 Task: Open Card Patent Application Review in Board Customer Advocacy Tips to Workspace Editing and Proofreading and add a team member Softage.1@softage.net, a label Blue, a checklist Blogging, an attachment from your computer, a color Blue and finally, add a card description 'Plan and execute company team-building conference' and a comment 'This task presents an opportunity to demonstrate our leadership skills and ability to take charge.'. Add a start date 'Jan 01, 1900' with a due date 'Jan 08, 1900'
Action: Mouse moved to (890, 187)
Screenshot: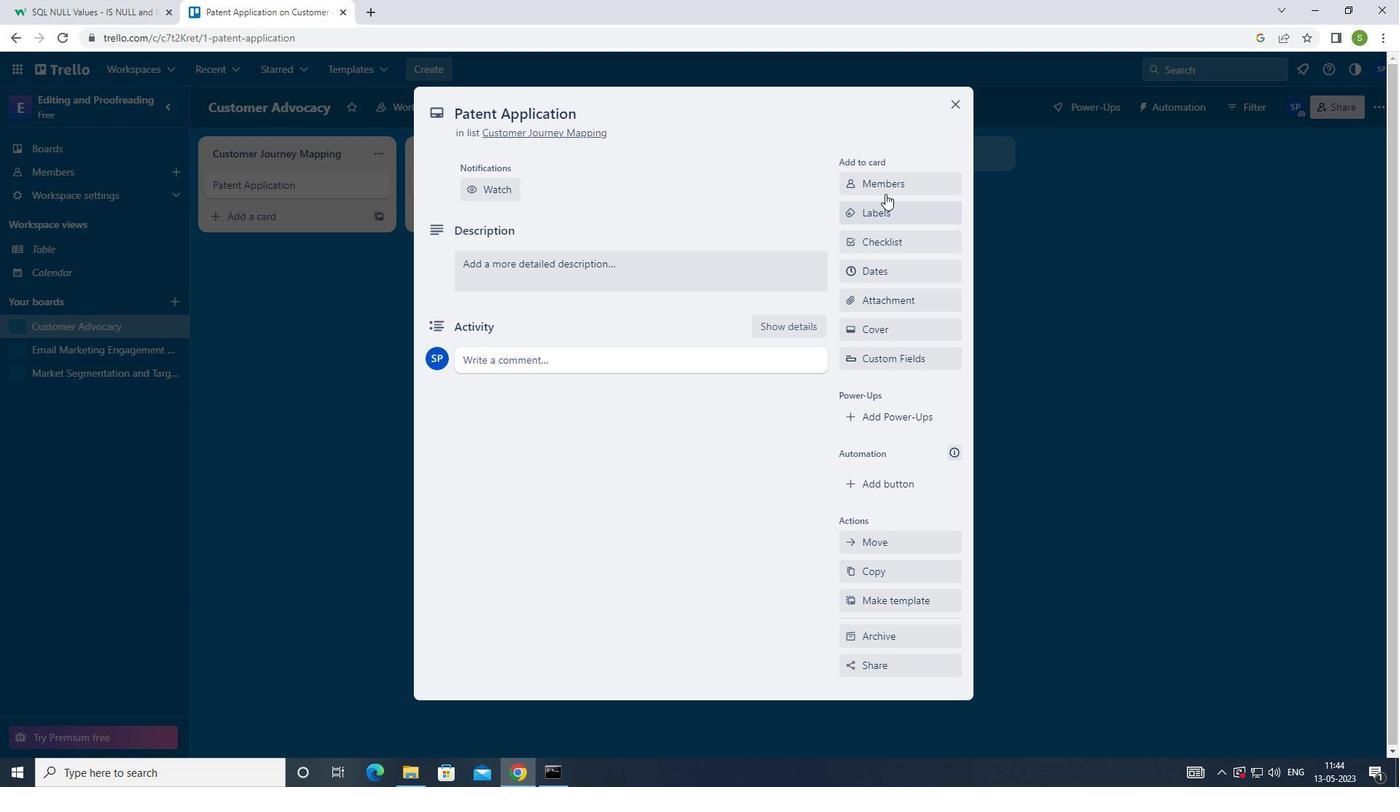 
Action: Mouse pressed left at (890, 187)
Screenshot: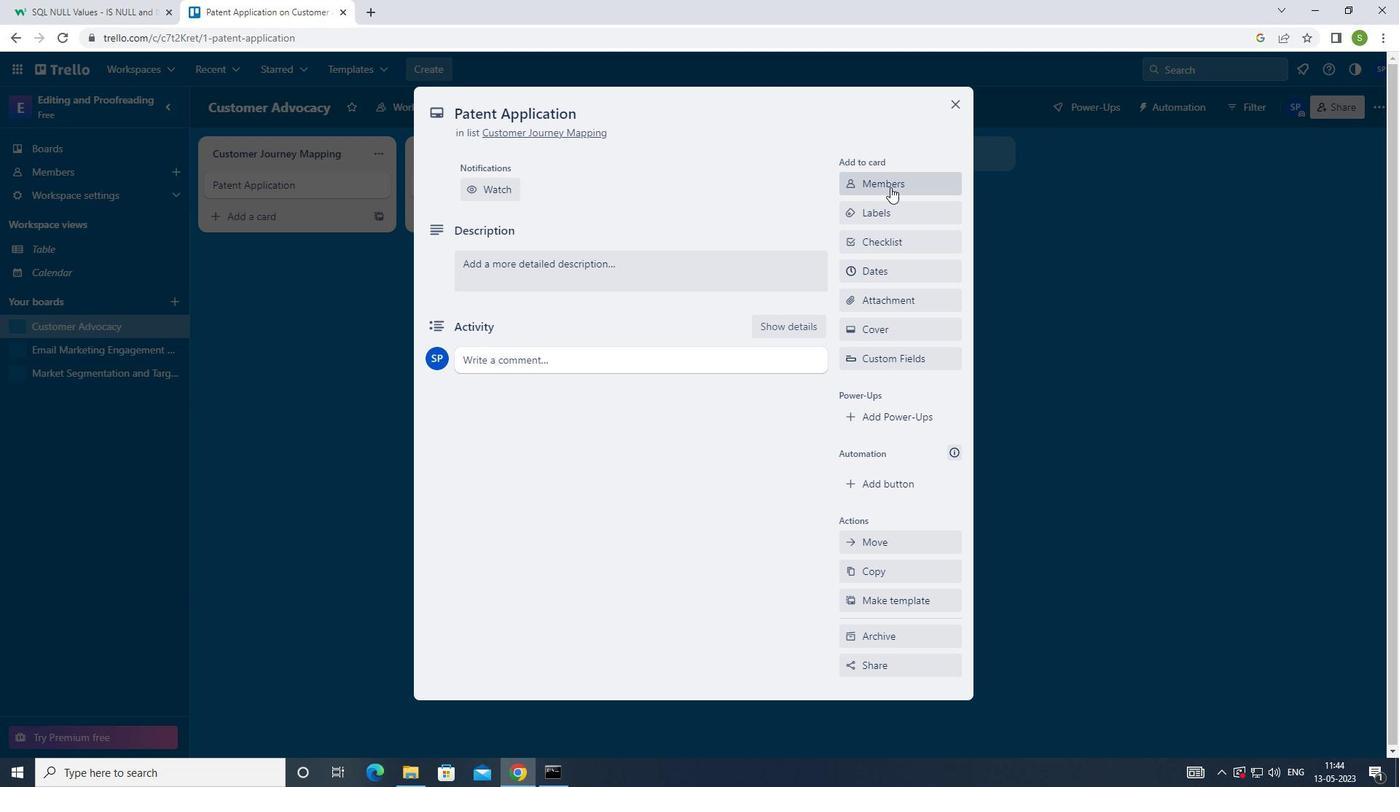 
Action: Mouse moved to (908, 245)
Screenshot: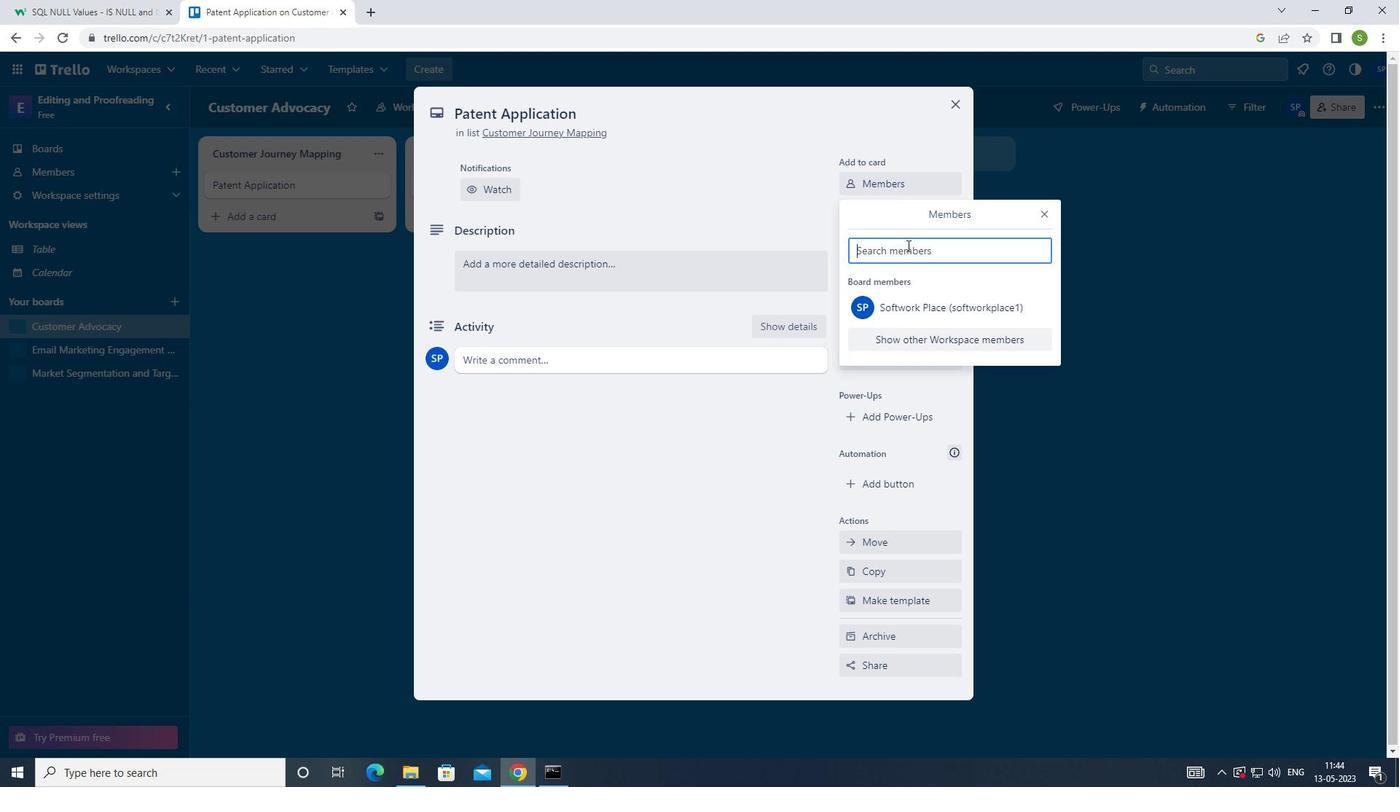 
Action: Key pressed <Key.shift>SOFTAGE.2<Key.backspace>1<Key.shift>@SOFTAGE.NET<Key.enter>
Screenshot: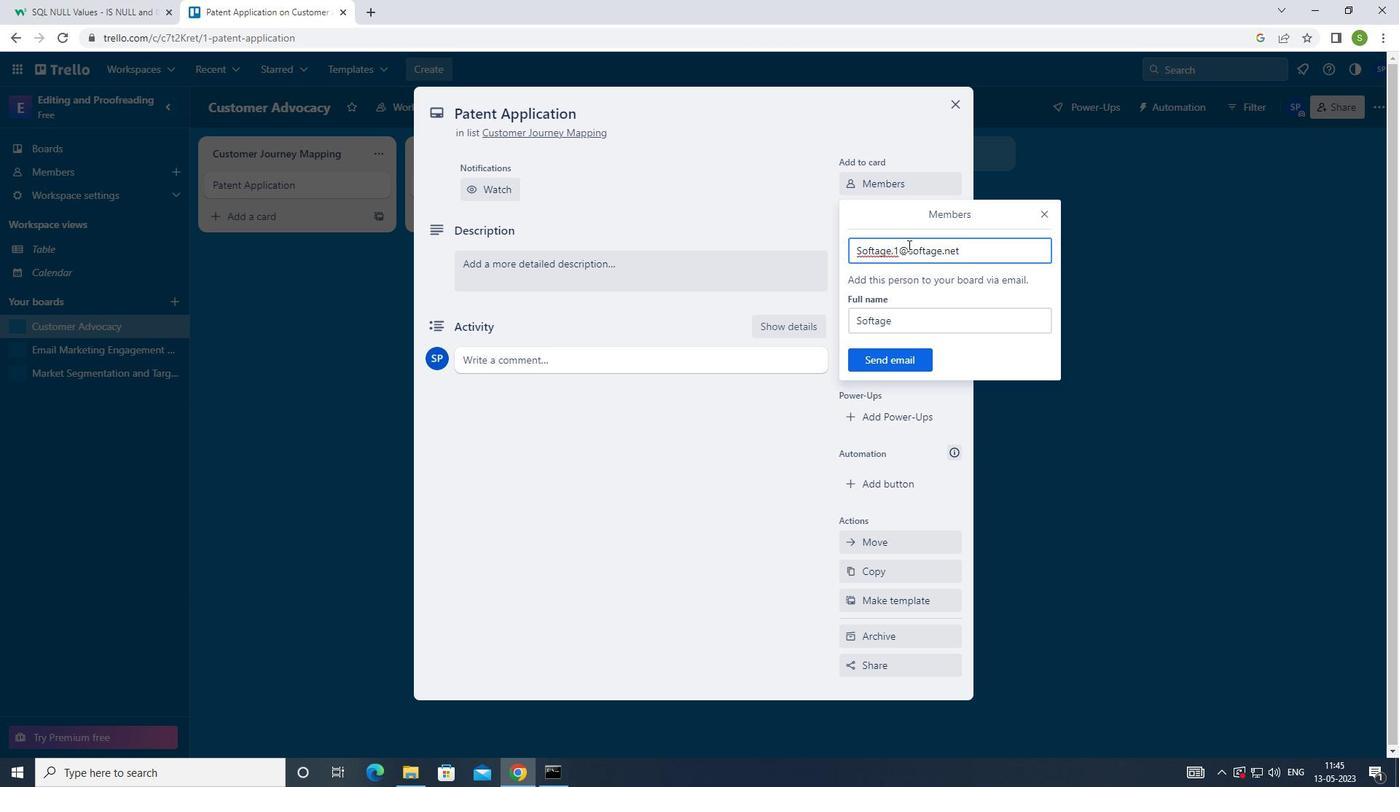 
Action: Mouse moved to (1043, 214)
Screenshot: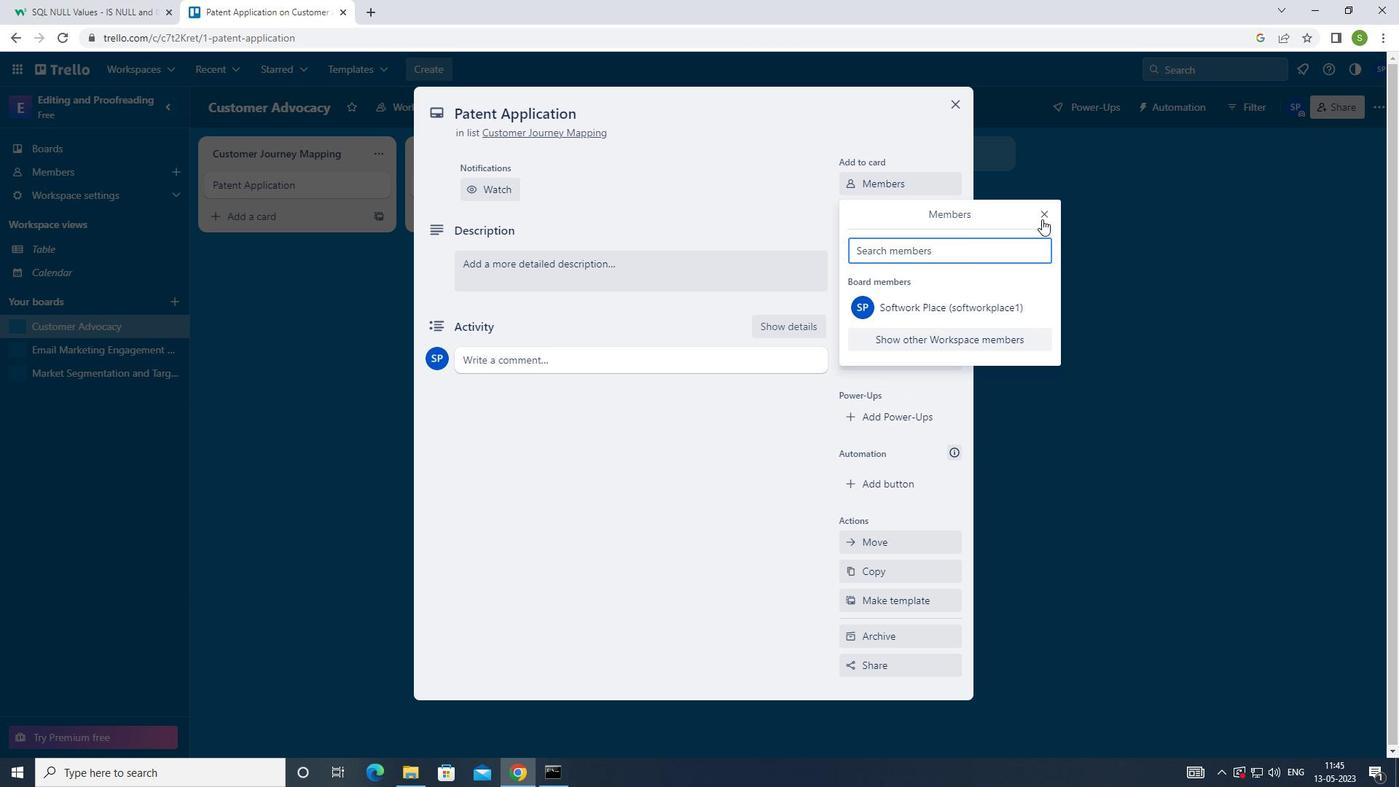 
Action: Mouse pressed left at (1043, 214)
Screenshot: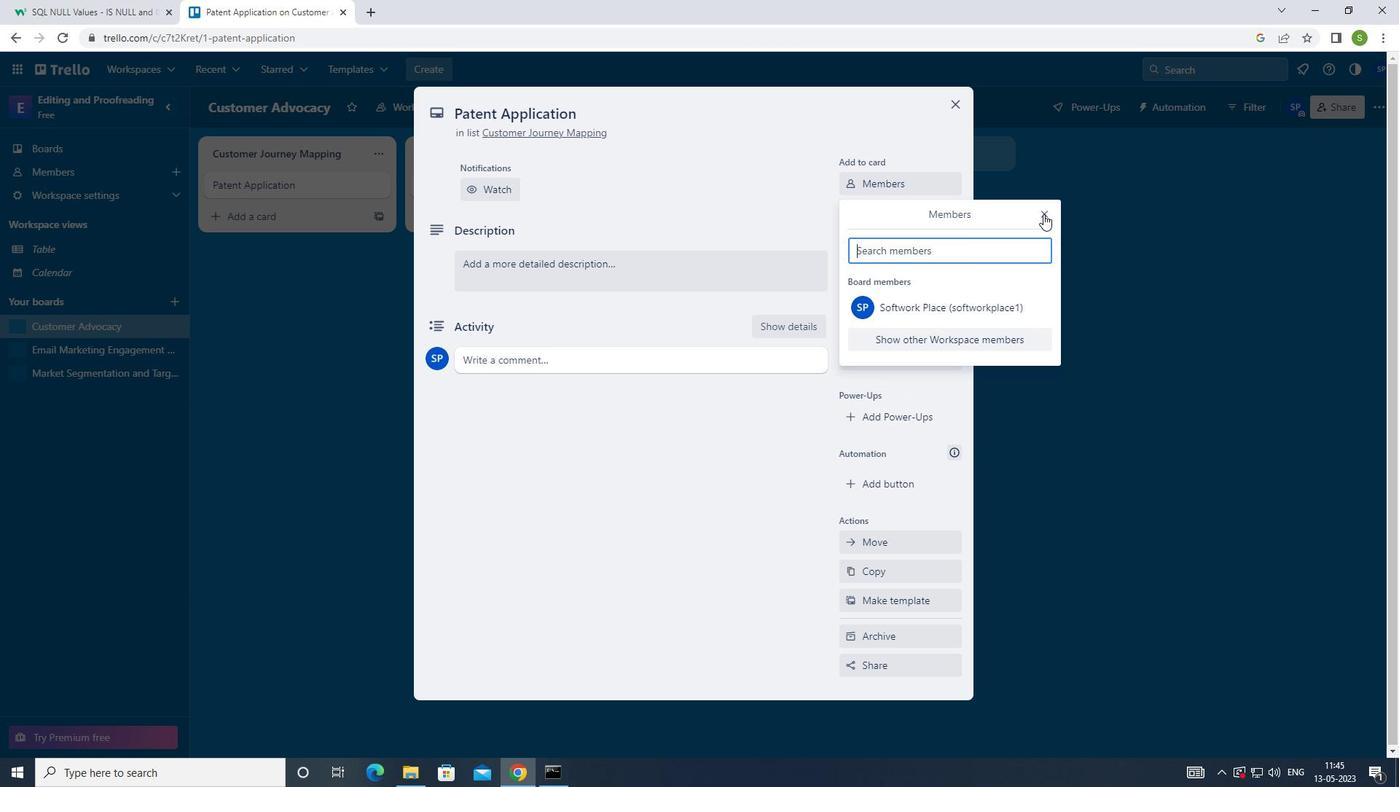 
Action: Mouse moved to (894, 221)
Screenshot: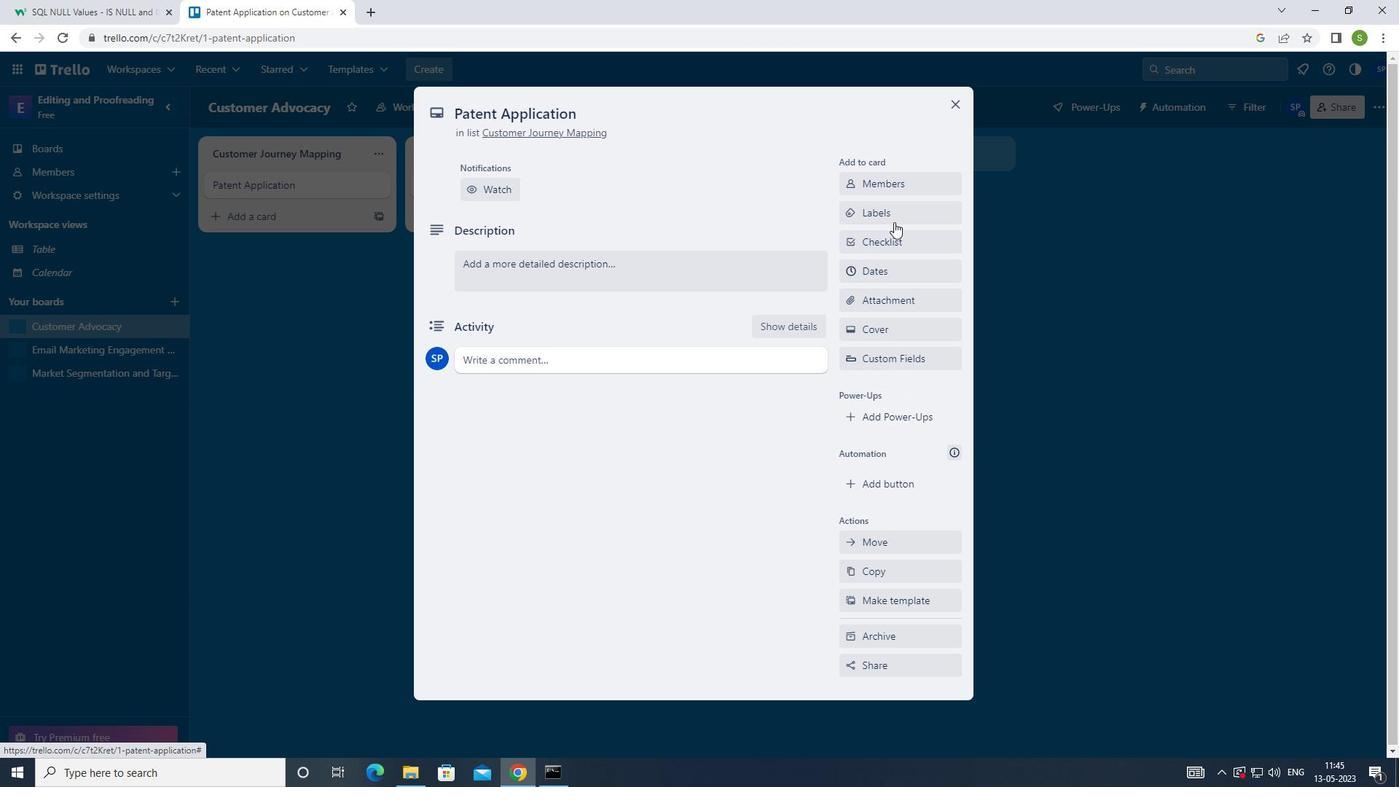 
Action: Mouse pressed left at (894, 221)
Screenshot: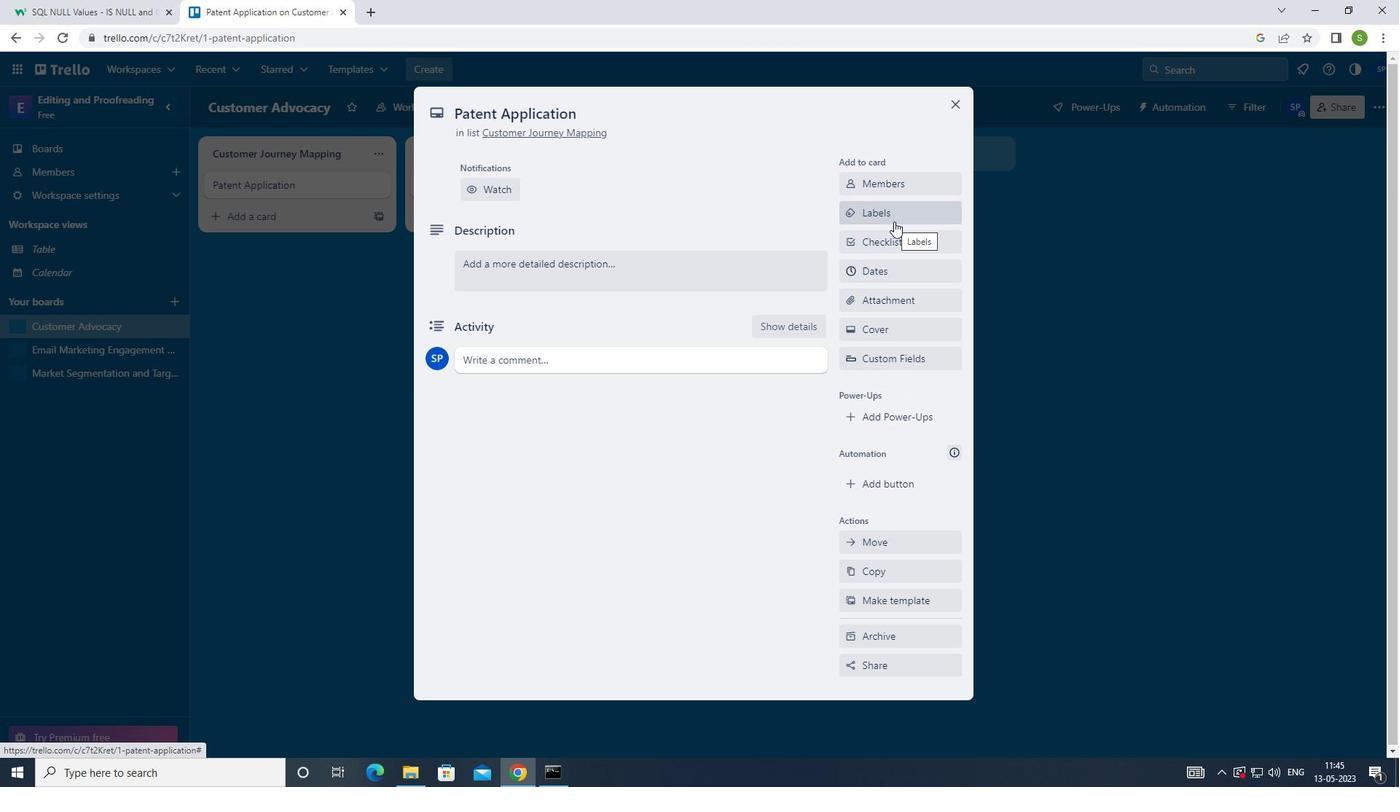 
Action: Mouse moved to (852, 465)
Screenshot: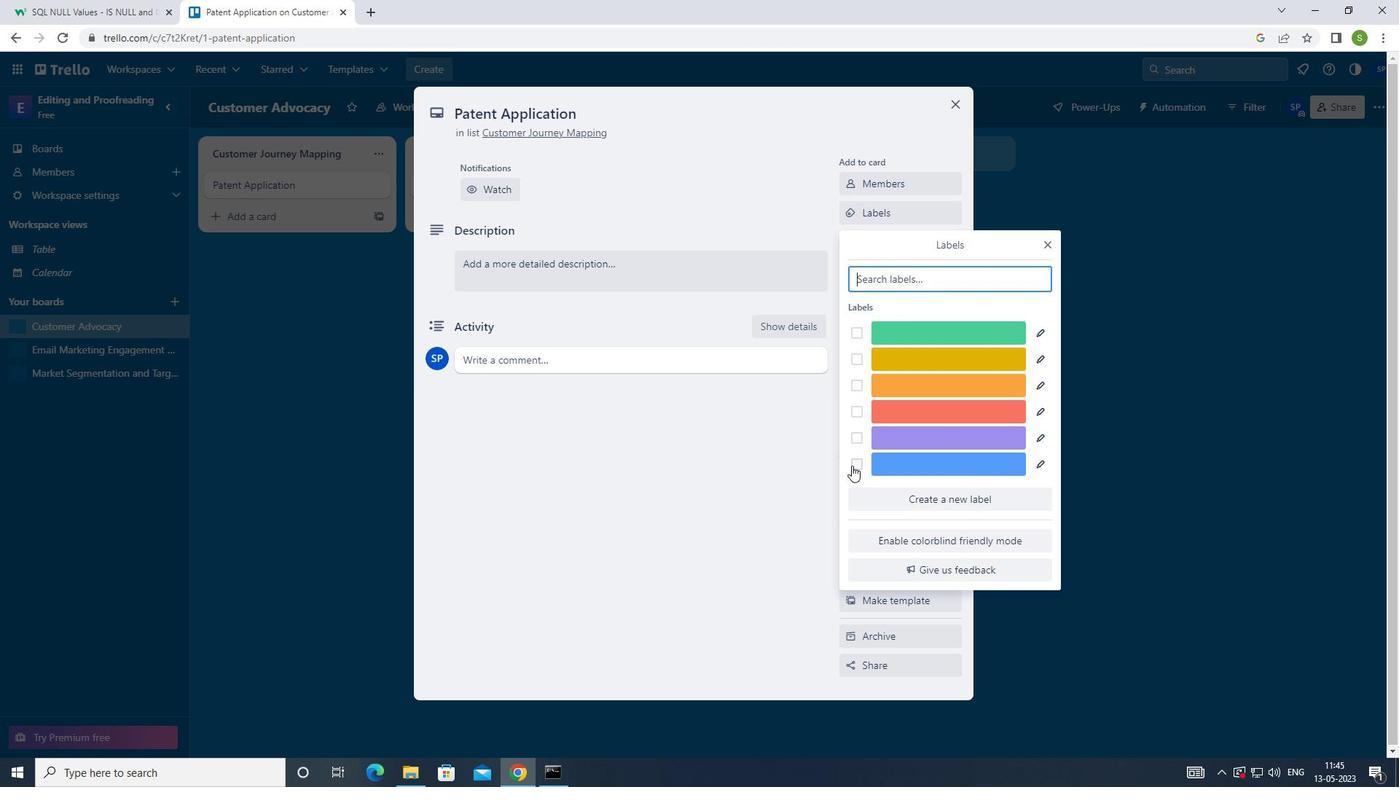 
Action: Mouse pressed left at (852, 465)
Screenshot: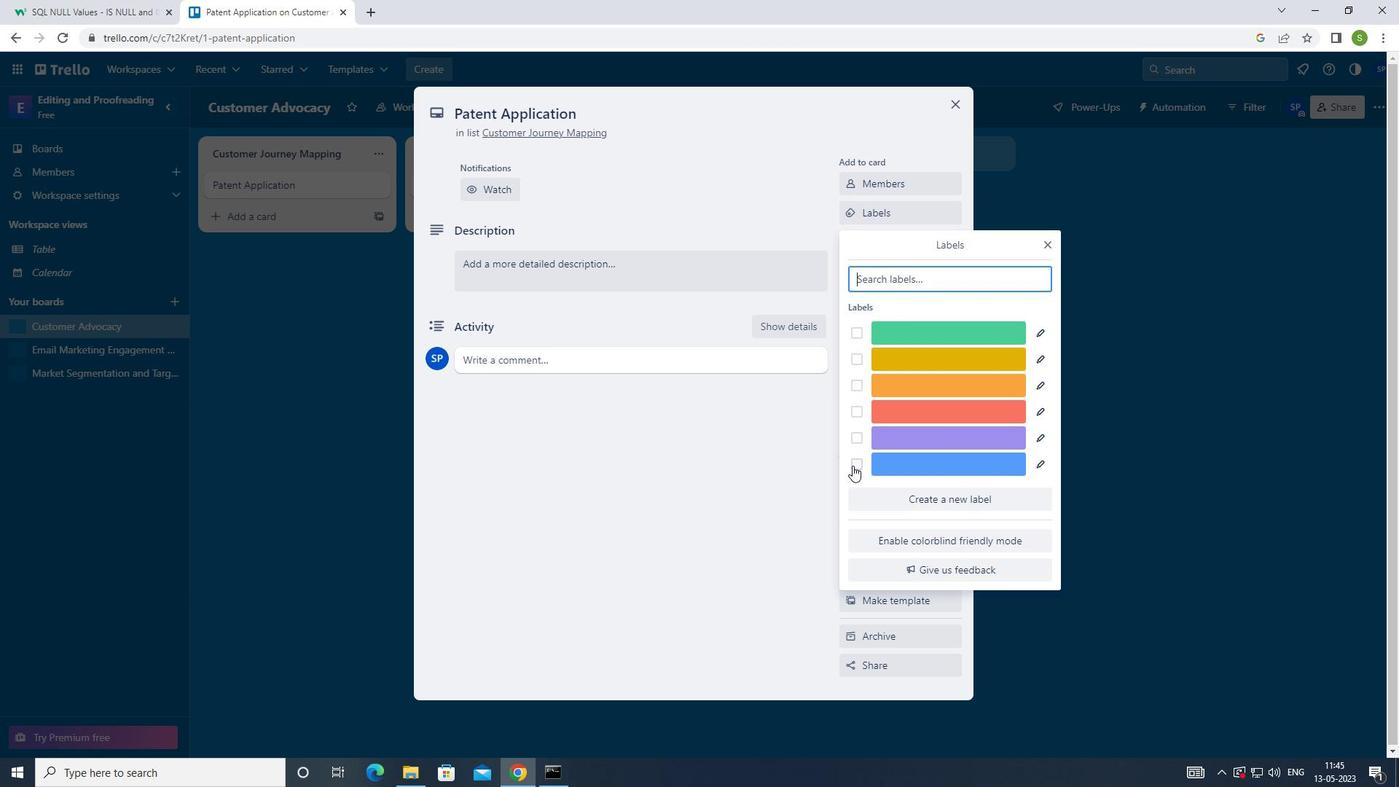 
Action: Mouse moved to (1047, 244)
Screenshot: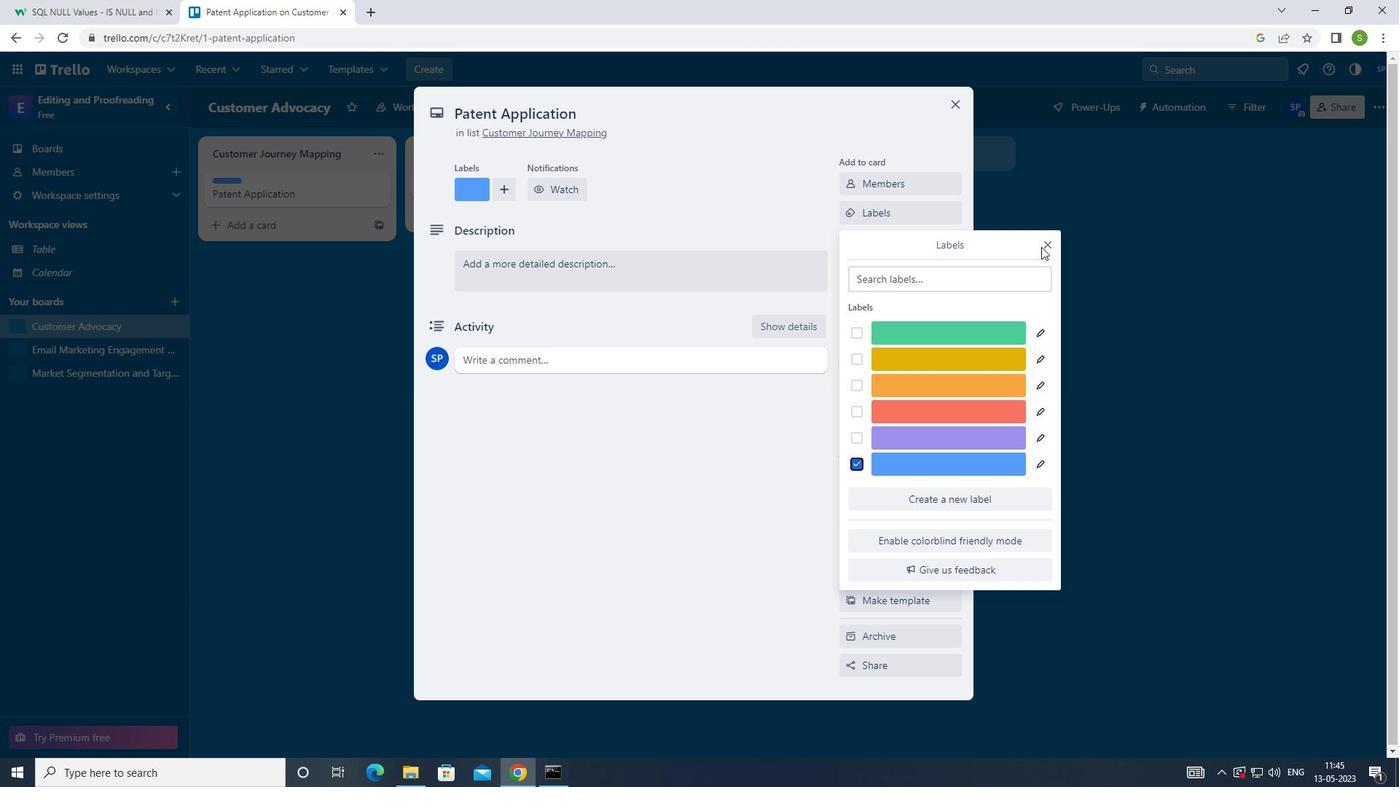 
Action: Mouse pressed left at (1047, 244)
Screenshot: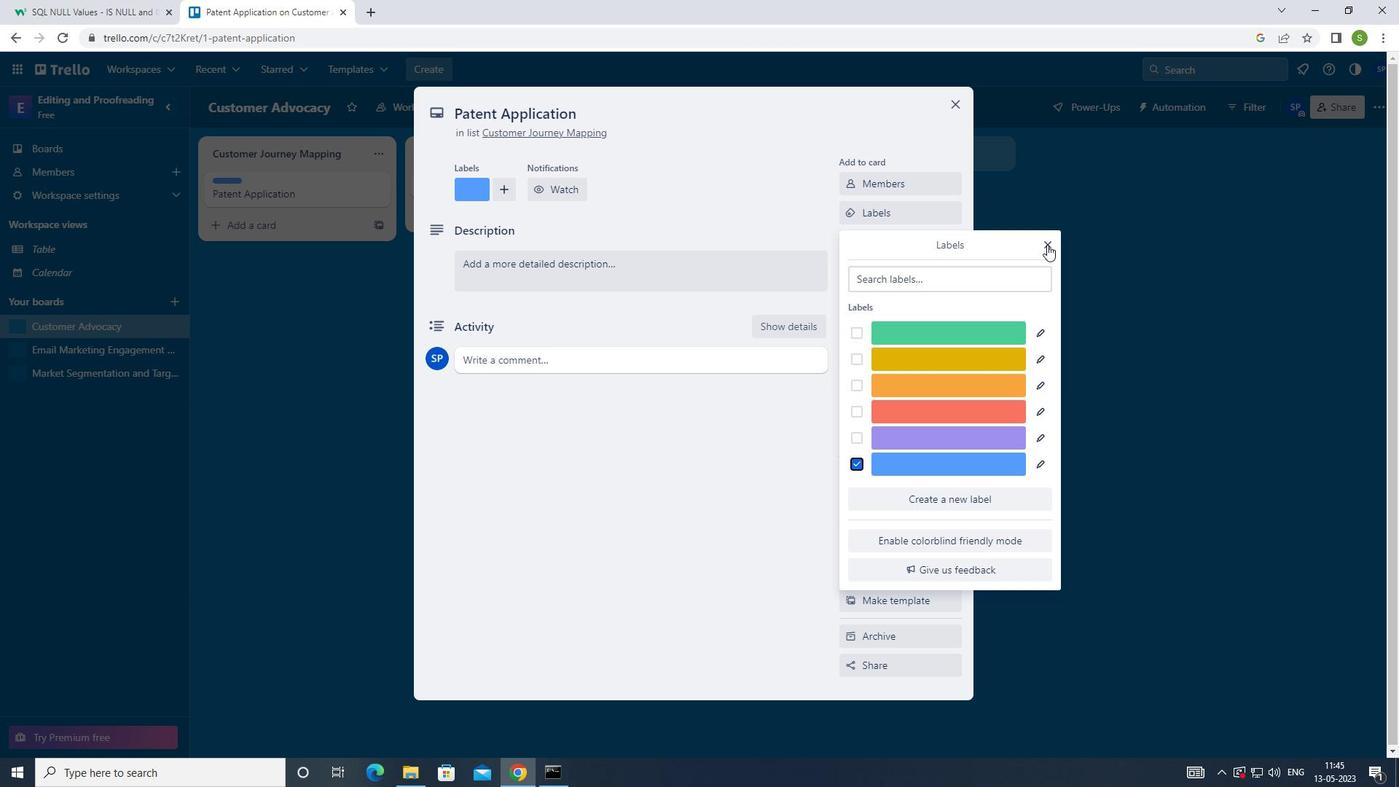 
Action: Mouse moved to (900, 243)
Screenshot: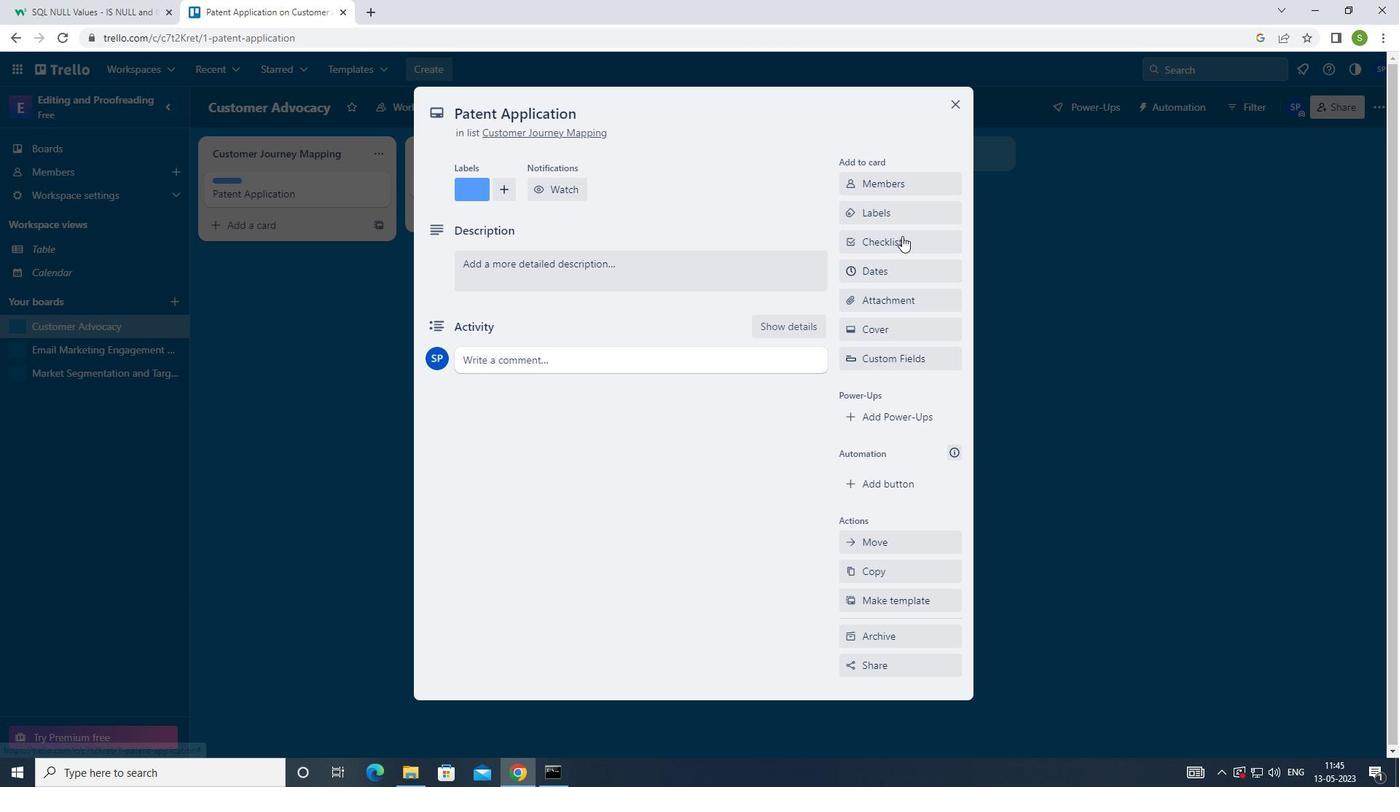 
Action: Mouse pressed left at (900, 243)
Screenshot: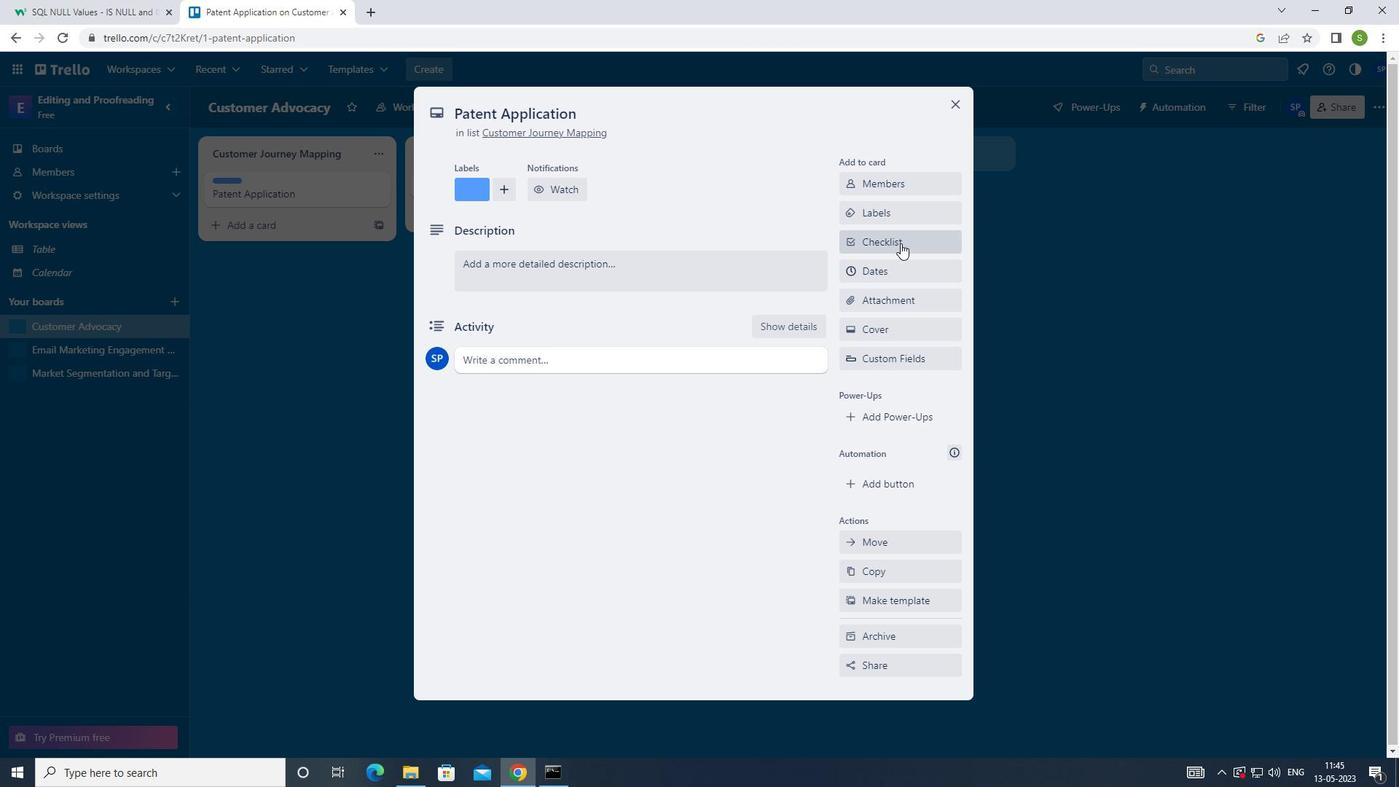 
Action: Mouse moved to (960, 233)
Screenshot: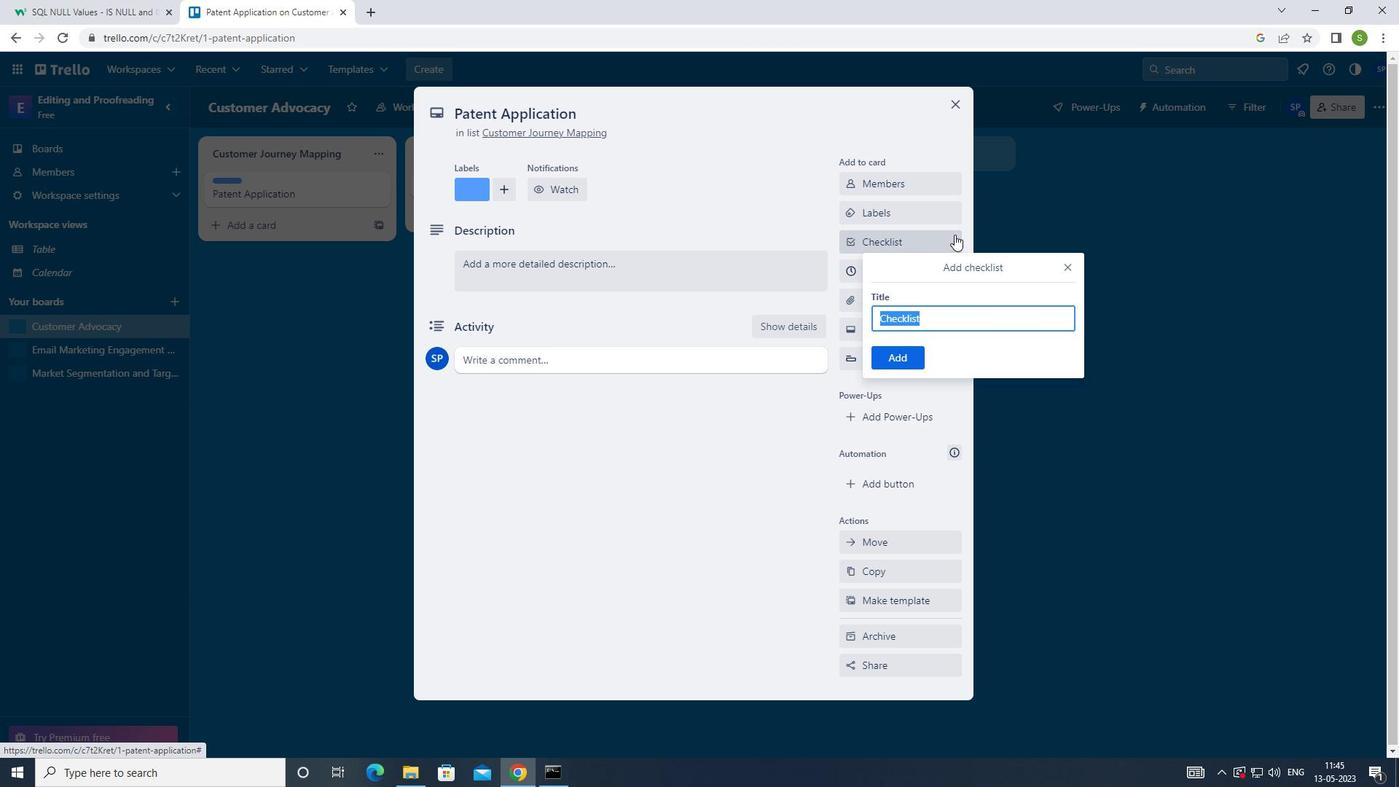 
Action: Key pressed <Key.shift>BLOGGING
Screenshot: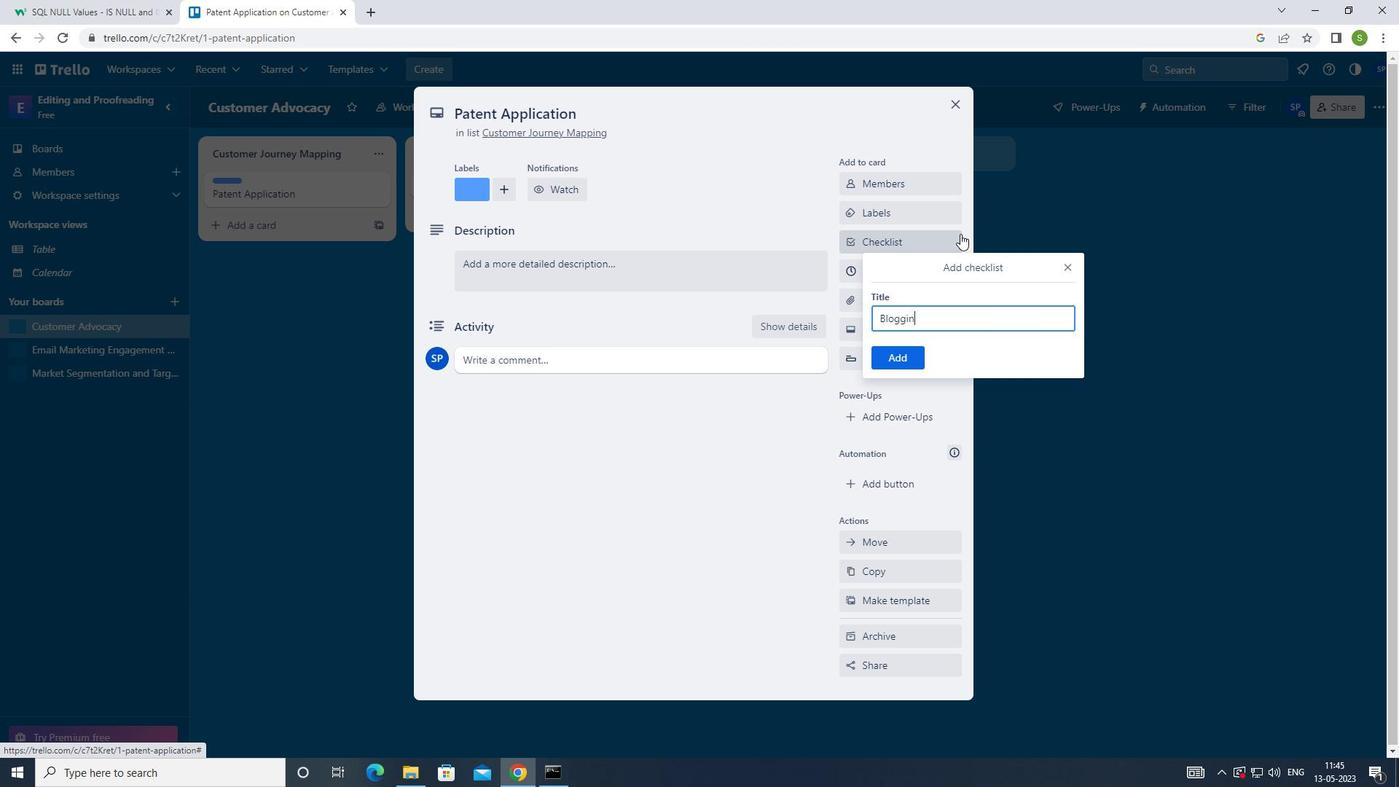 
Action: Mouse moved to (896, 369)
Screenshot: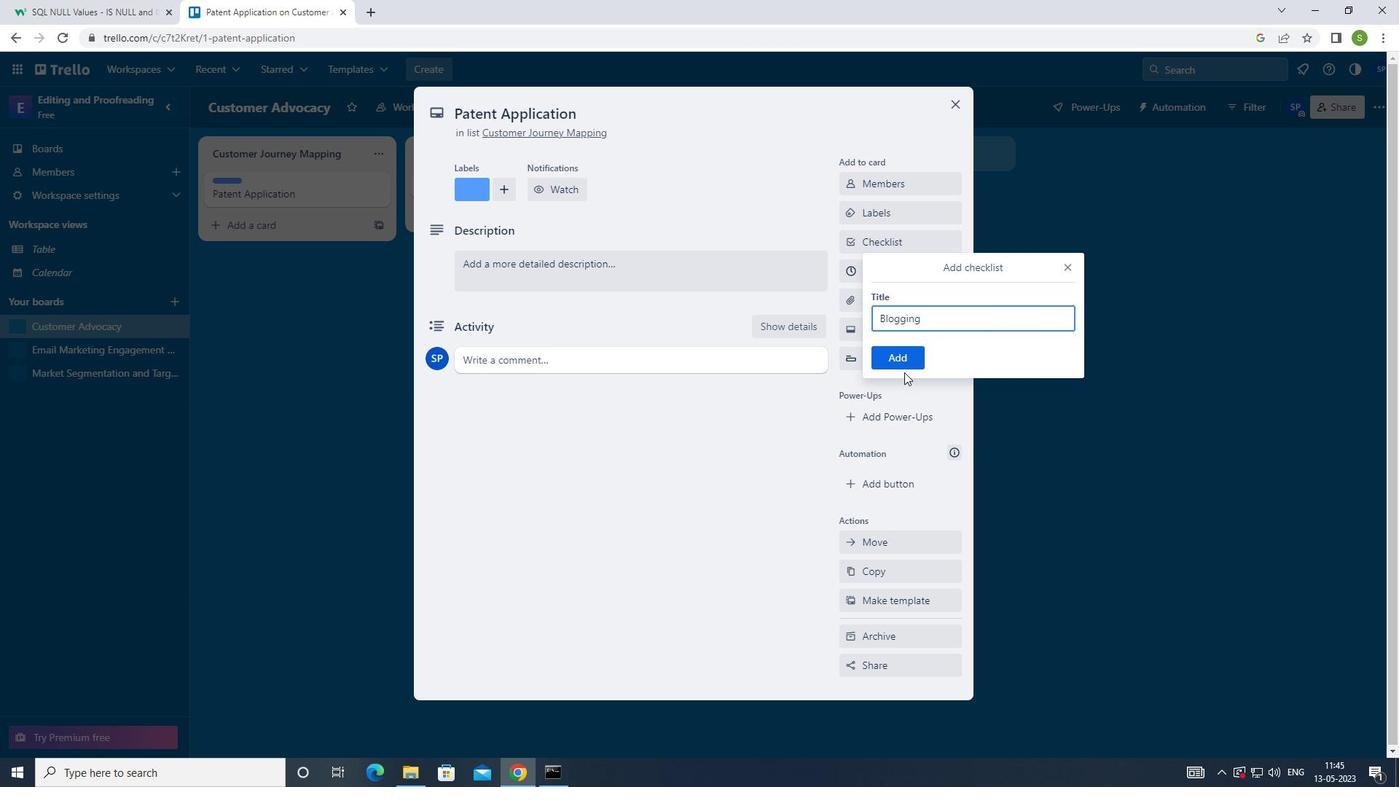 
Action: Mouse pressed left at (896, 369)
Screenshot: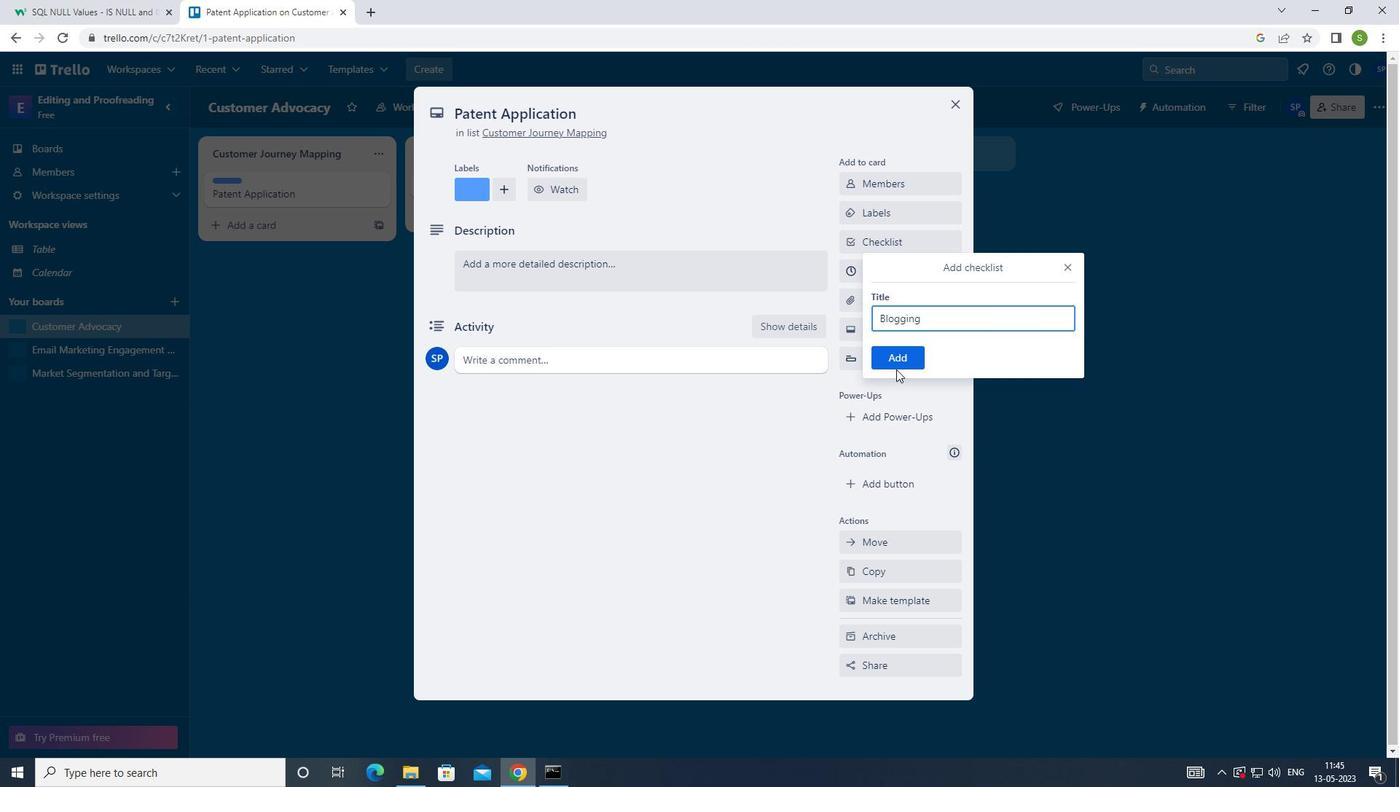 
Action: Mouse moved to (895, 357)
Screenshot: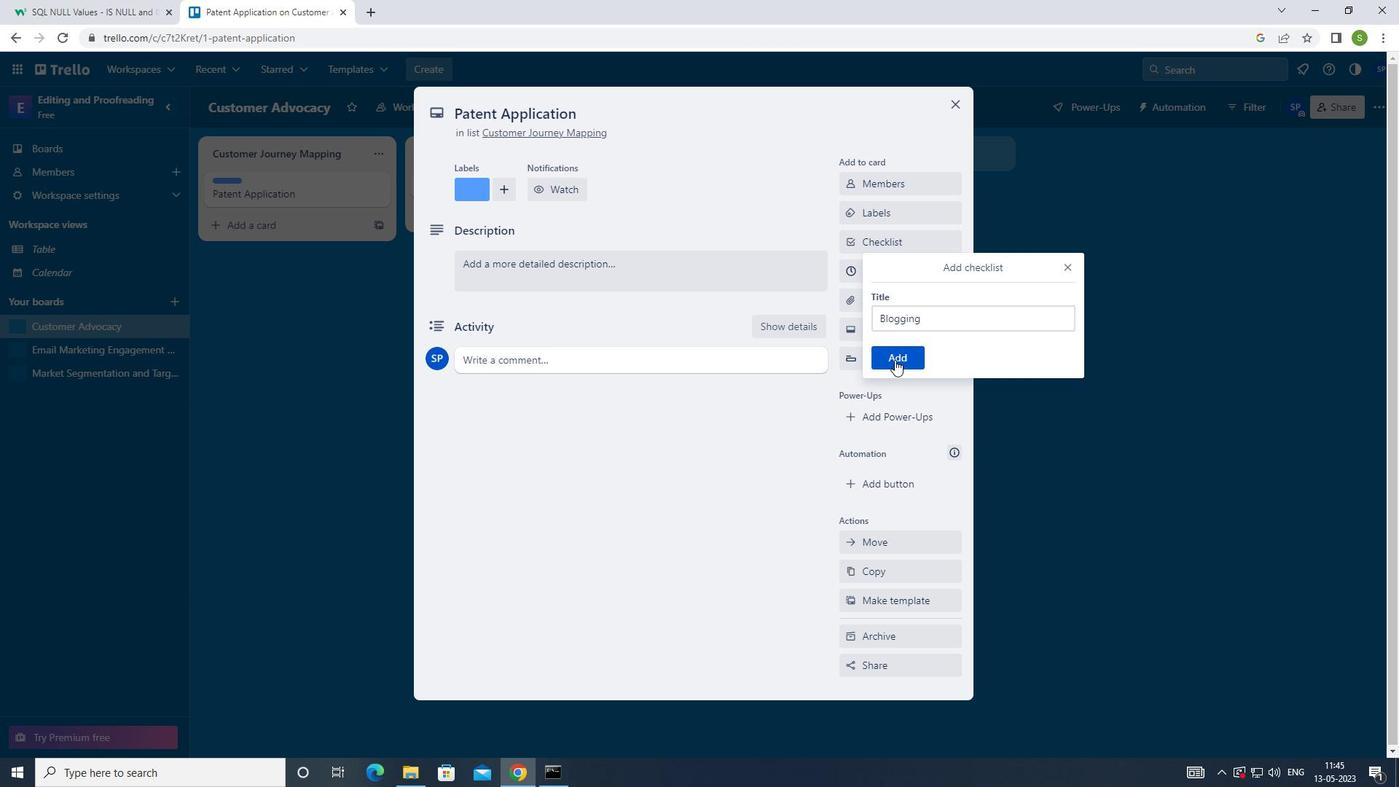 
Action: Mouse pressed left at (895, 357)
Screenshot: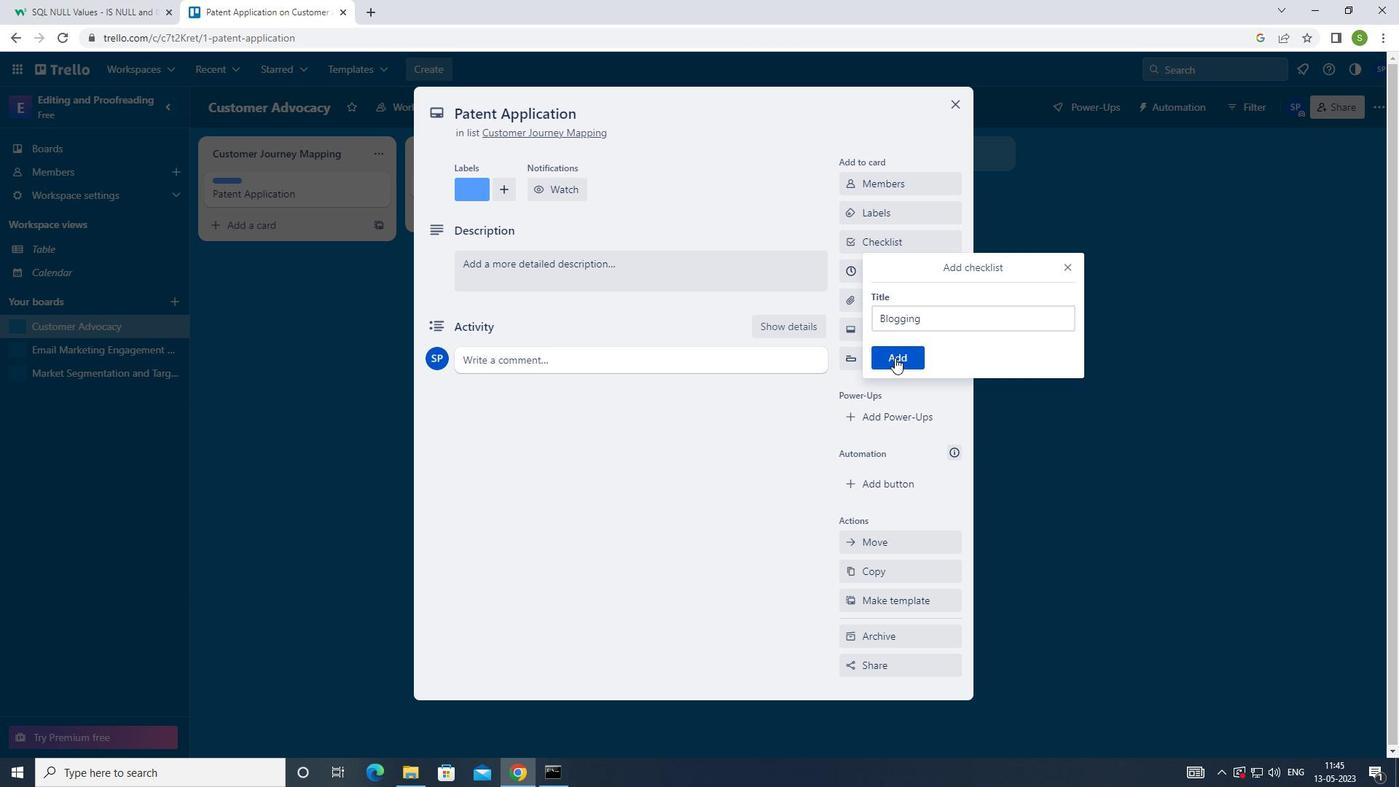
Action: Mouse moved to (887, 298)
Screenshot: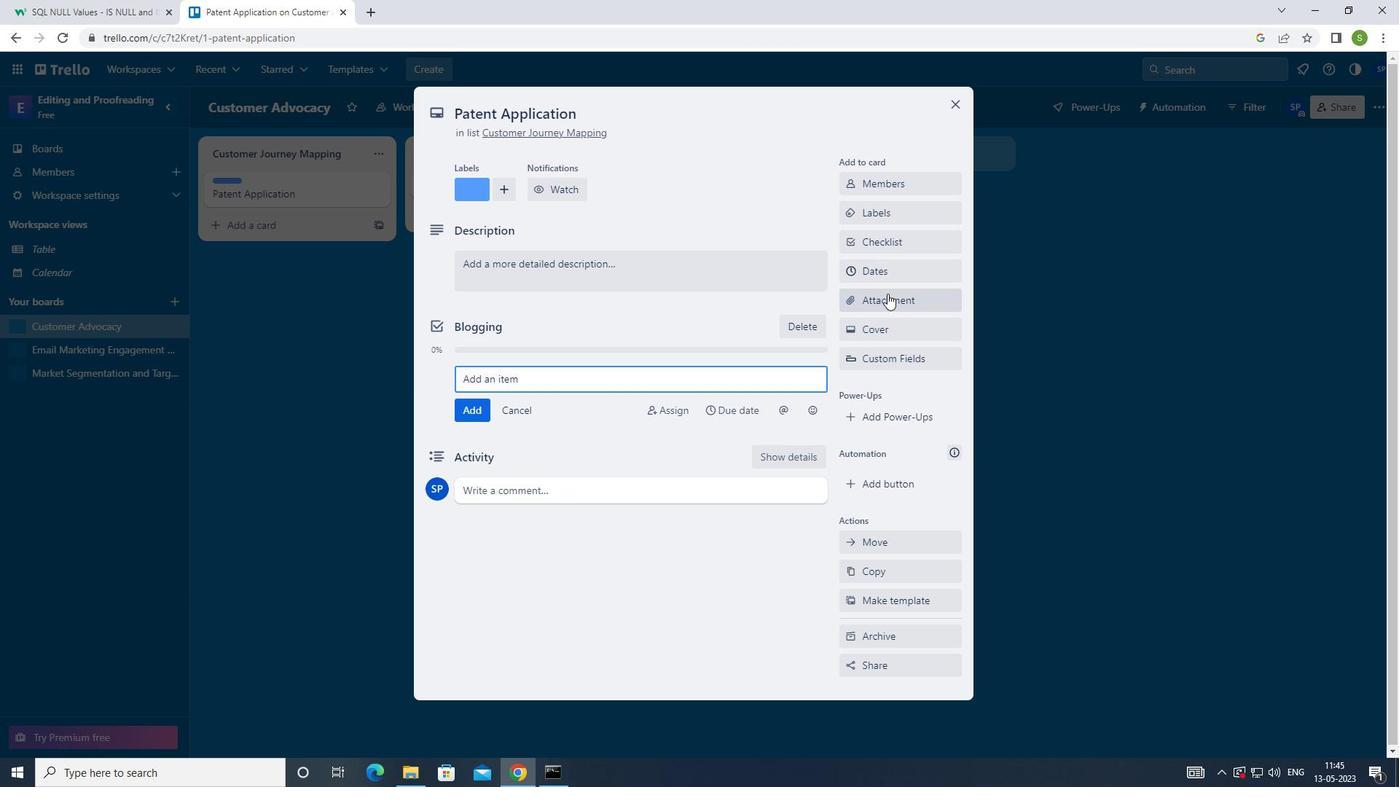 
Action: Mouse pressed left at (887, 298)
Screenshot: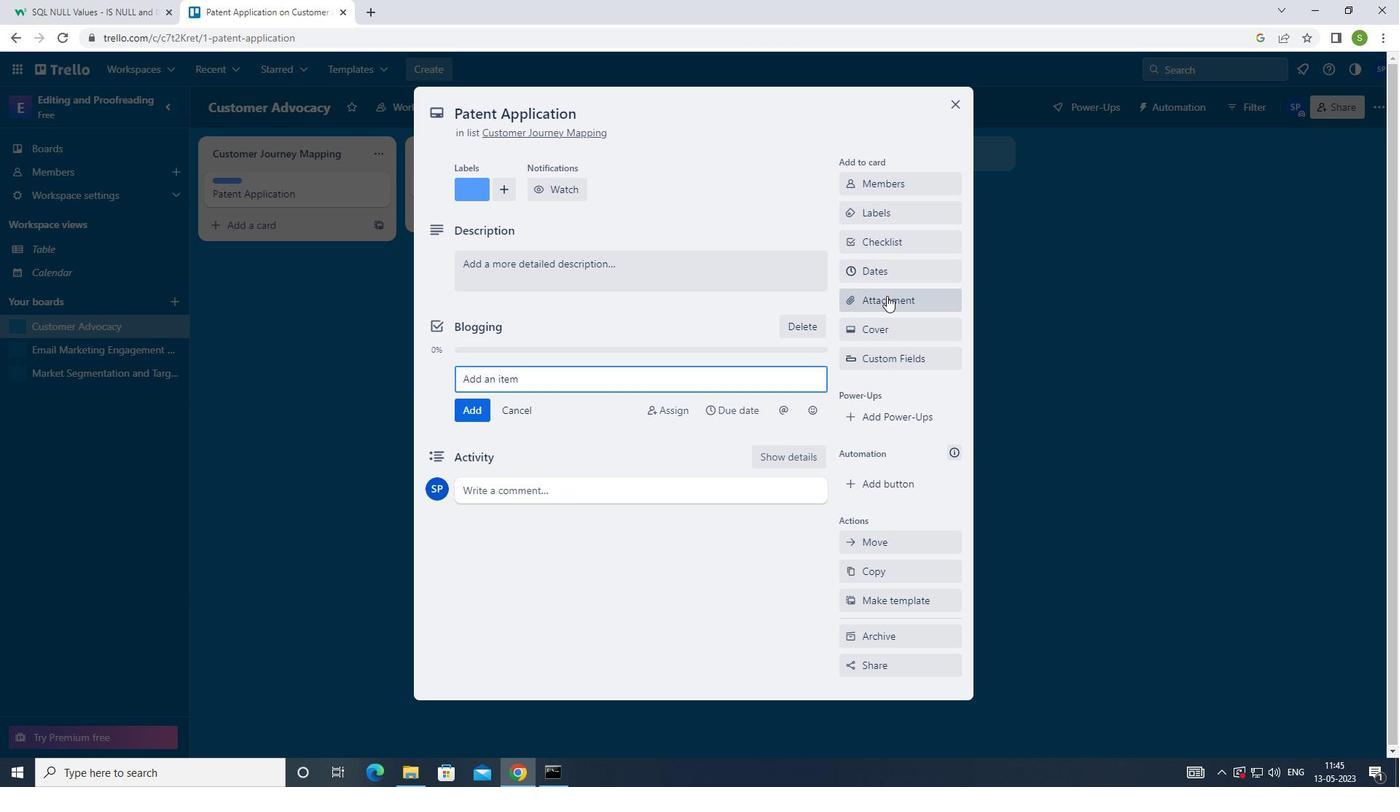 
Action: Mouse moved to (882, 360)
Screenshot: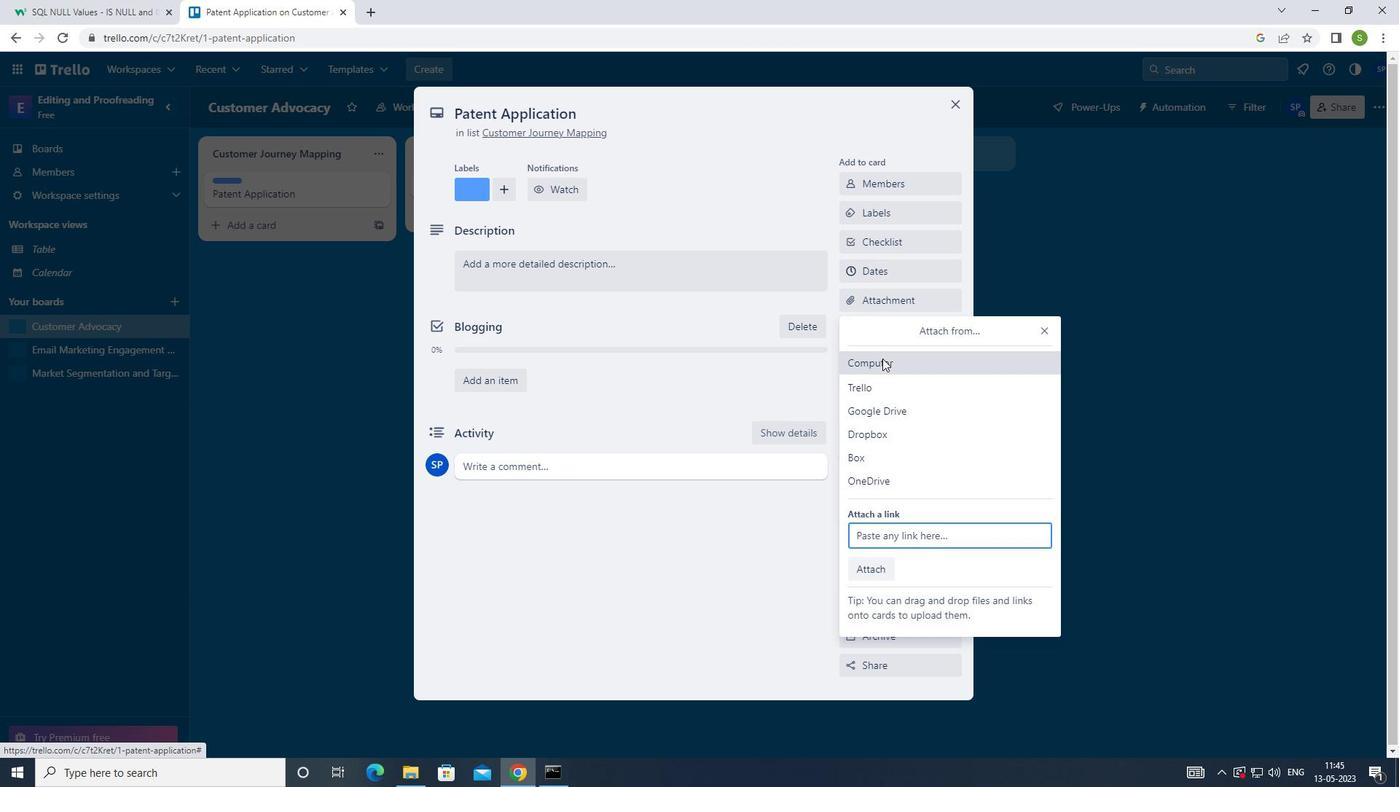 
Action: Mouse pressed left at (882, 360)
Screenshot: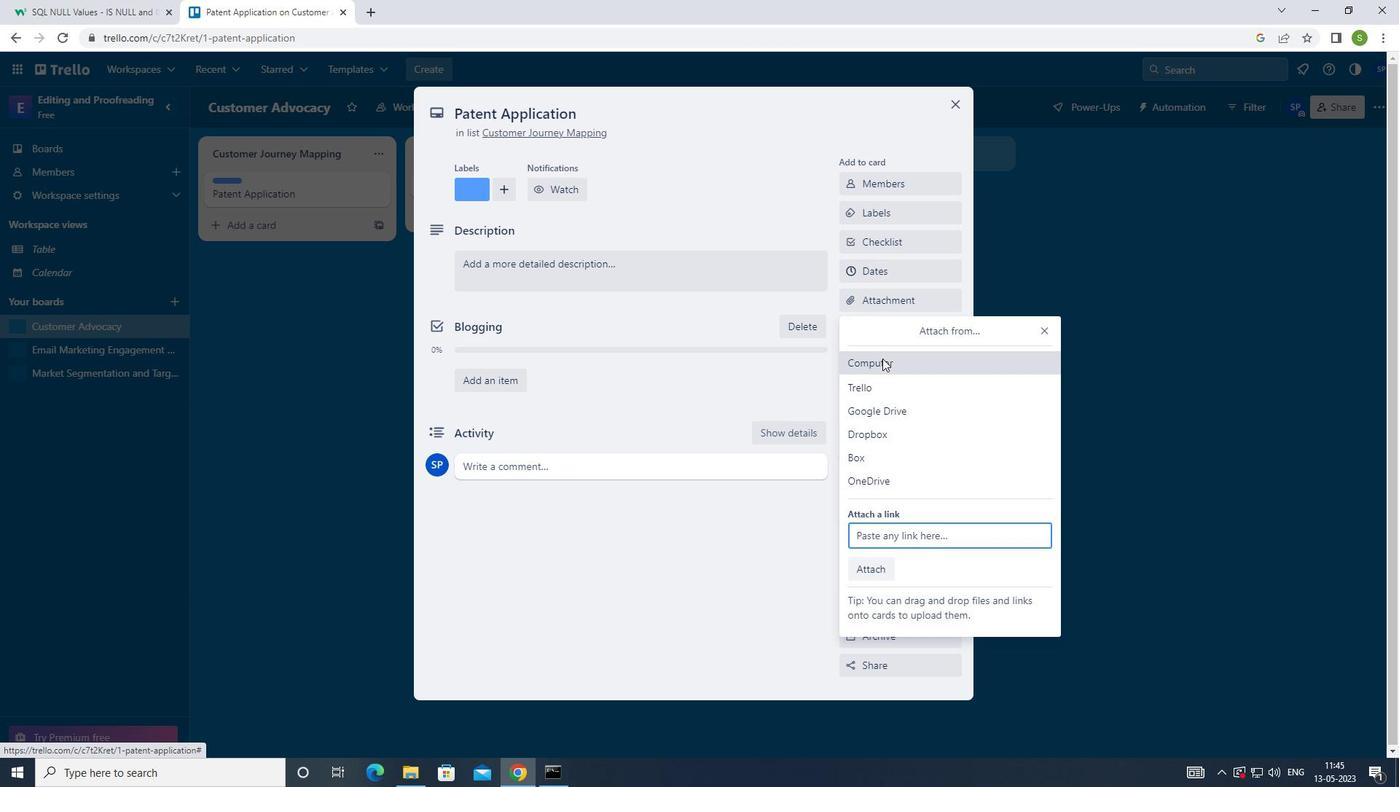 
Action: Mouse moved to (275, 105)
Screenshot: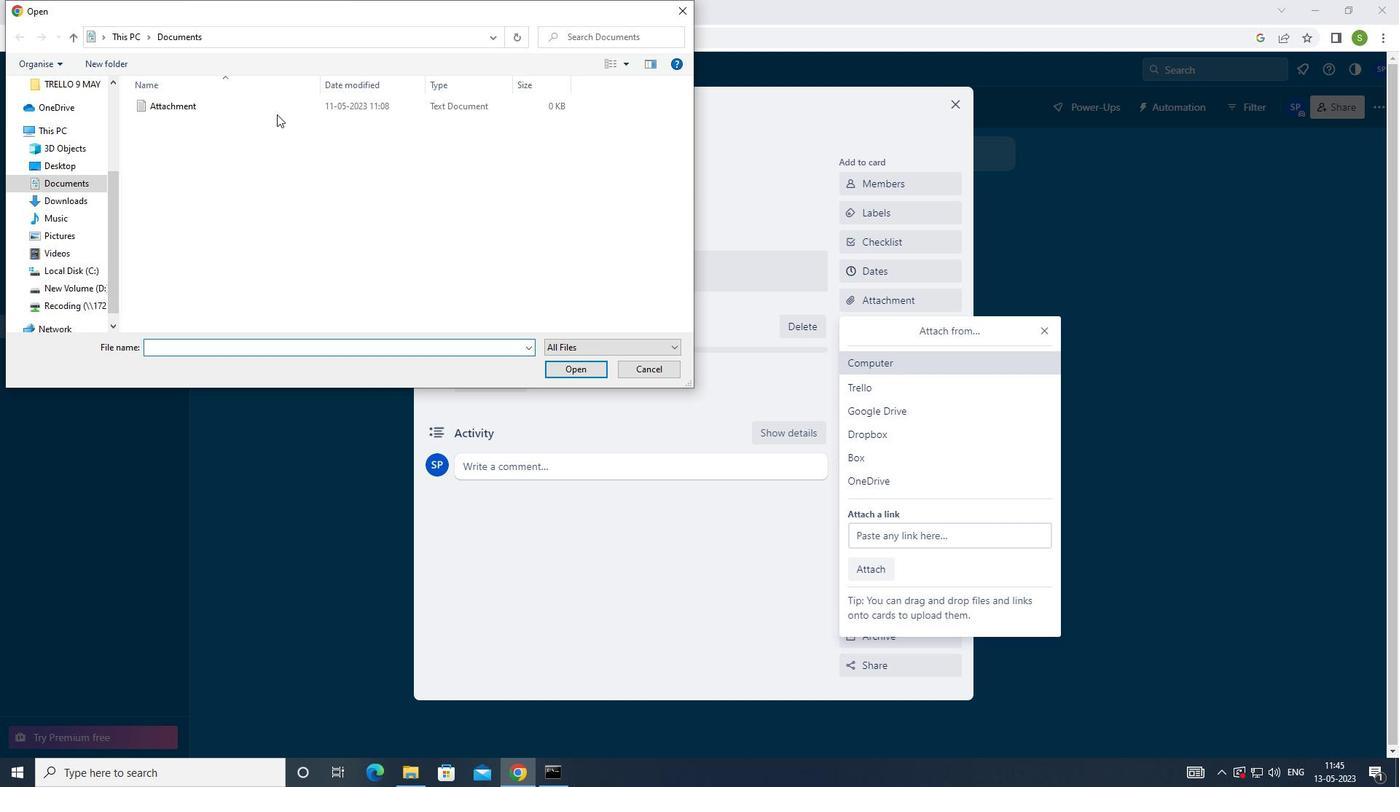 
Action: Mouse pressed left at (275, 105)
Screenshot: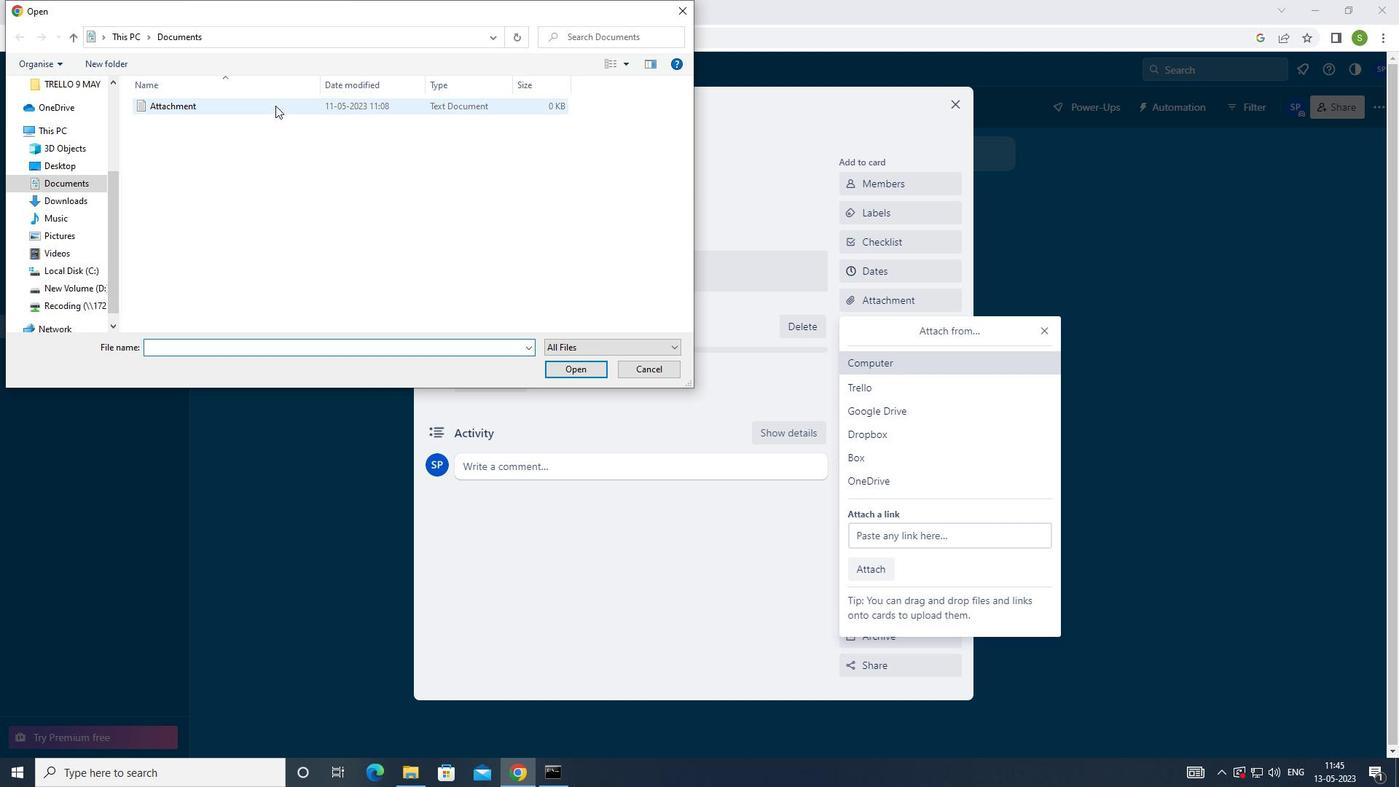 
Action: Mouse moved to (577, 373)
Screenshot: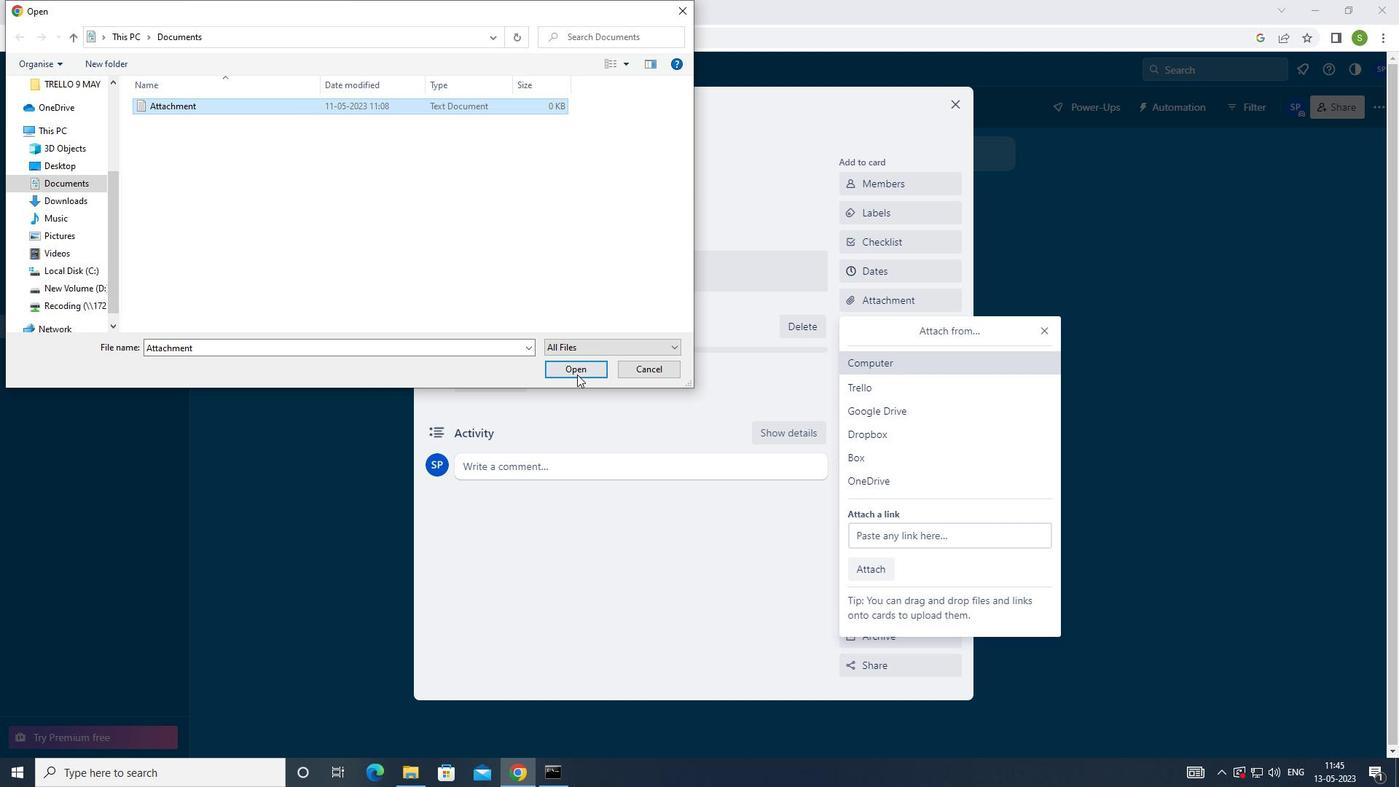 
Action: Mouse pressed left at (577, 373)
Screenshot: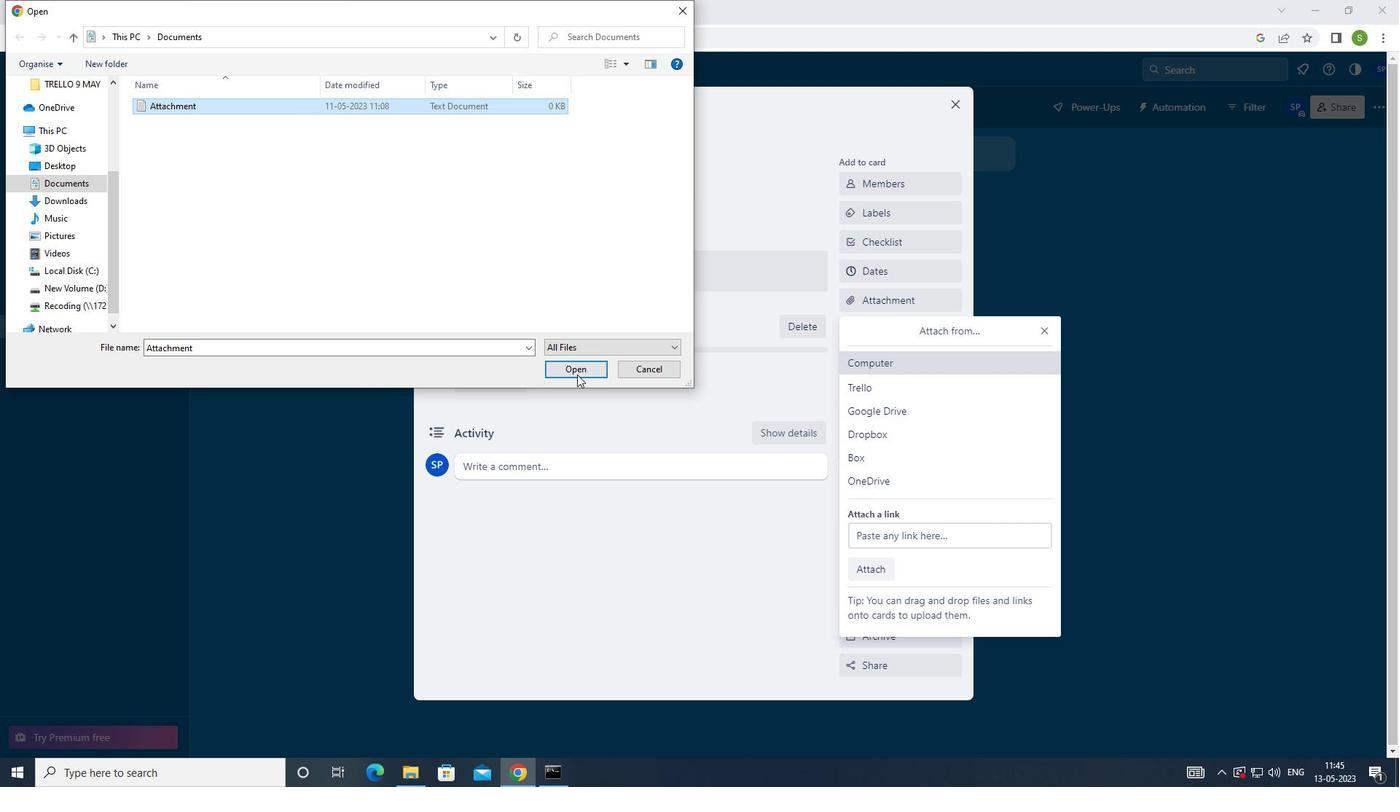 
Action: Mouse moved to (879, 326)
Screenshot: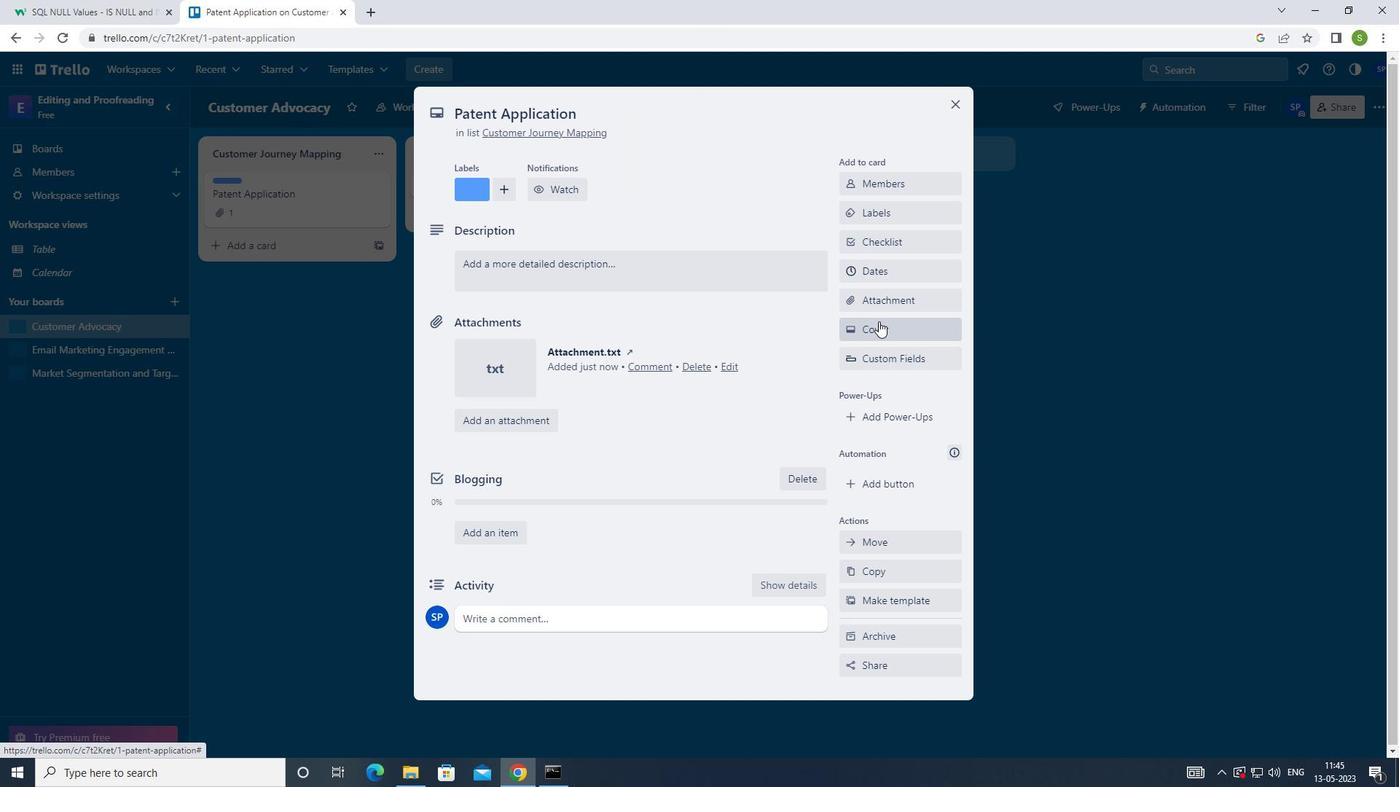 
Action: Mouse pressed left at (879, 326)
Screenshot: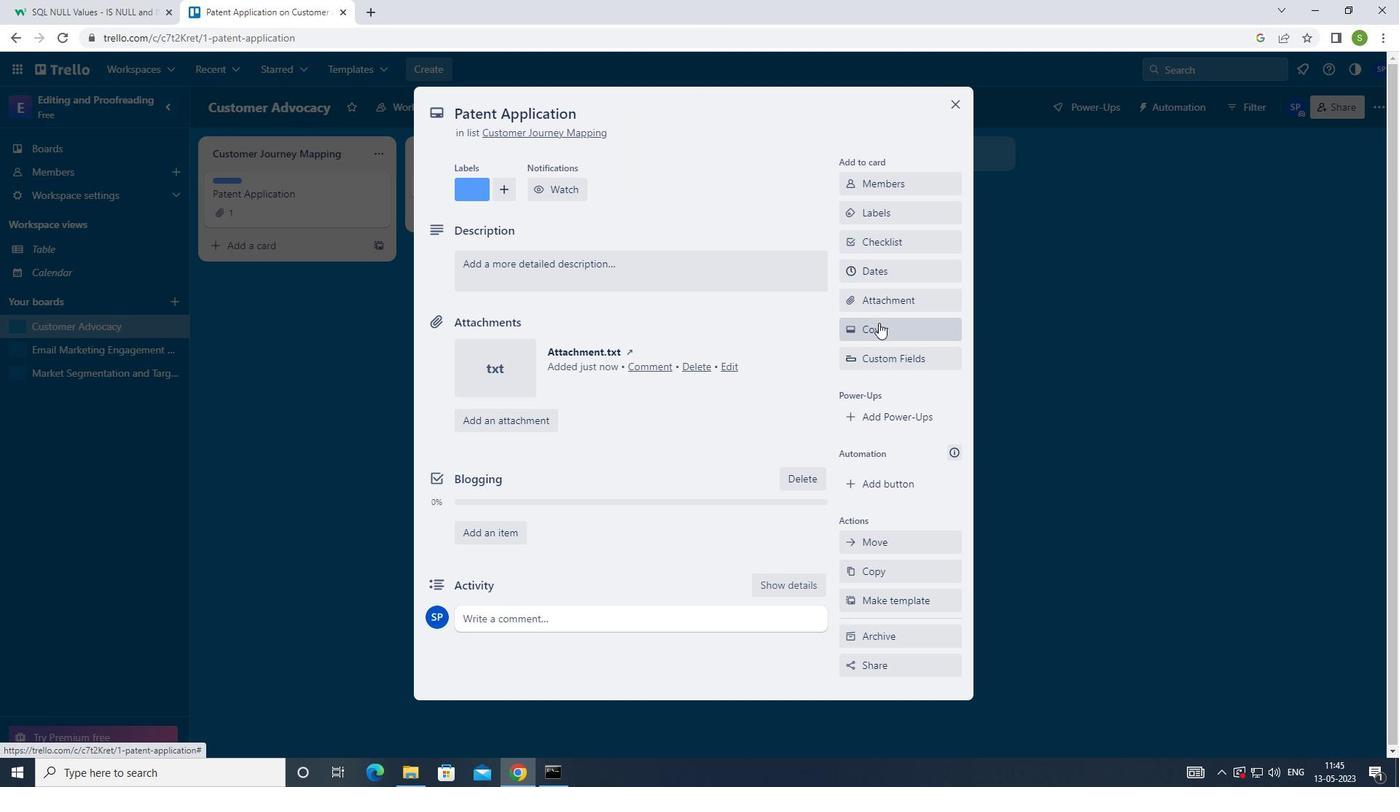 
Action: Mouse moved to (863, 490)
Screenshot: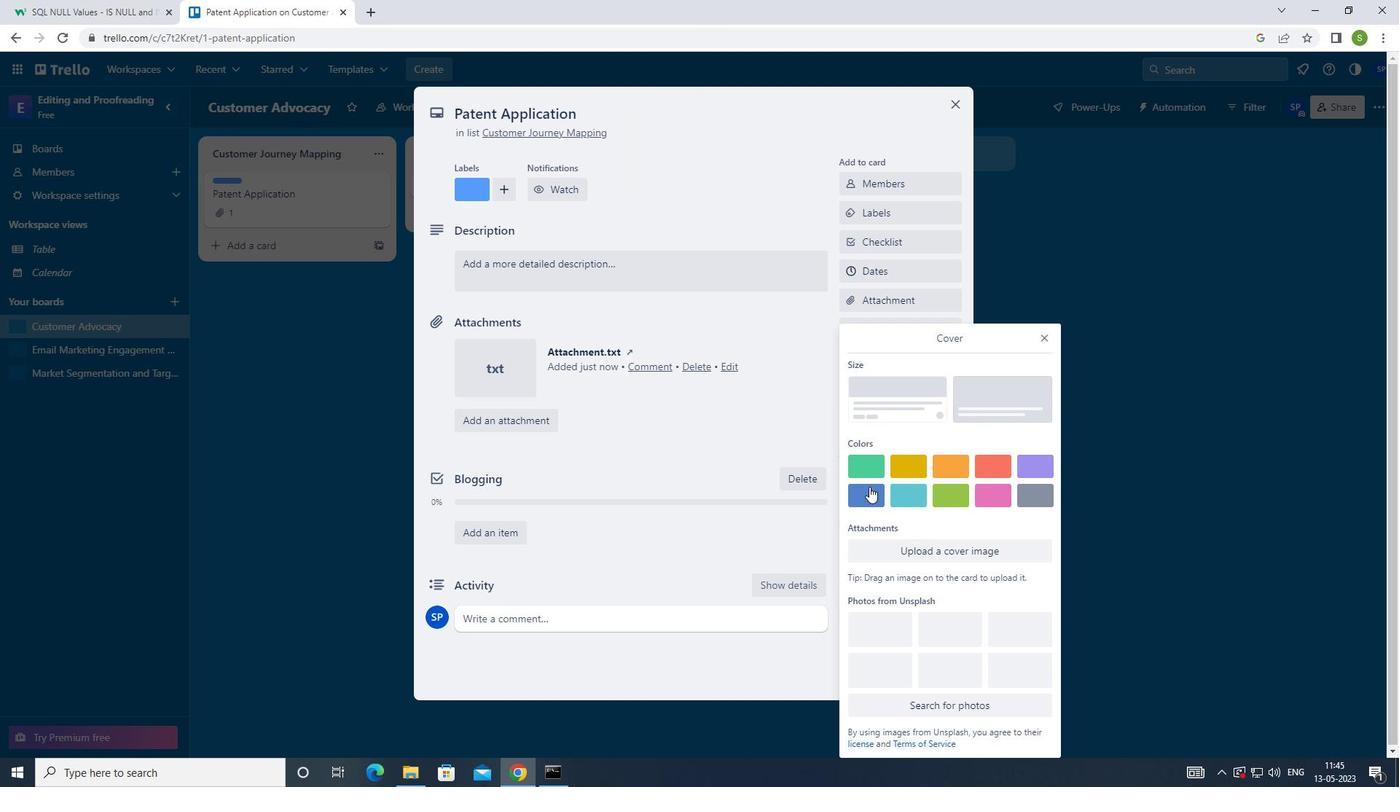 
Action: Mouse pressed left at (863, 490)
Screenshot: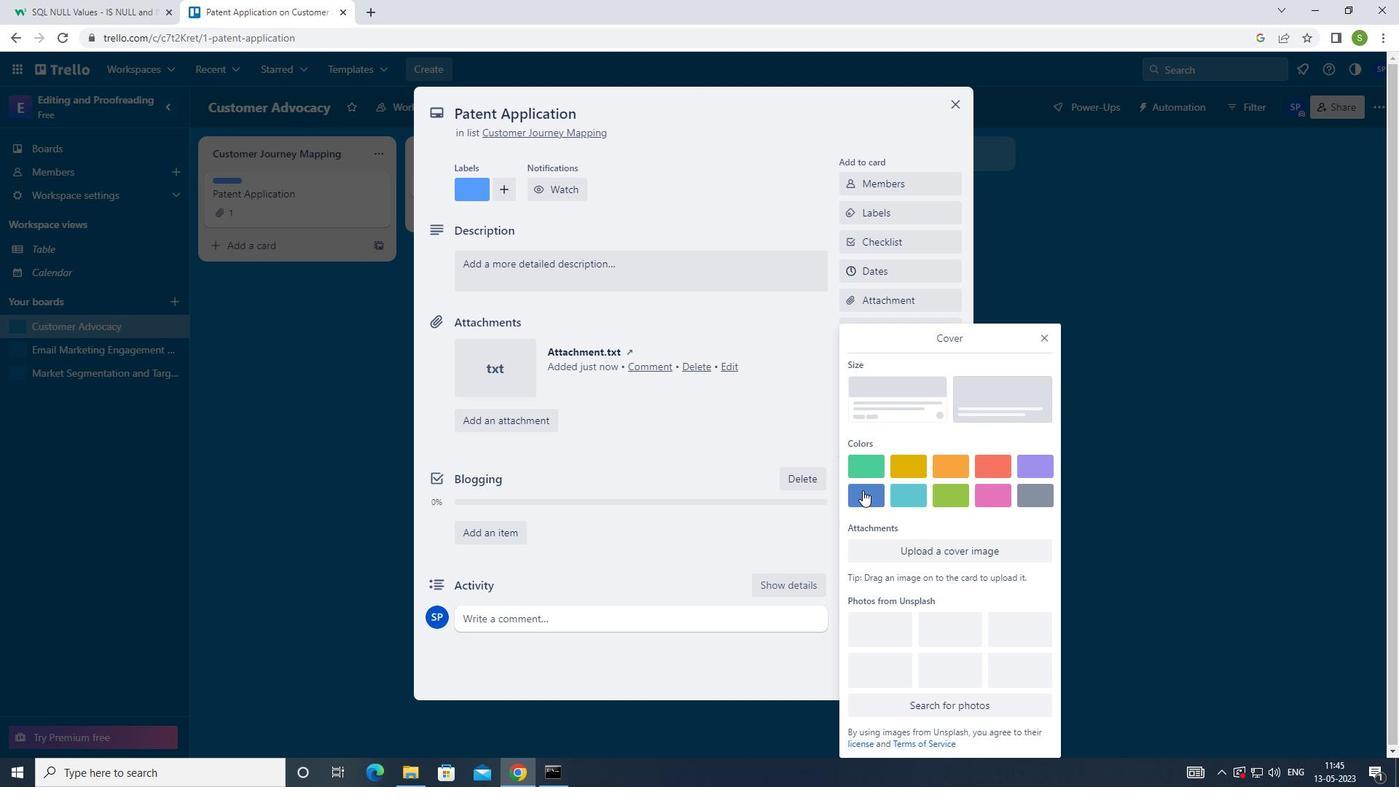 
Action: Mouse moved to (1046, 311)
Screenshot: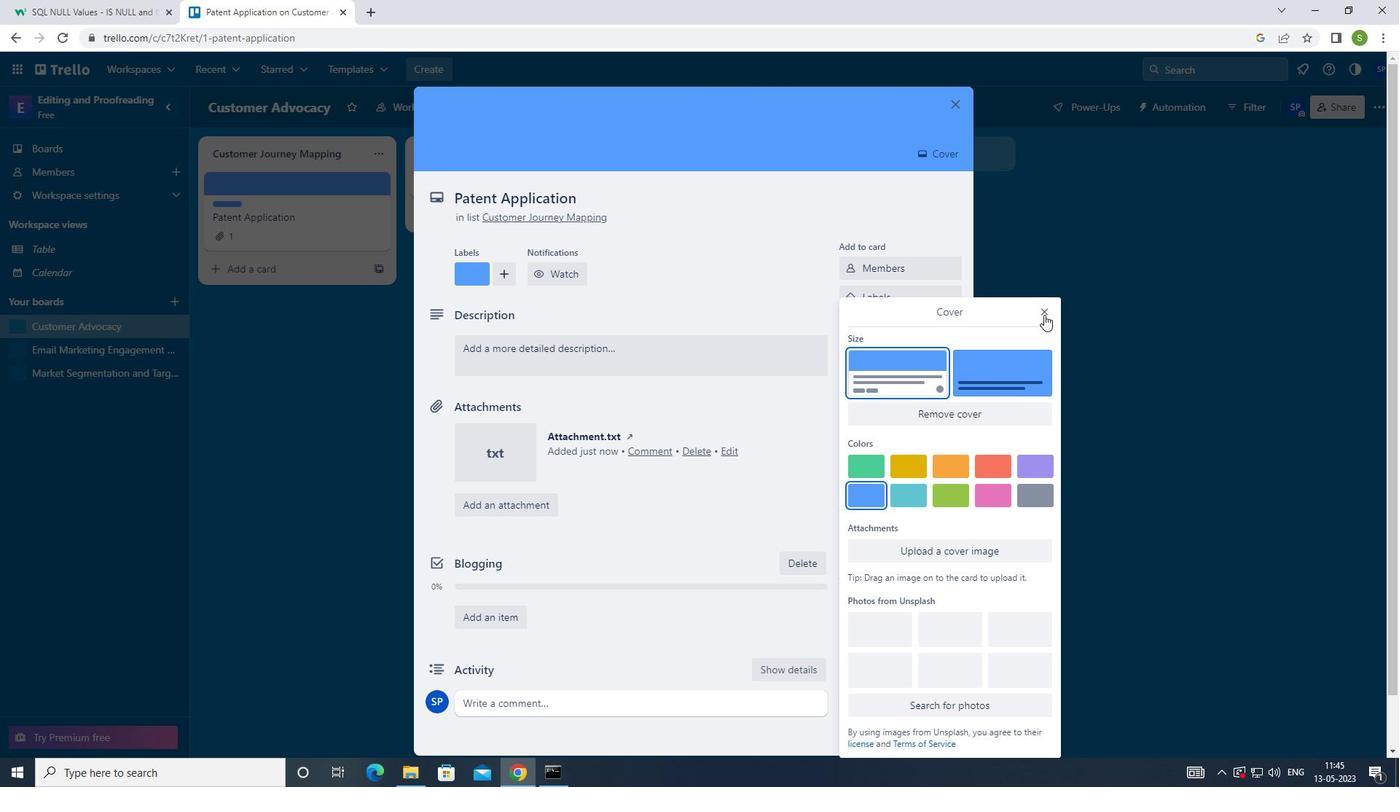 
Action: Mouse pressed left at (1046, 311)
Screenshot: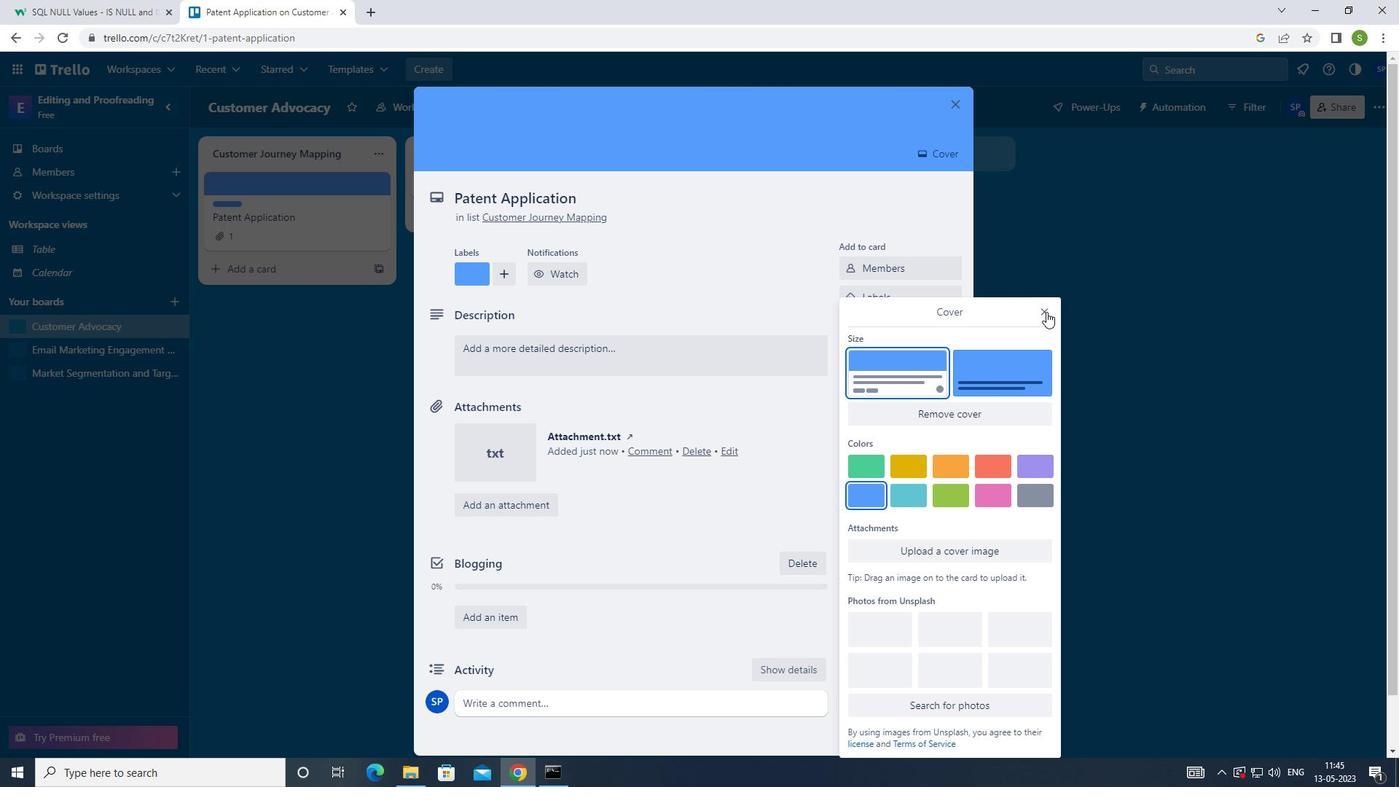 
Action: Mouse moved to (617, 357)
Screenshot: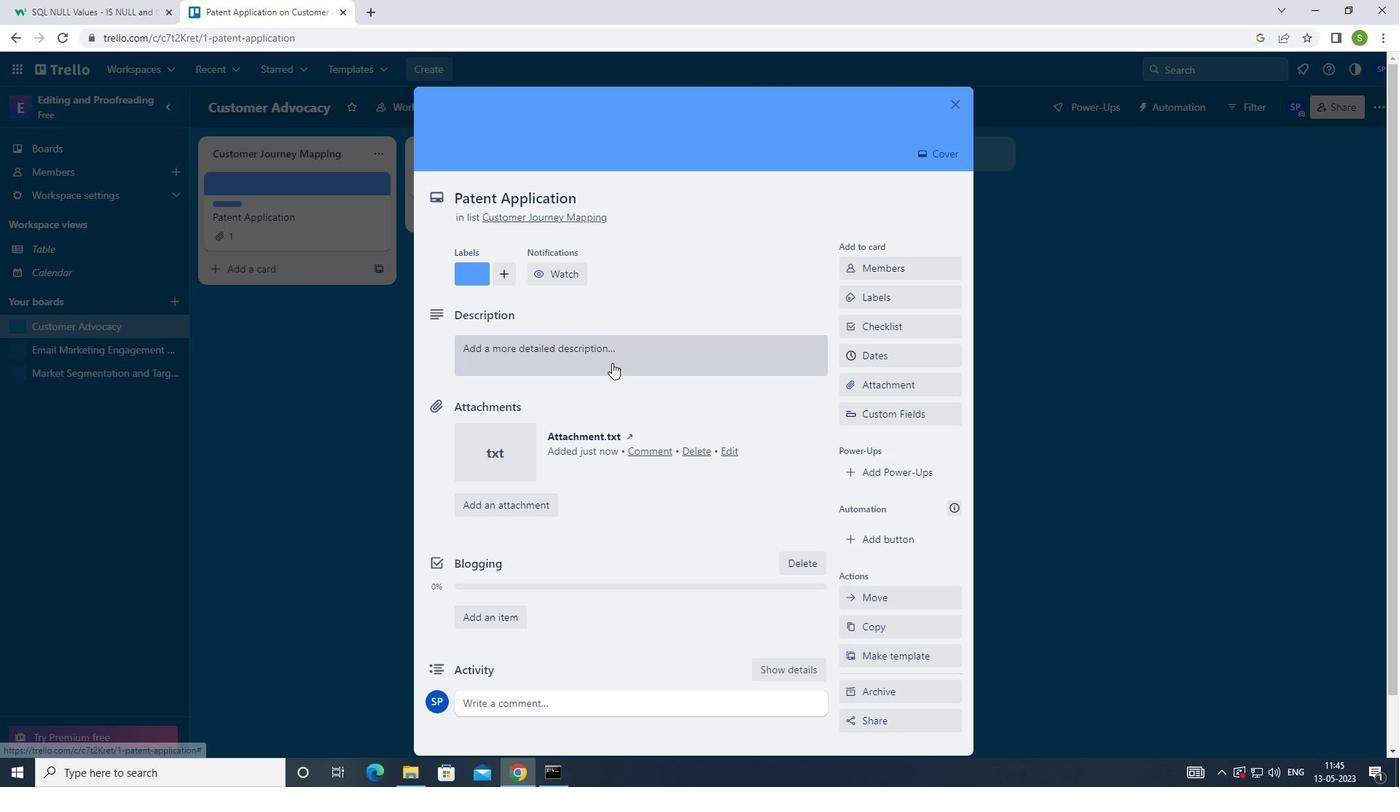 
Action: Mouse pressed left at (617, 357)
Screenshot: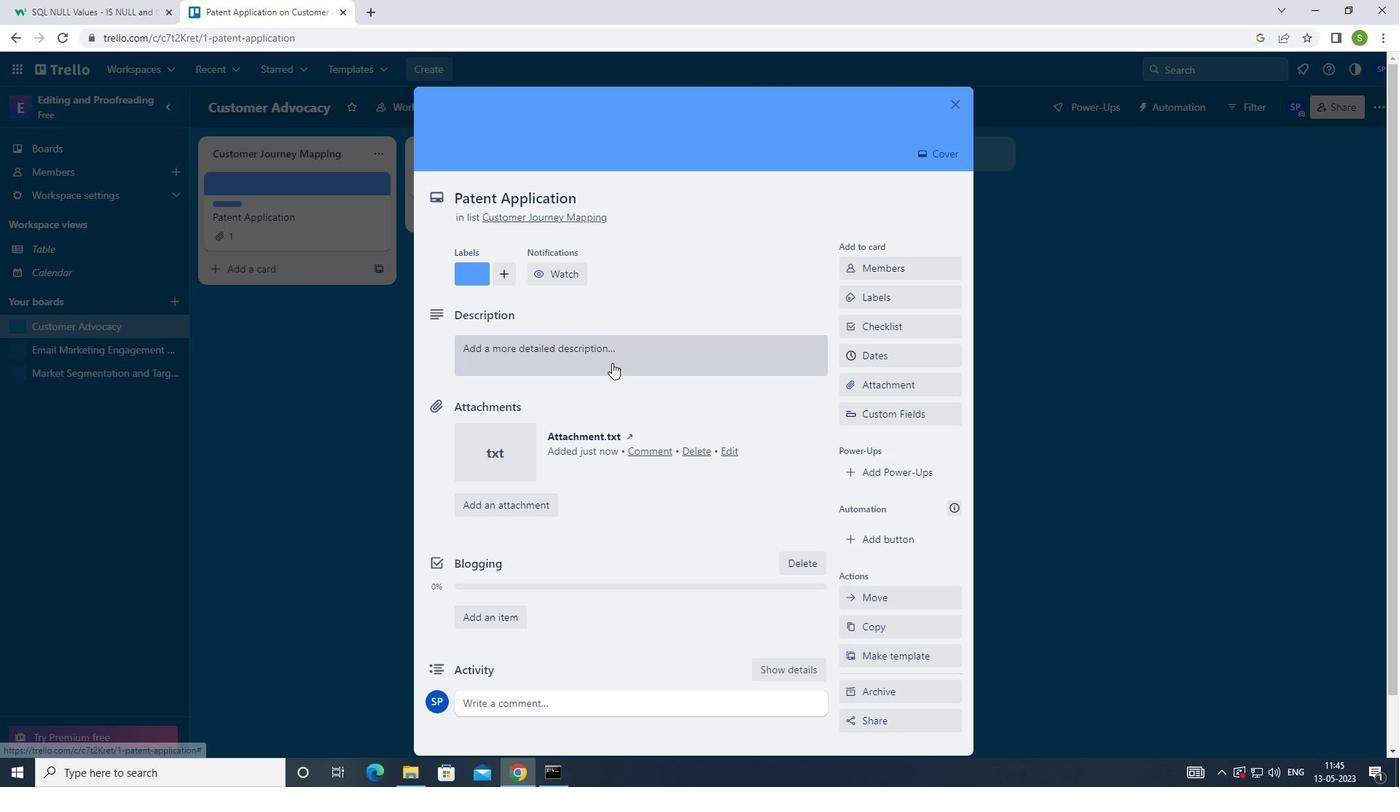 
Action: Mouse moved to (739, 265)
Screenshot: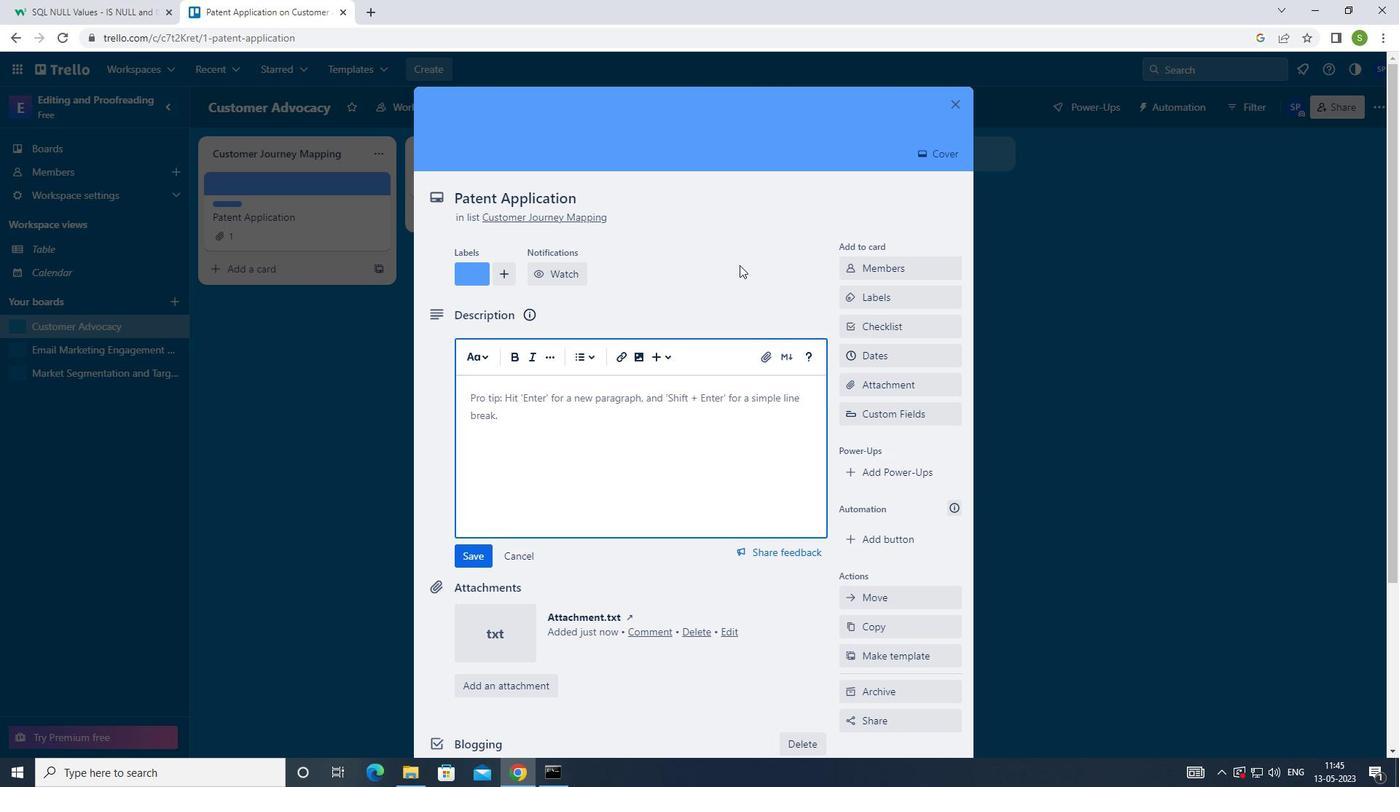 
Action: Key pressed <Key.shift>PLAN<Key.space>AND<Key.space>EXECUTE<Key.space>COMPNY<Key.space>TEAM-BUILDING<Key.space>CONFERENCE<Key.space>AND<Key.space>A<Key.backspace><Key.backspace><Key.backspace><Key.backspace><Key.backspace>
Screenshot: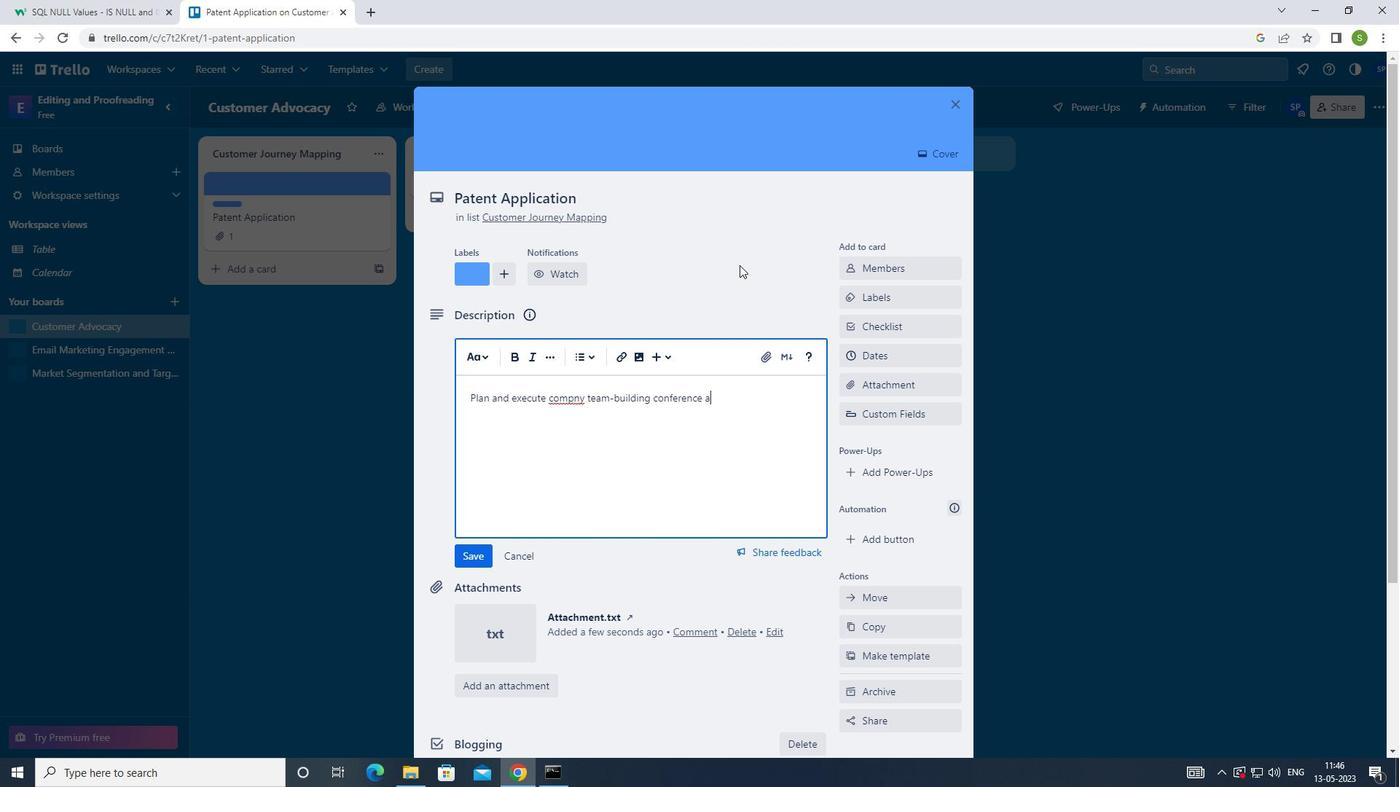 
Action: Mouse moved to (572, 398)
Screenshot: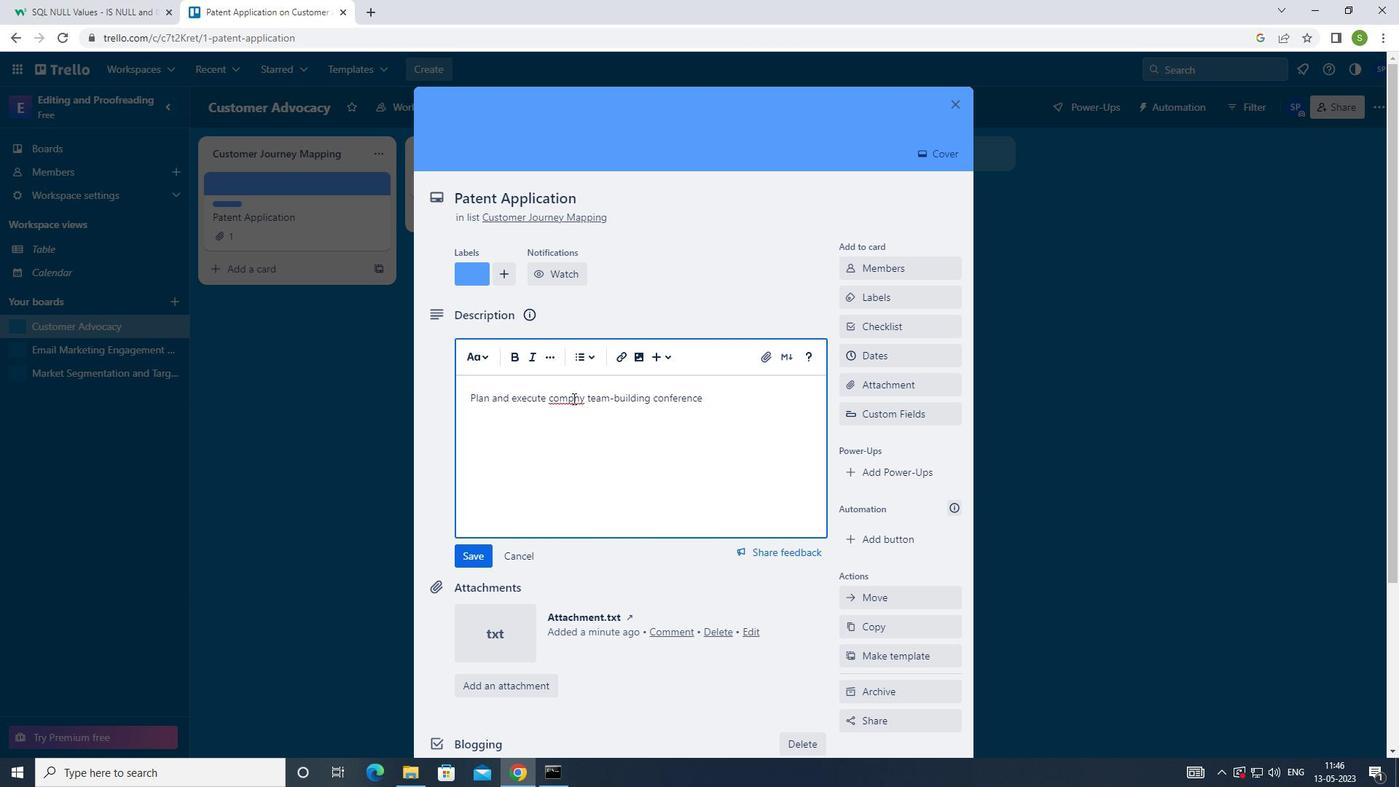 
Action: Mouse pressed left at (572, 398)
Screenshot: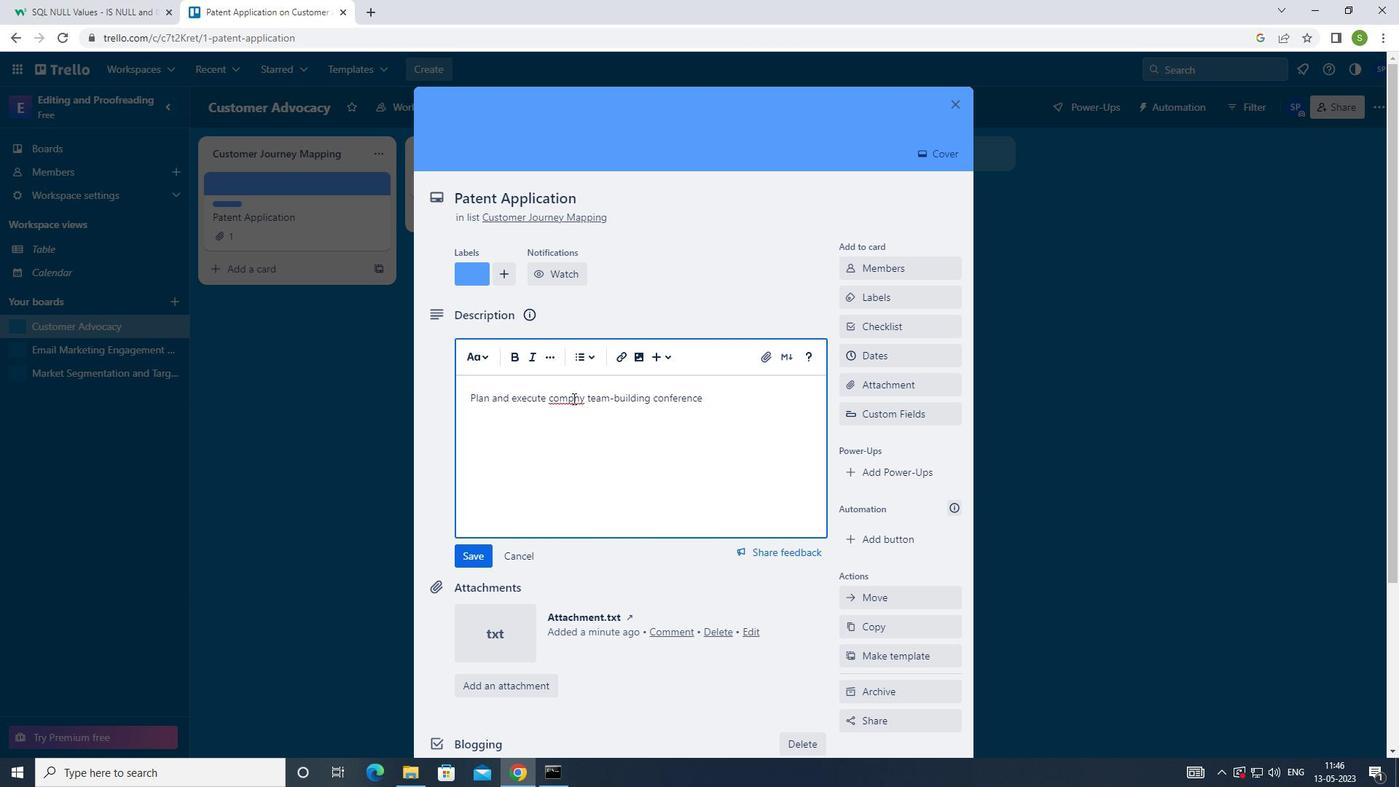 
Action: Mouse moved to (575, 400)
Screenshot: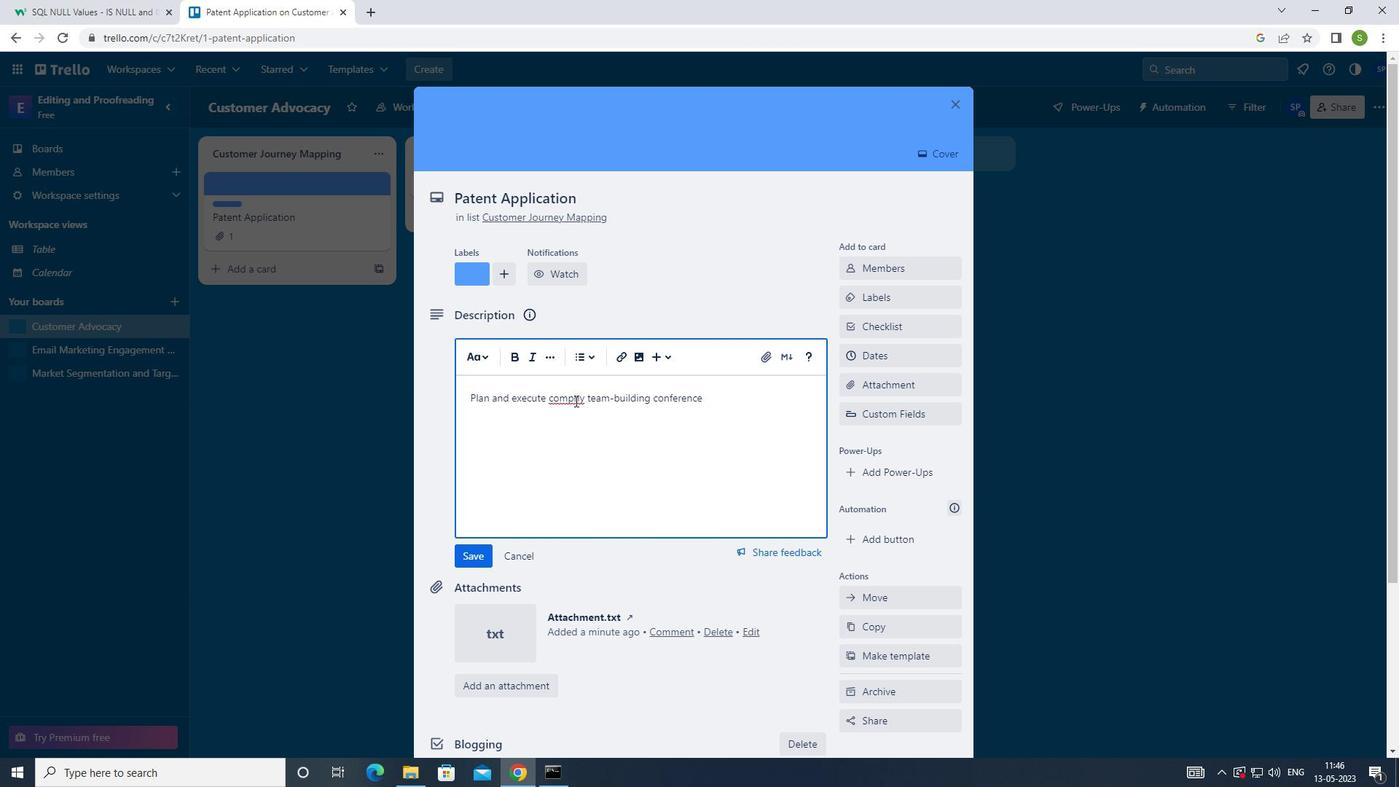 
Action: Key pressed A
Screenshot: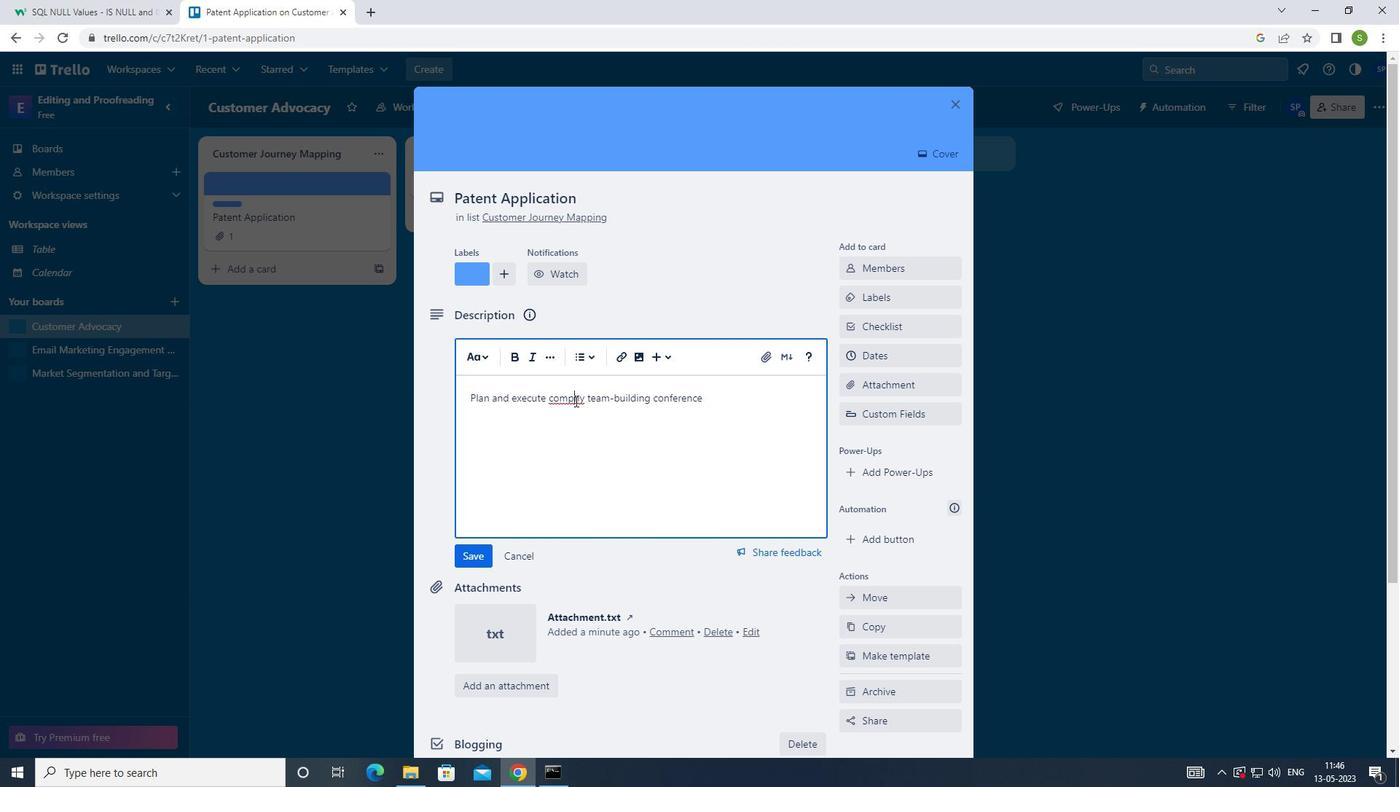 
Action: Mouse moved to (467, 548)
Screenshot: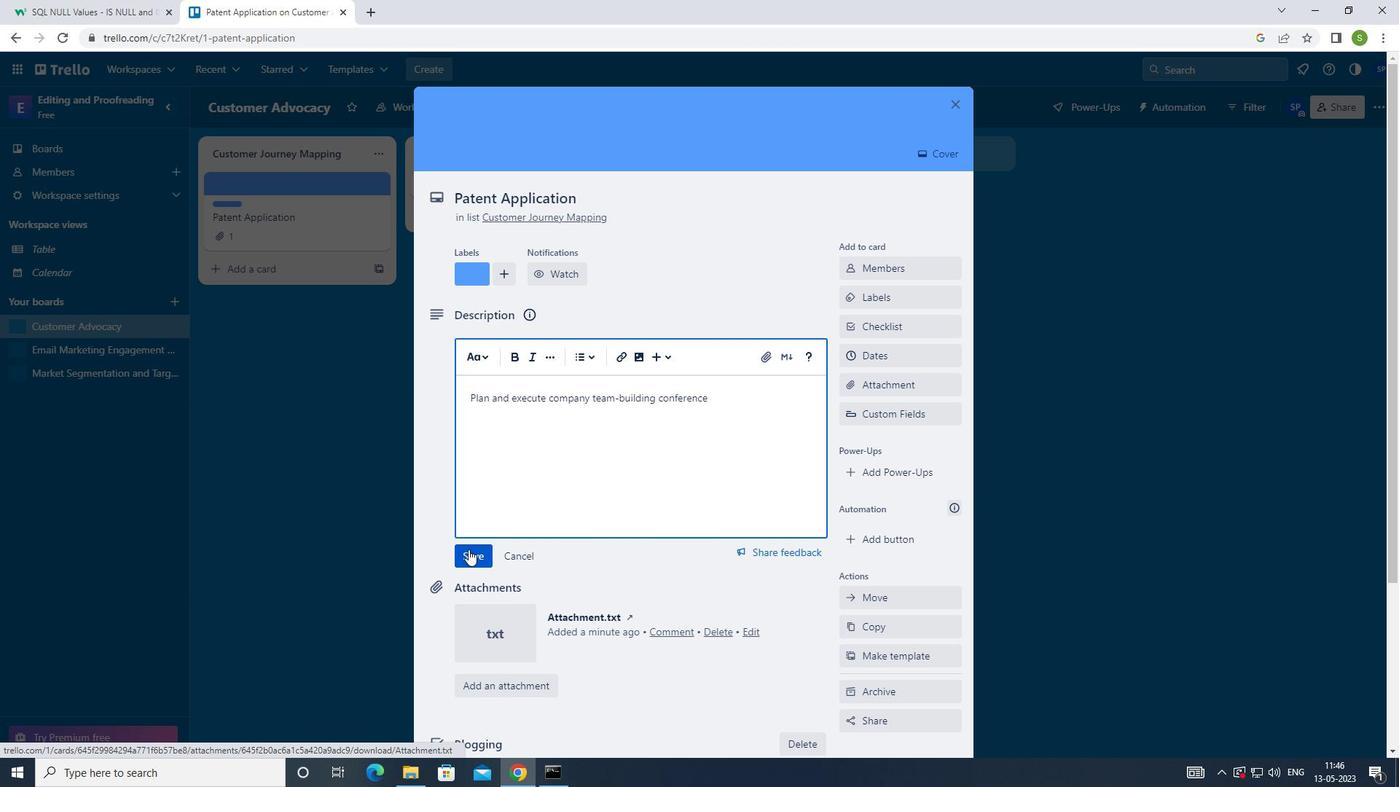 
Action: Mouse pressed left at (467, 548)
Screenshot: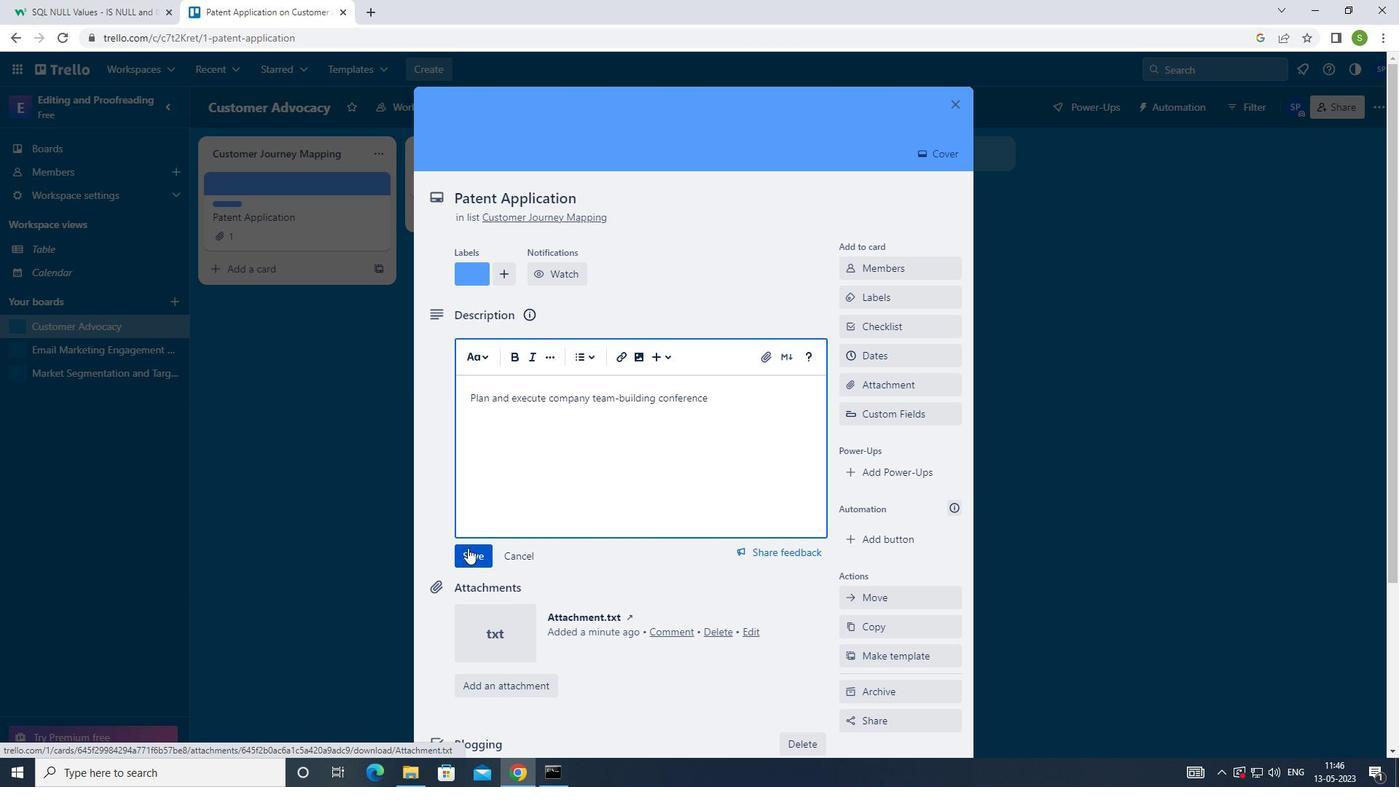 
Action: Mouse moved to (540, 545)
Screenshot: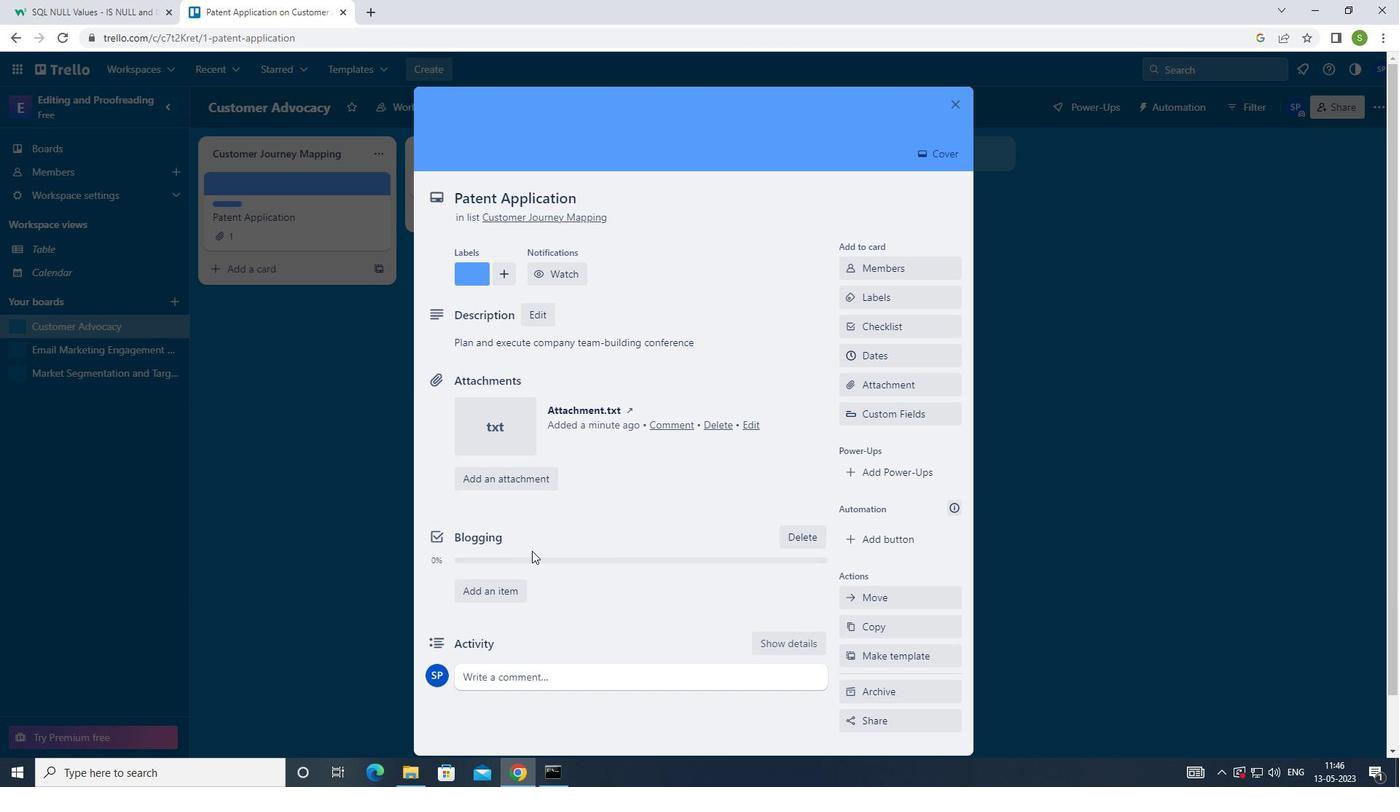 
Action: Mouse scrolled (540, 545) with delta (0, 0)
Screenshot: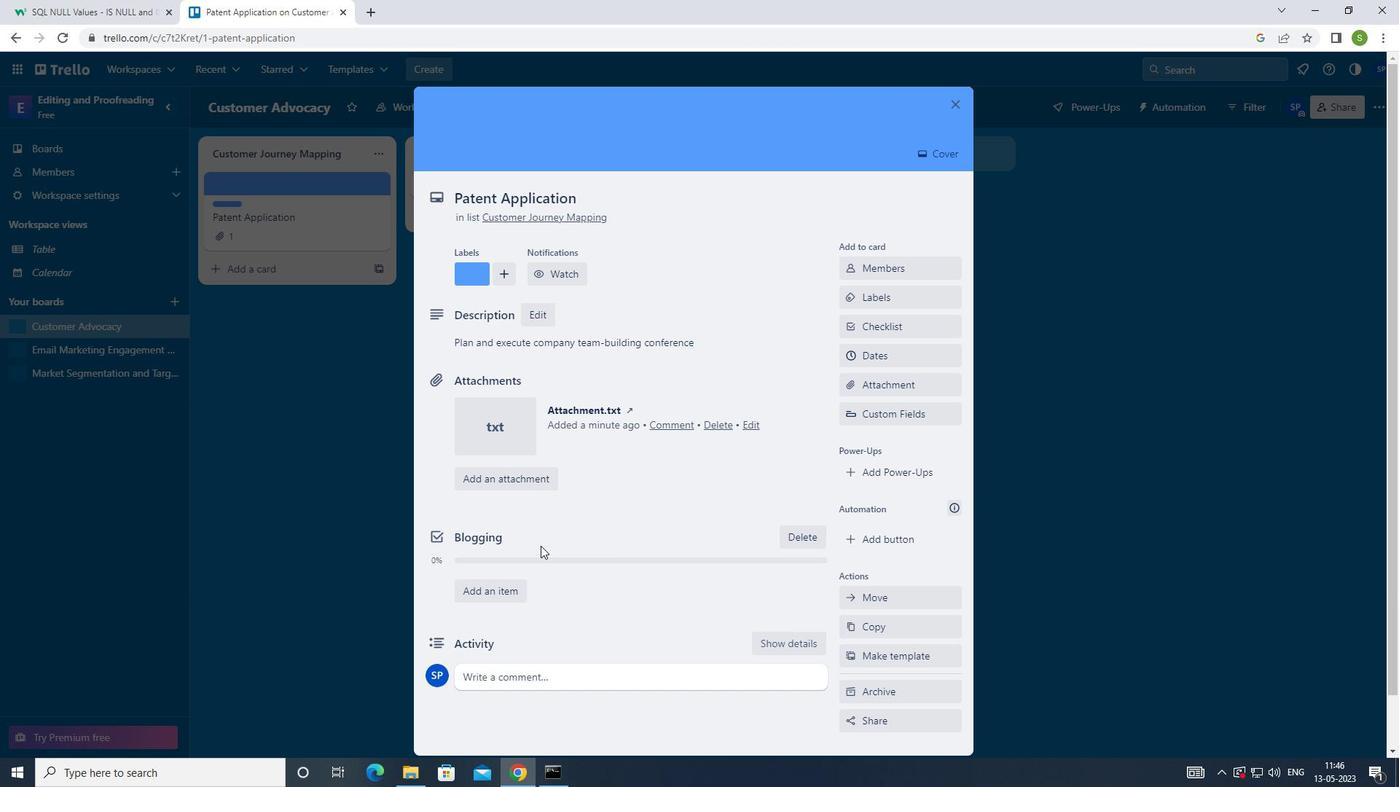 
Action: Mouse scrolled (540, 545) with delta (0, 0)
Screenshot: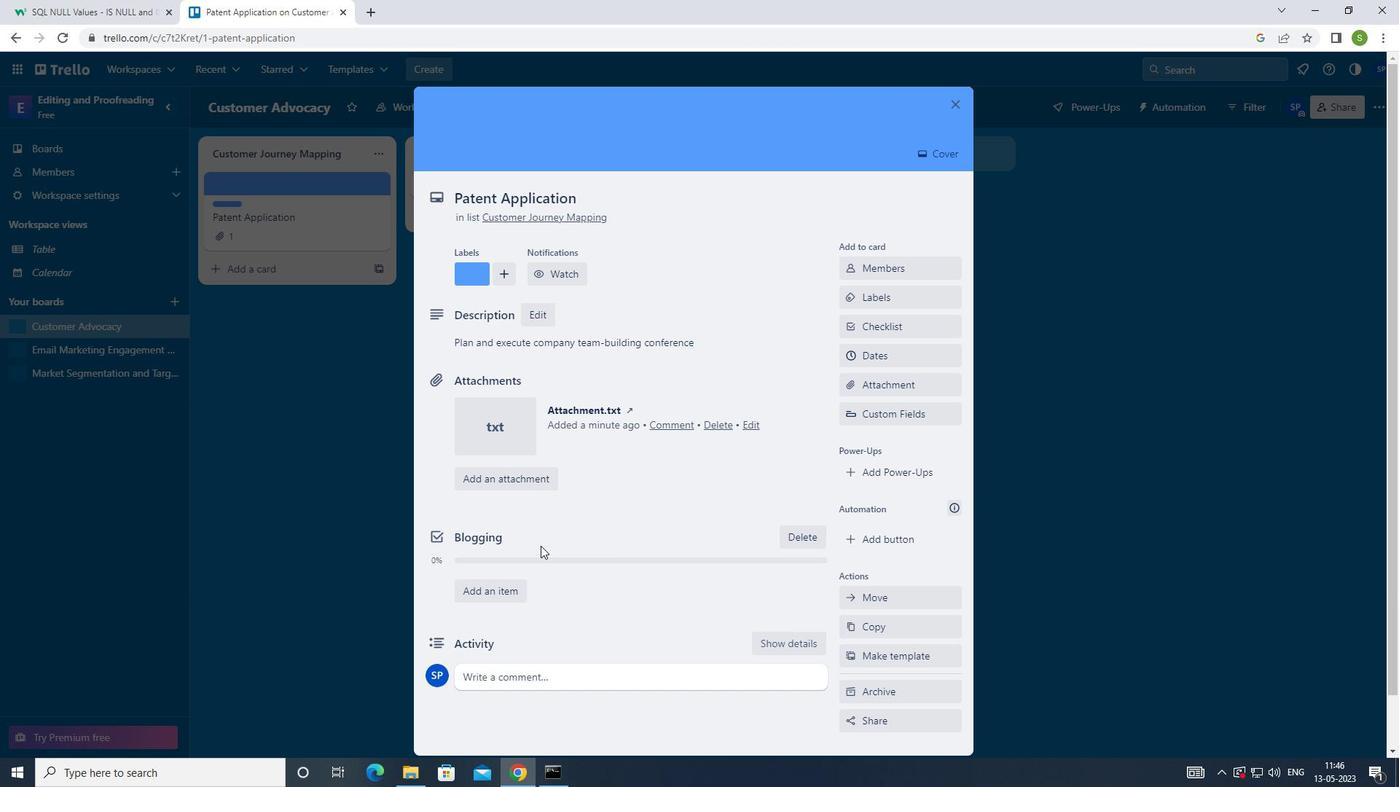 
Action: Mouse scrolled (540, 545) with delta (0, 0)
Screenshot: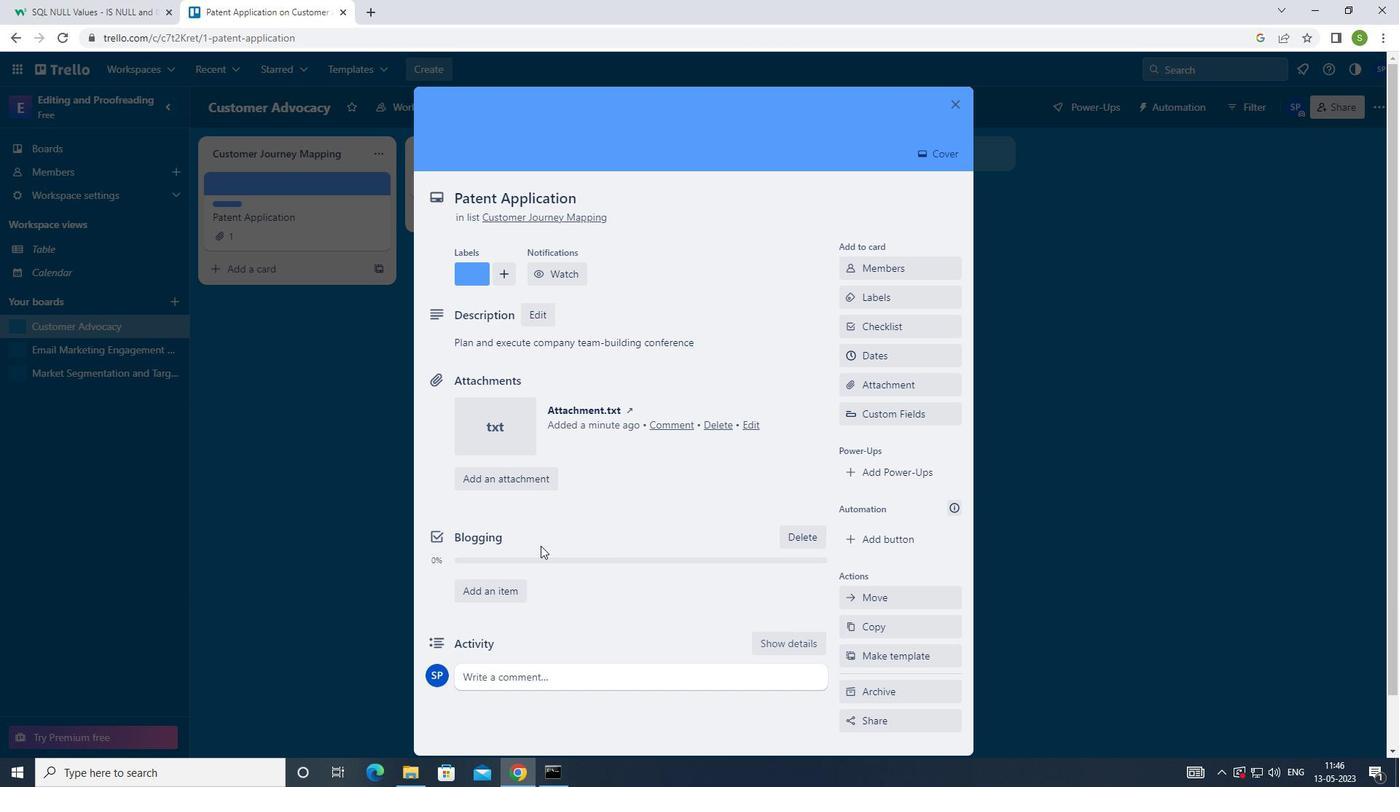 
Action: Mouse moved to (540, 545)
Screenshot: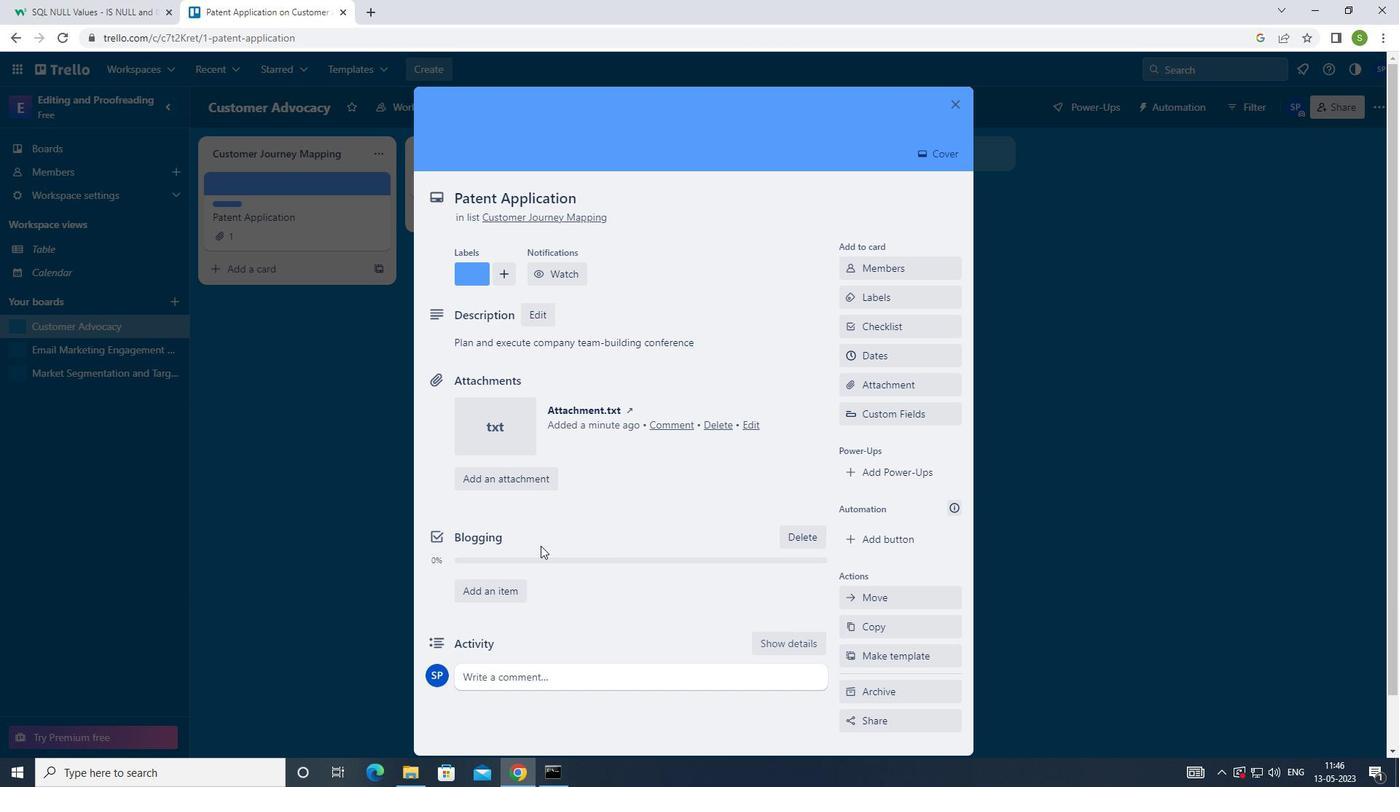 
Action: Mouse scrolled (540, 545) with delta (0, 0)
Screenshot: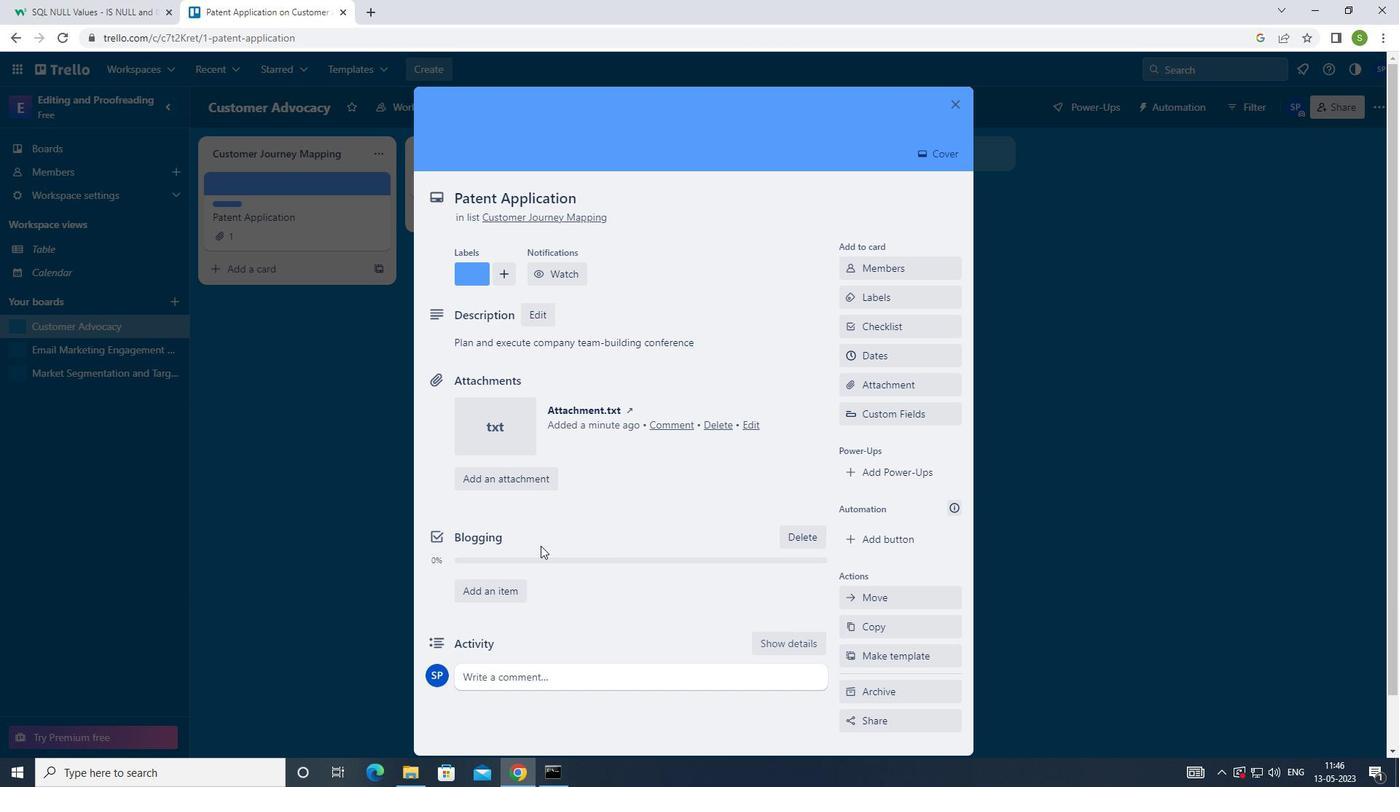 
Action: Mouse moved to (548, 621)
Screenshot: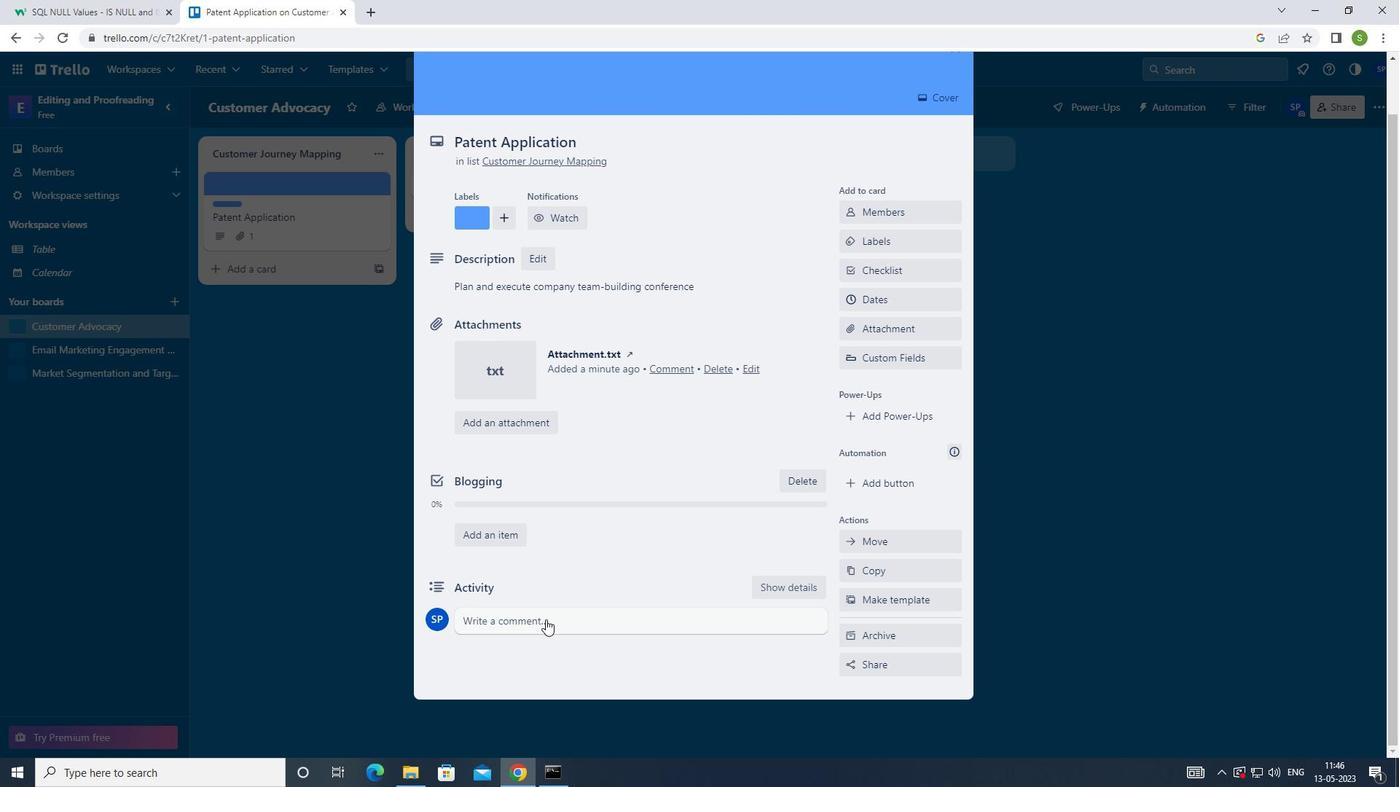 
Action: Mouse pressed left at (548, 621)
Screenshot: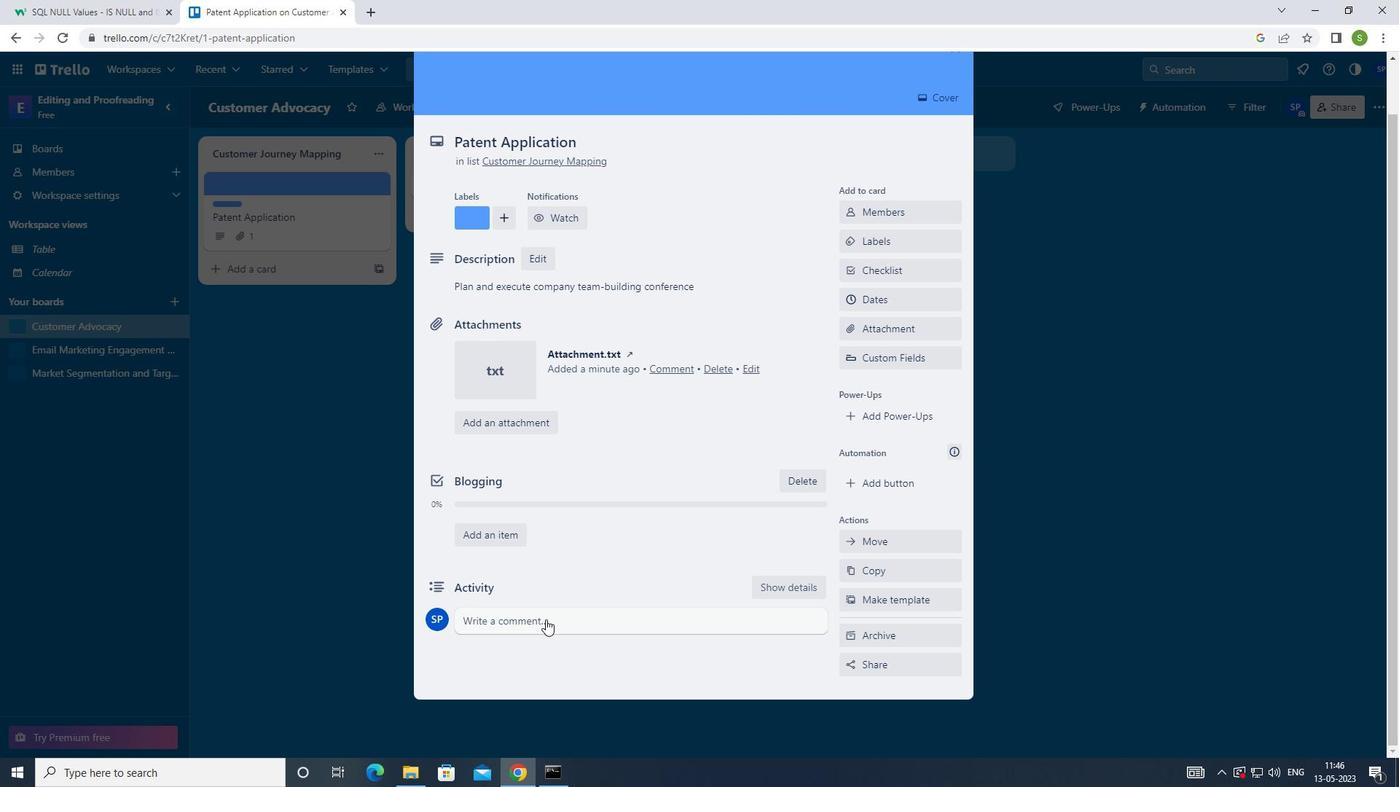 
Action: Mouse moved to (598, 495)
Screenshot: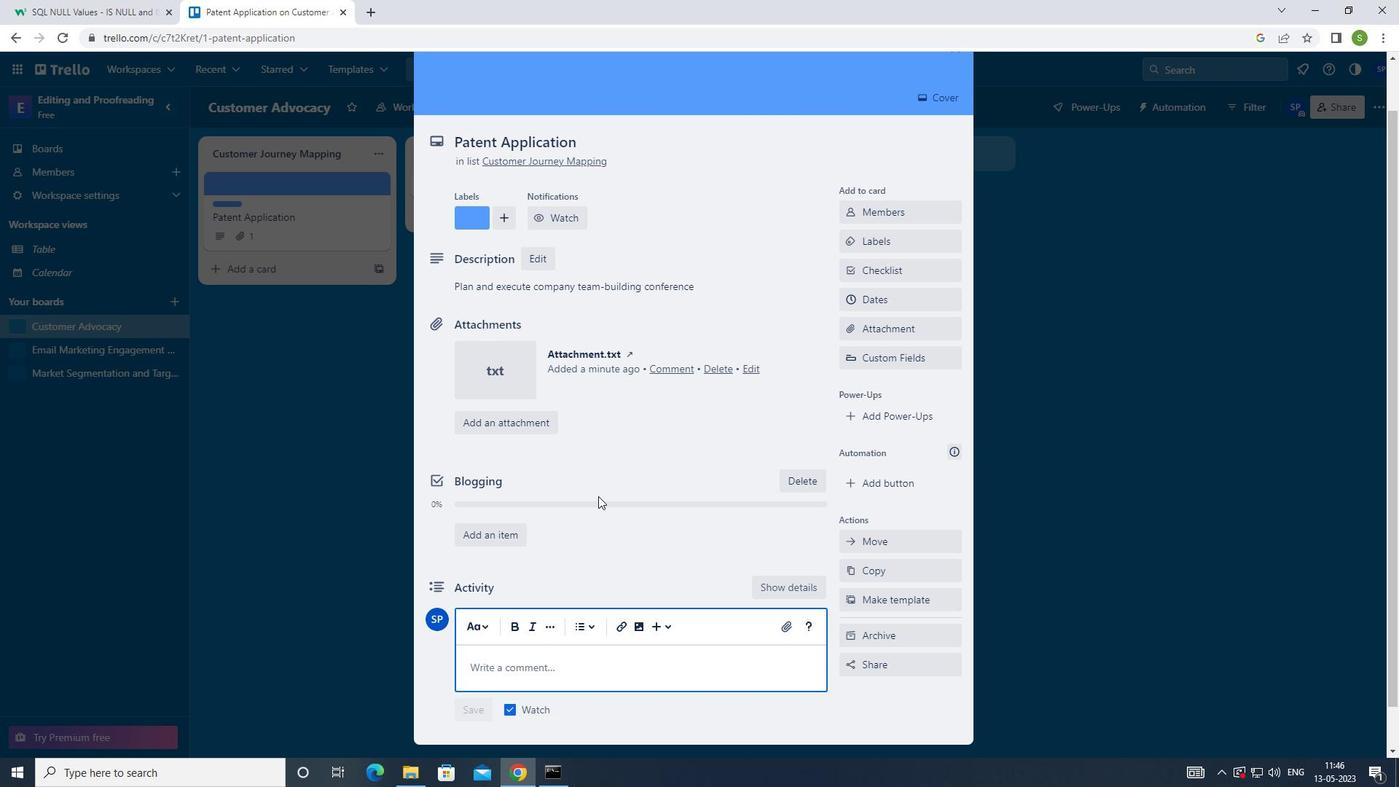 
Action: Key pressed <Key.shift>DEVELOP<Key.space>AND<Key.space>LAUNCH<Key.space>NEW<Key.space>CUSTOMER<Key.space>ACQUISITION<Key.space>PROGRAM<Key.space>
Screenshot: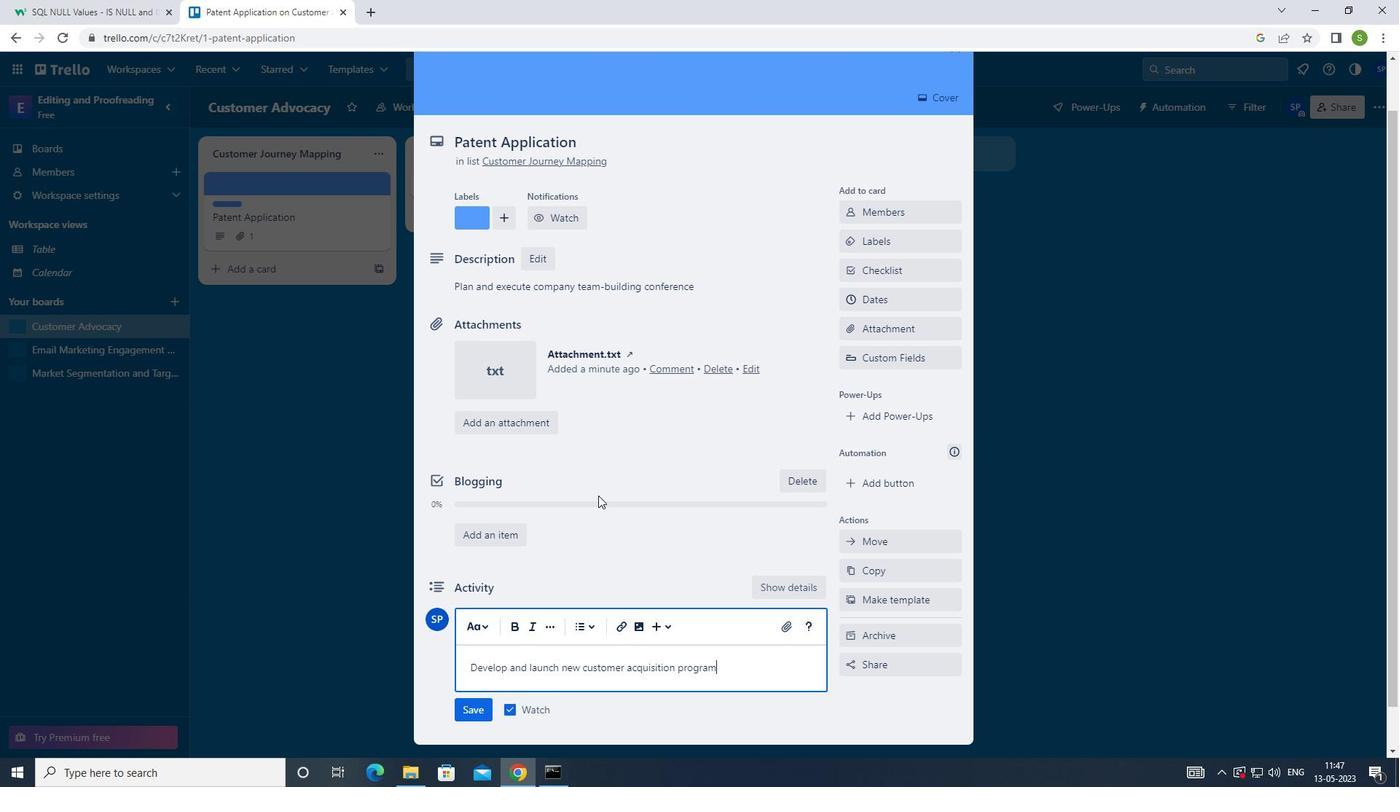 
Action: Mouse moved to (470, 718)
Screenshot: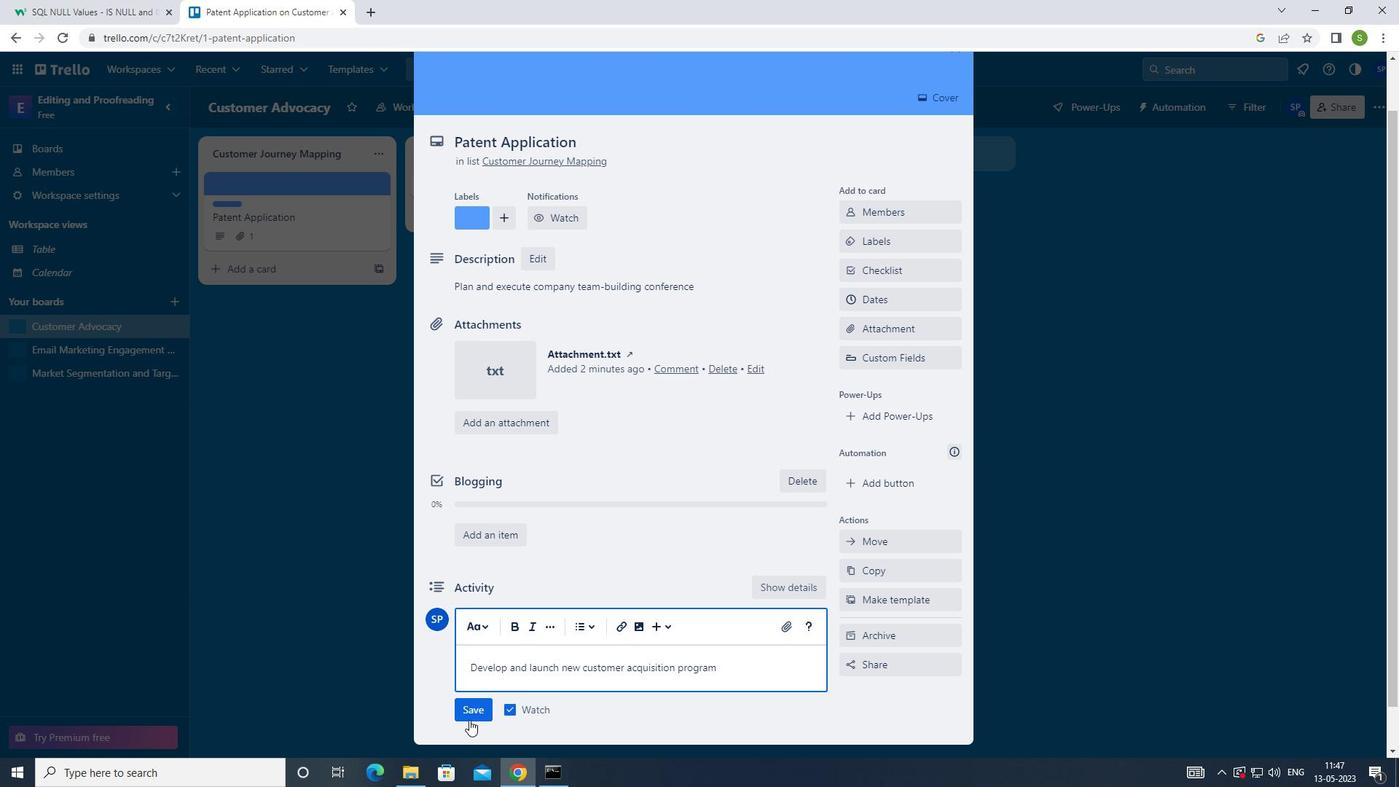 
Action: Mouse pressed left at (470, 718)
Screenshot: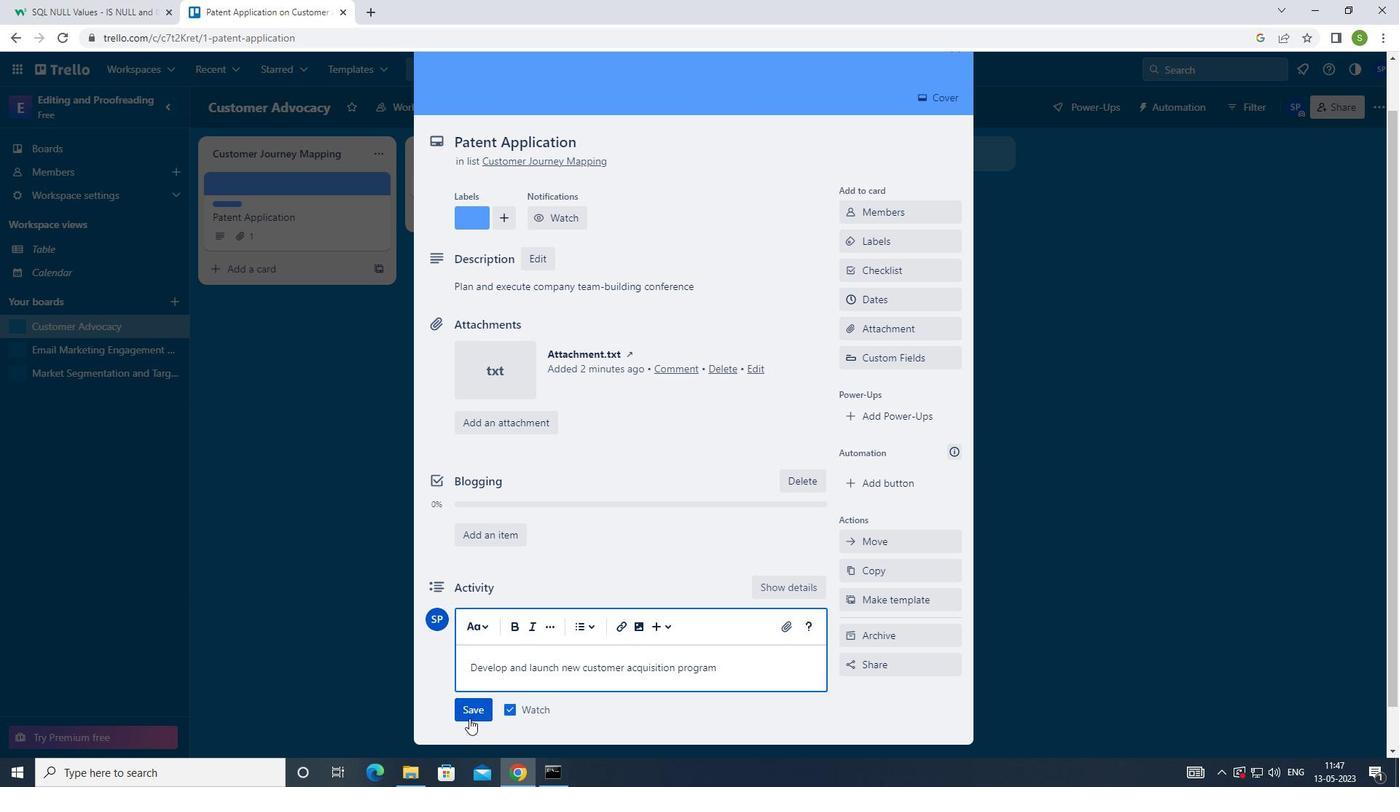 
Action: Mouse moved to (892, 301)
Screenshot: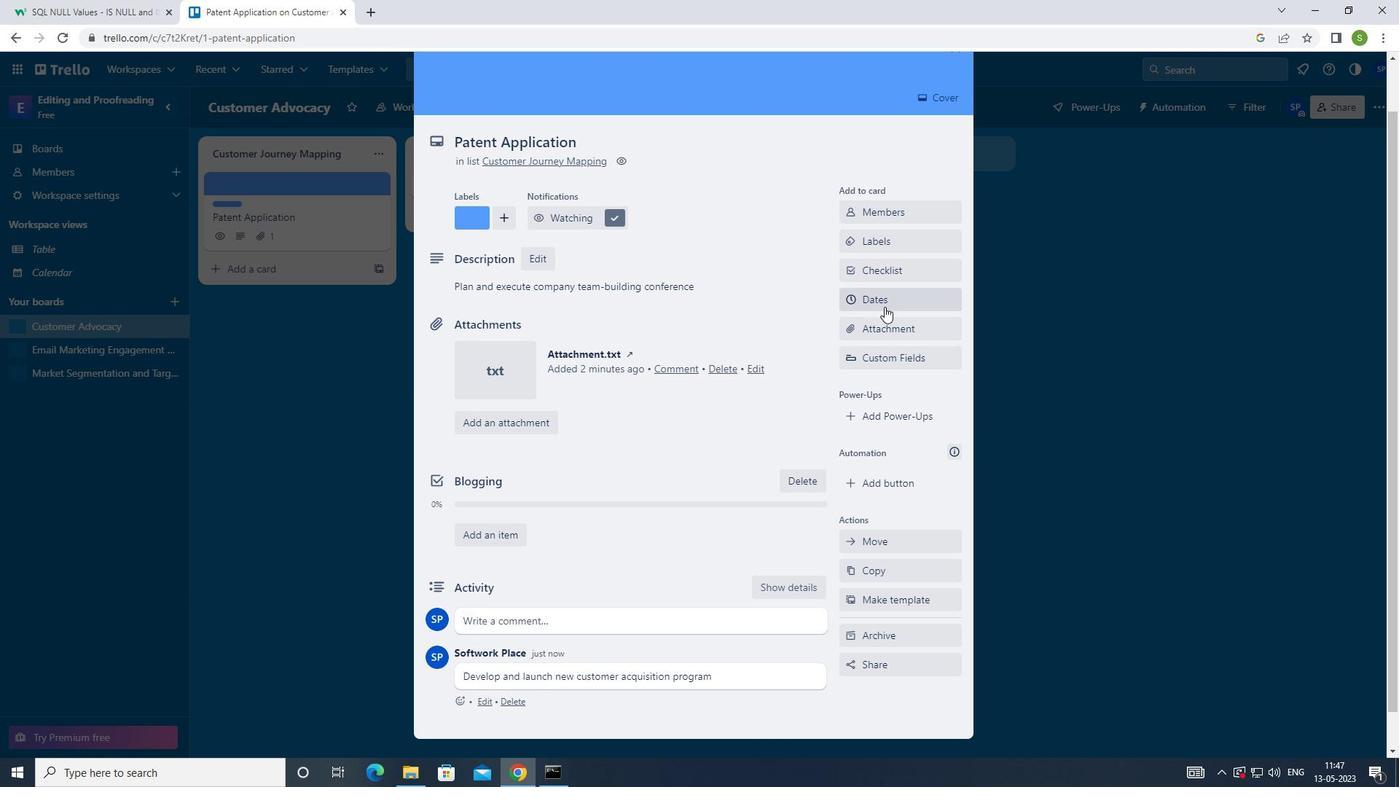 
Action: Mouse pressed left at (892, 301)
Screenshot: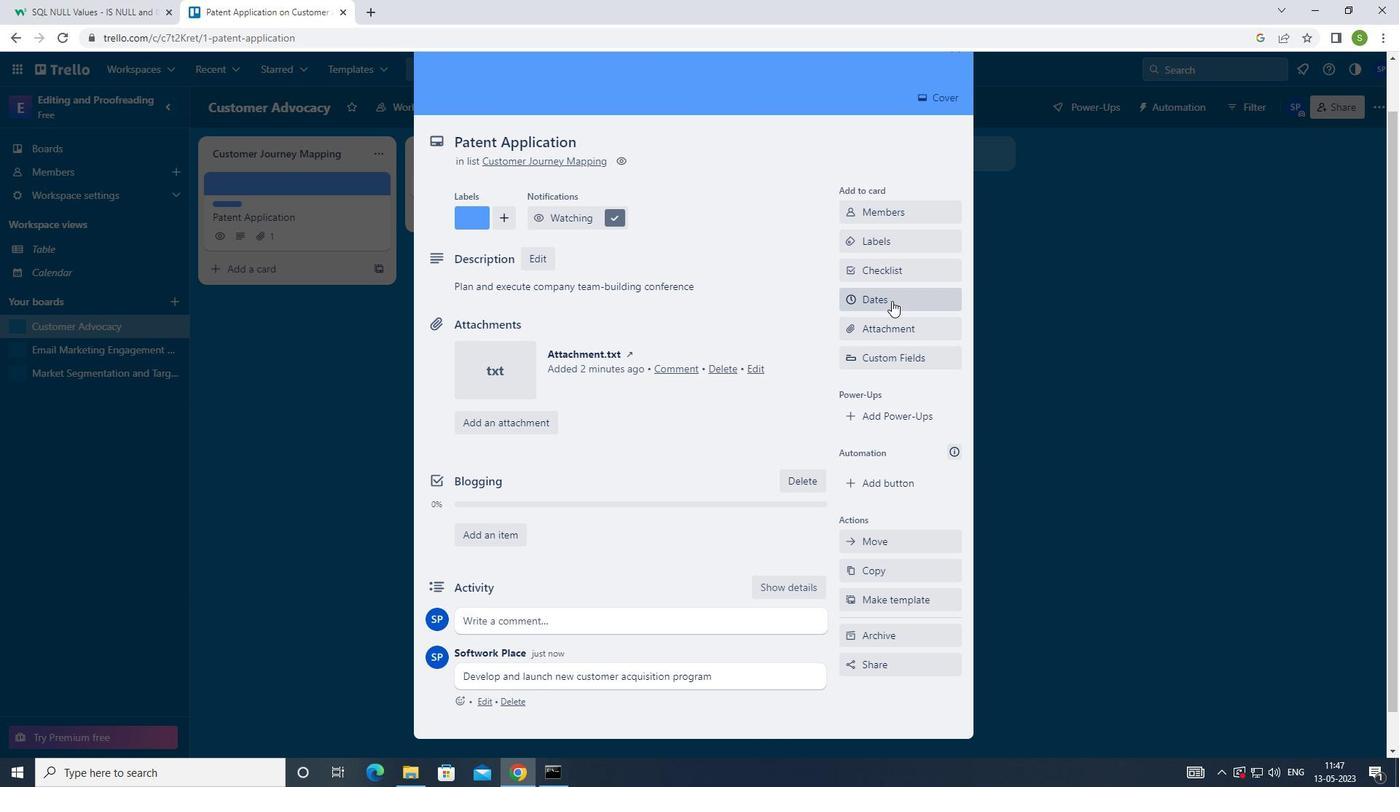 
Action: Mouse moved to (848, 369)
Screenshot: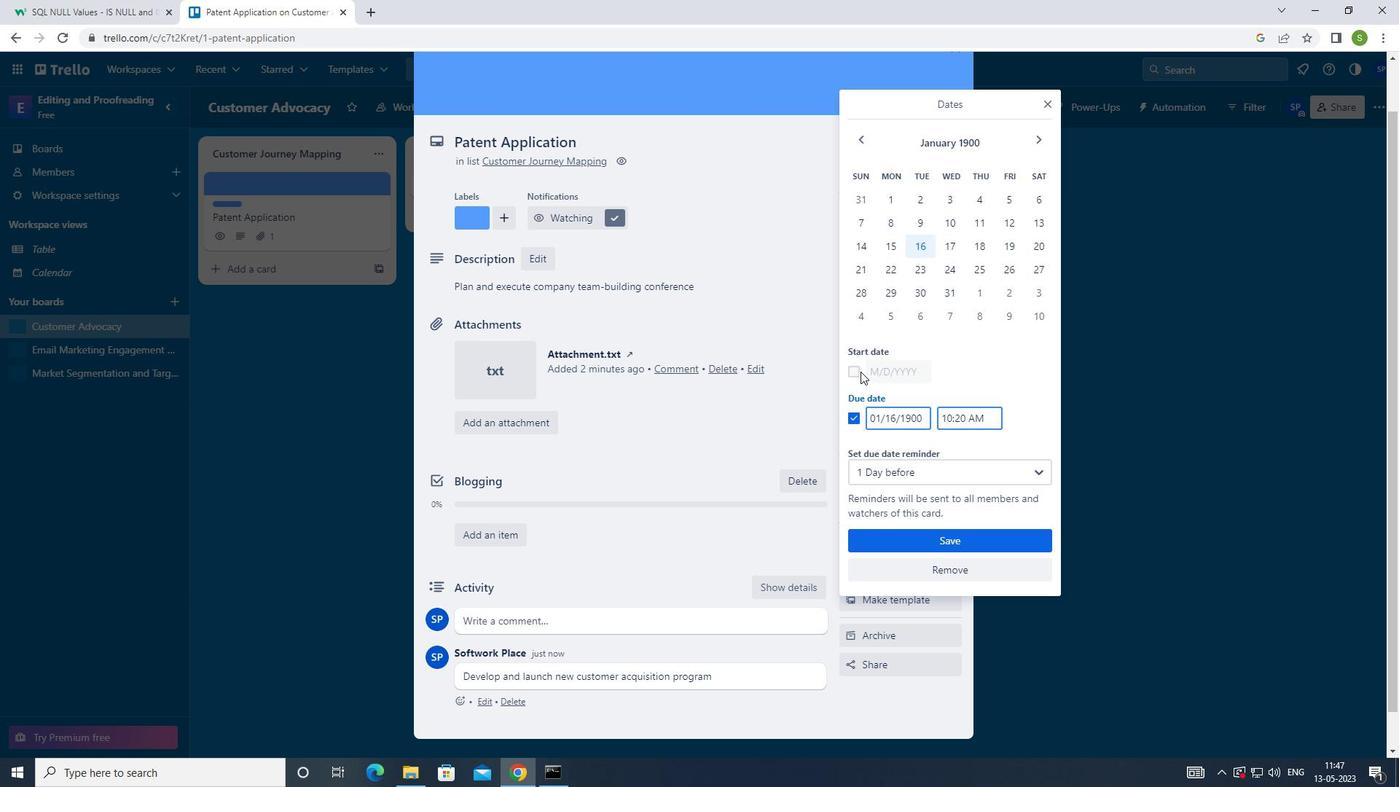 
Action: Mouse pressed left at (848, 369)
Screenshot: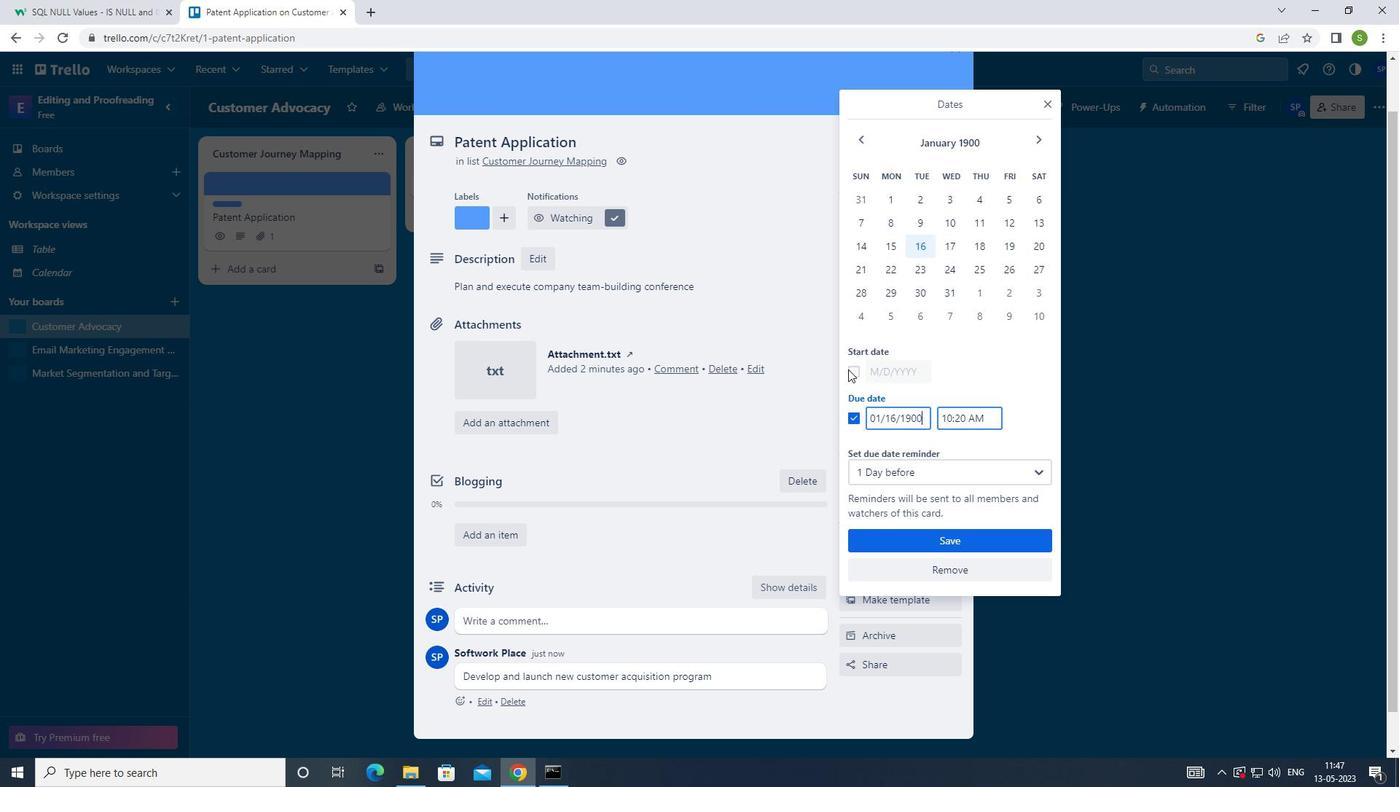 
Action: Mouse moved to (887, 201)
Screenshot: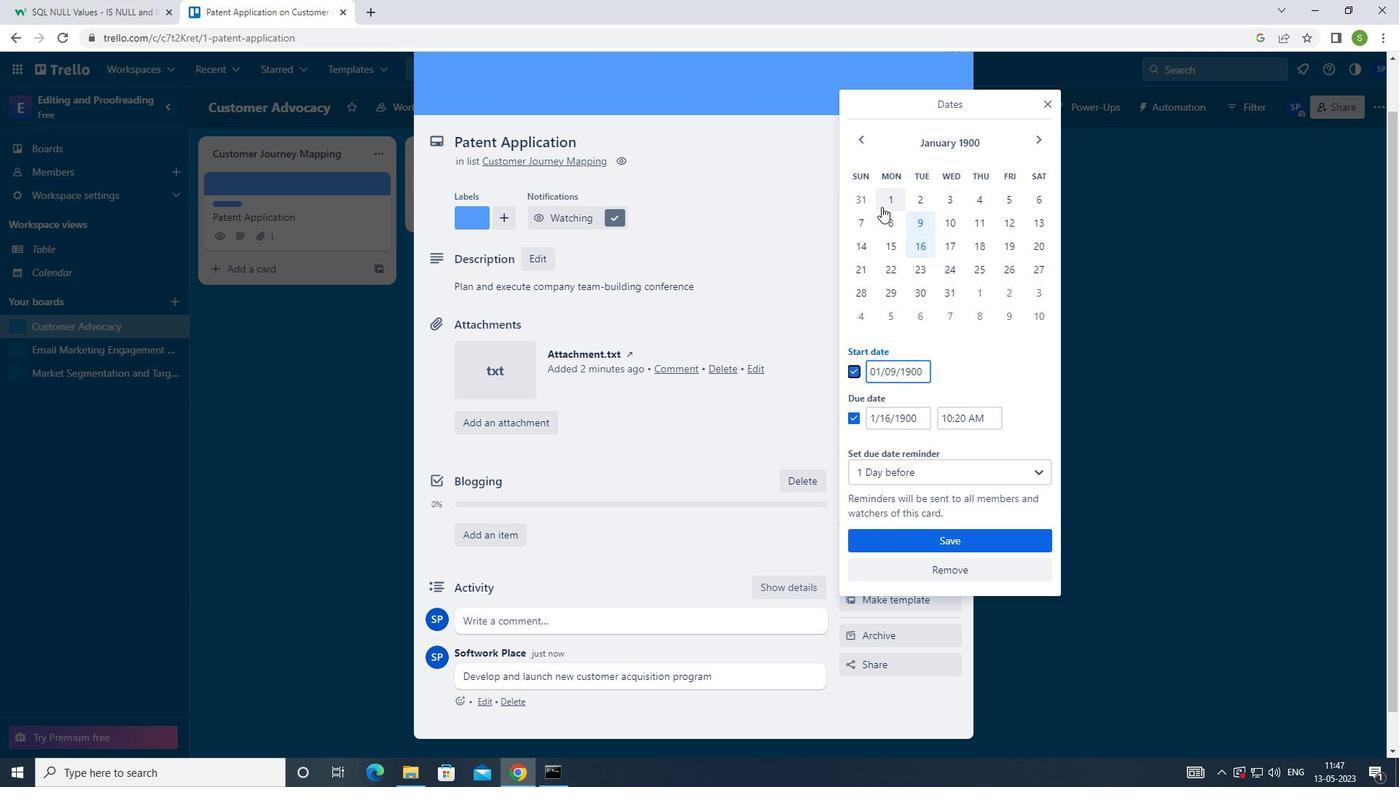 
Action: Mouse pressed left at (887, 201)
Screenshot: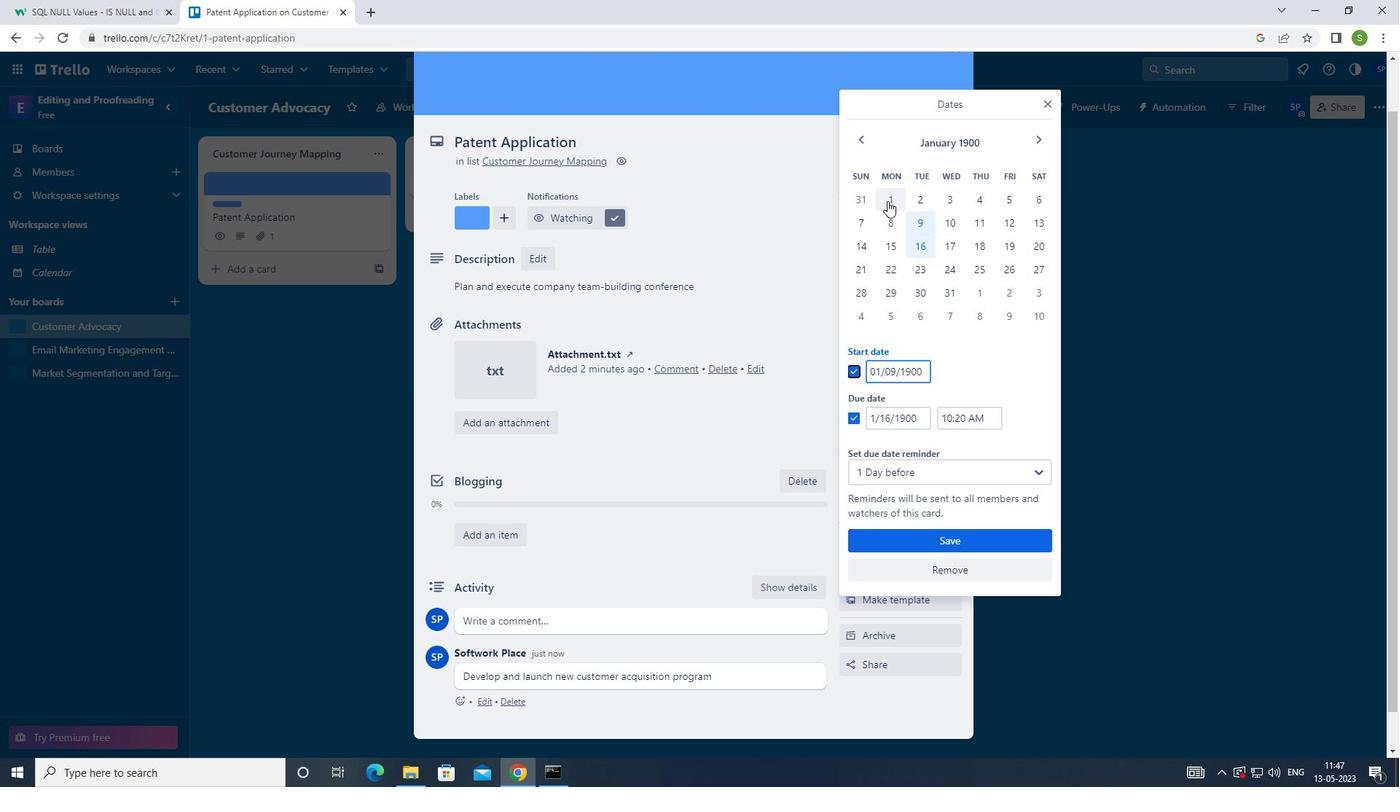 
Action: Mouse moved to (899, 227)
Screenshot: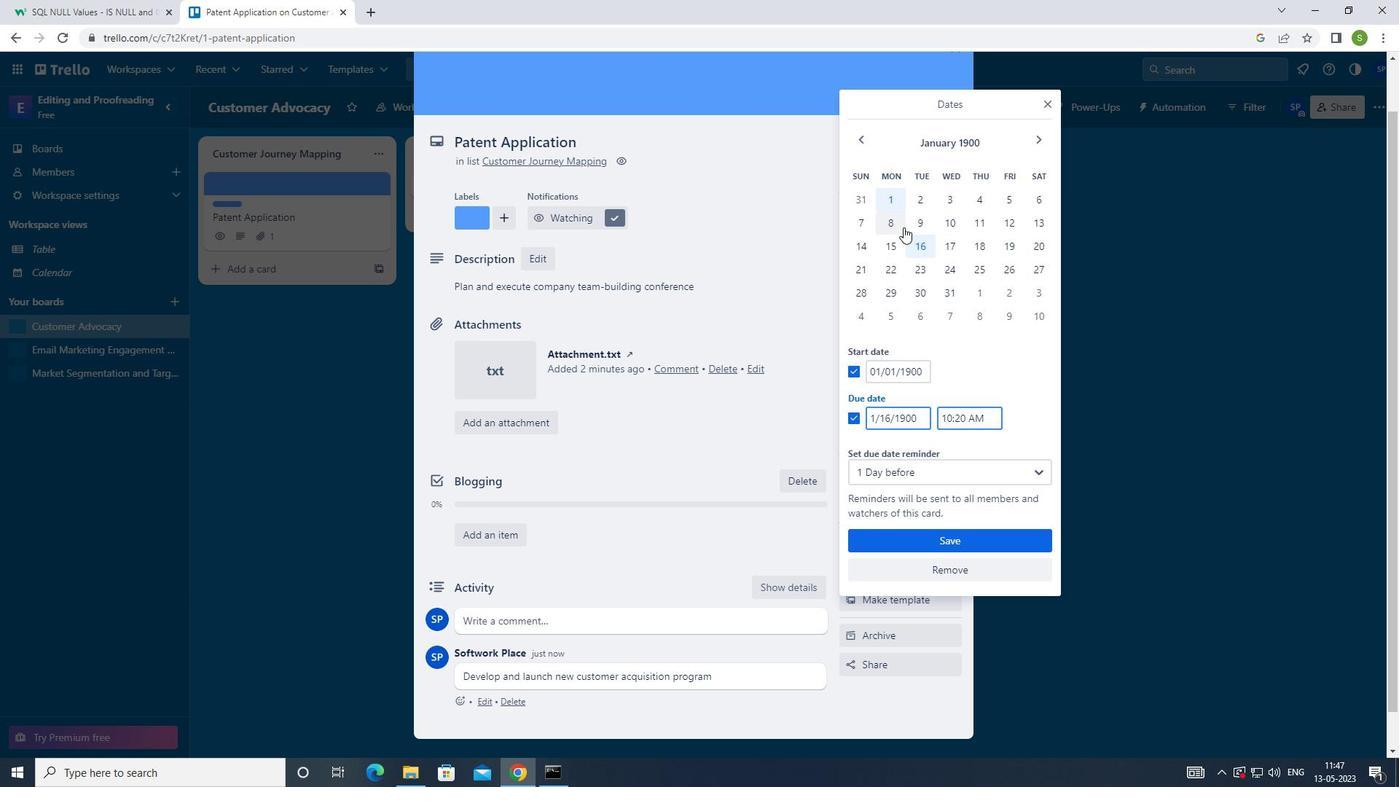
Action: Mouse pressed left at (899, 227)
Screenshot: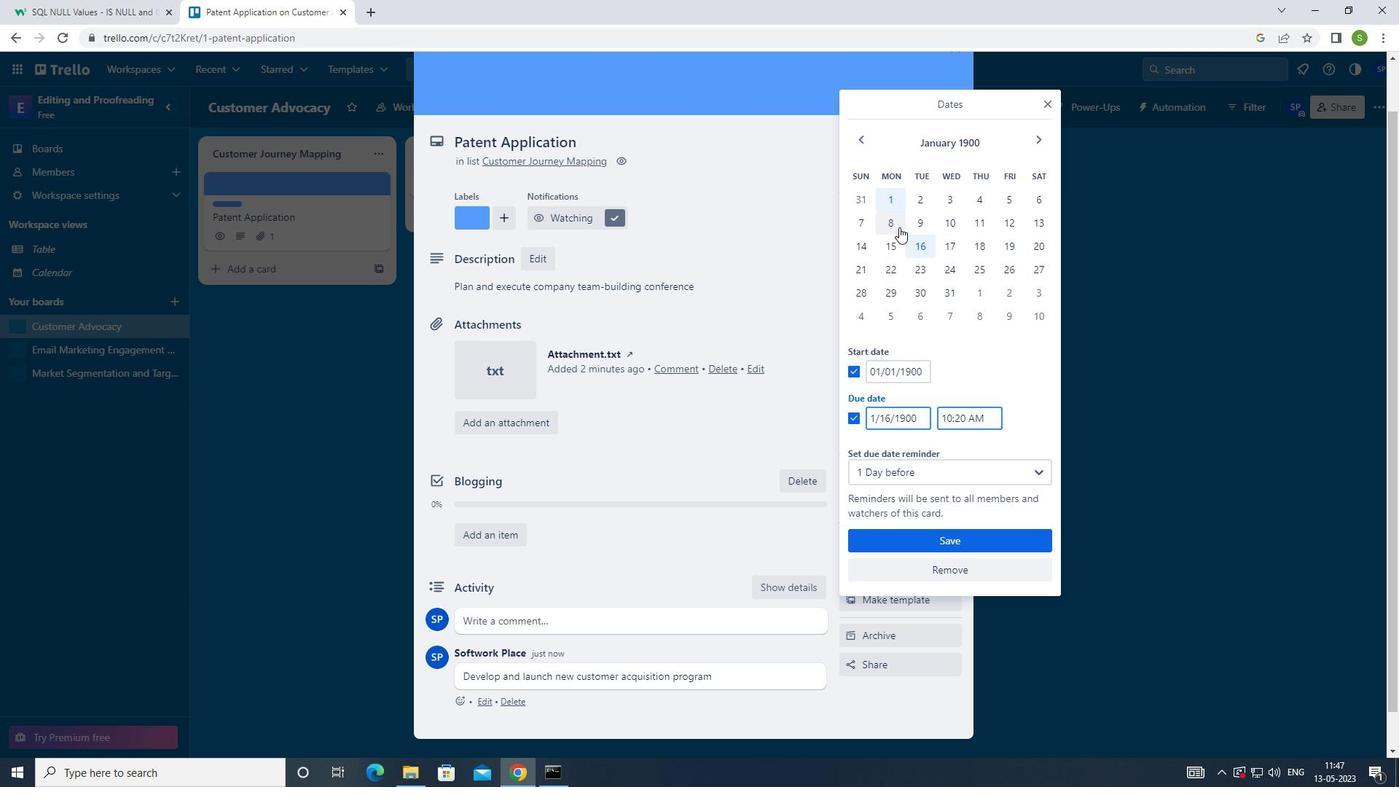 
Action: Mouse moved to (927, 541)
Screenshot: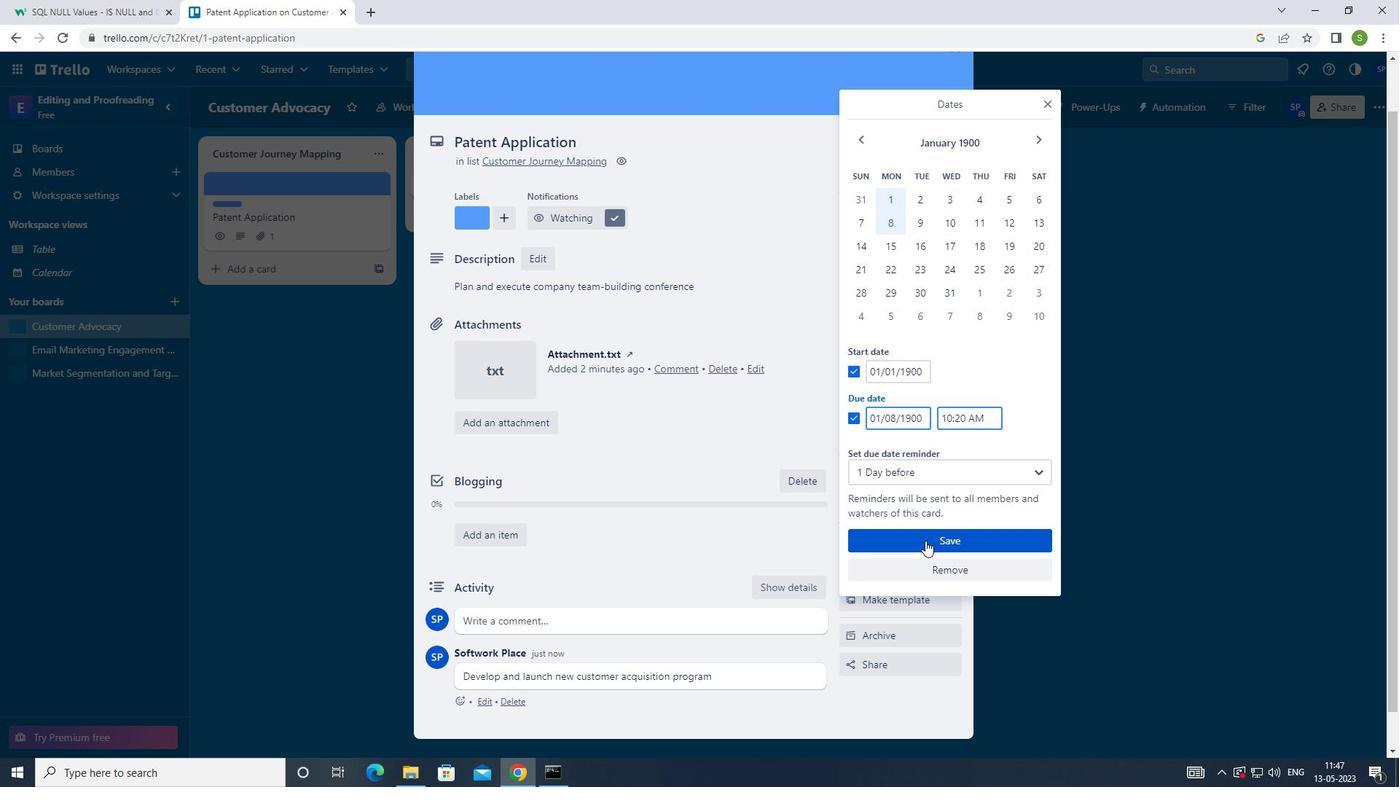 
Action: Mouse pressed left at (927, 541)
Screenshot: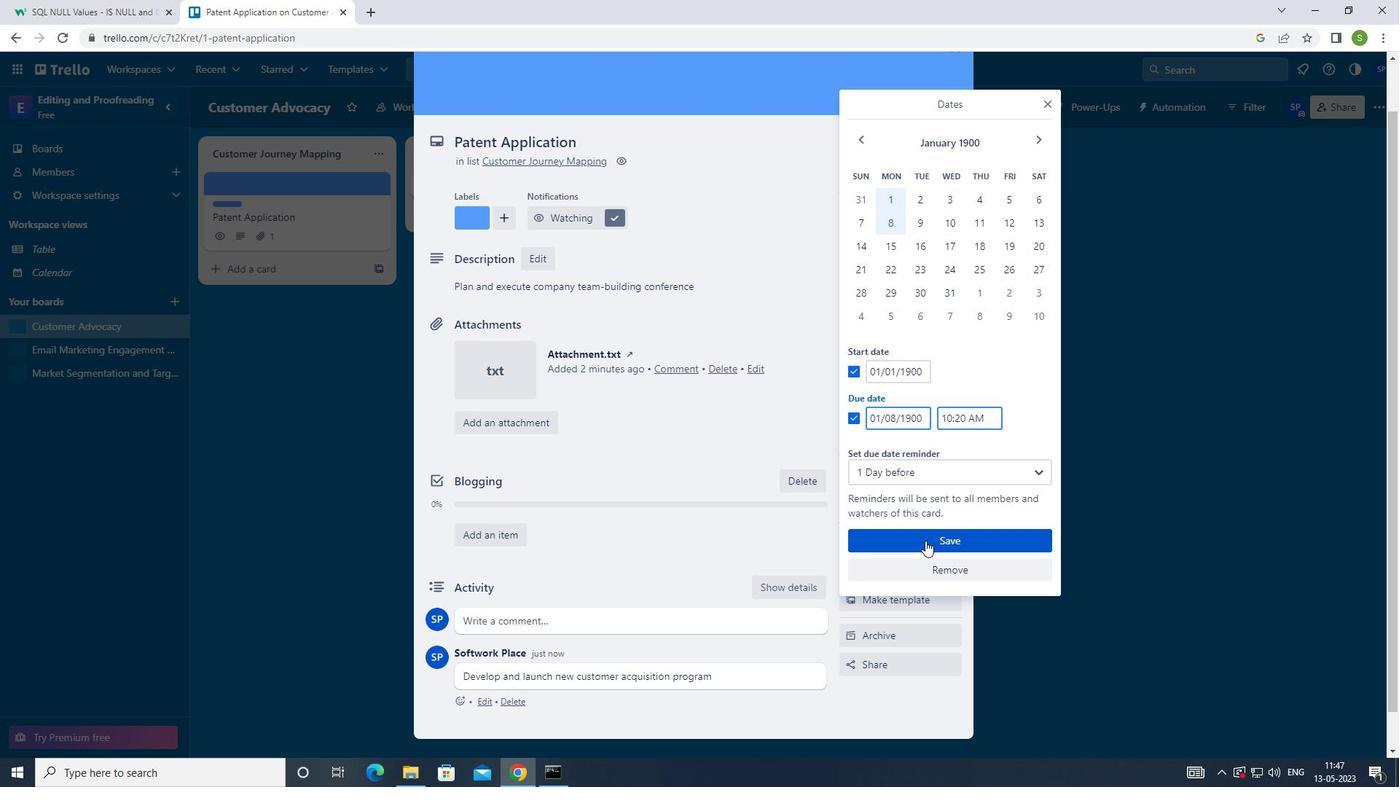 
Action: Mouse moved to (927, 541)
Screenshot: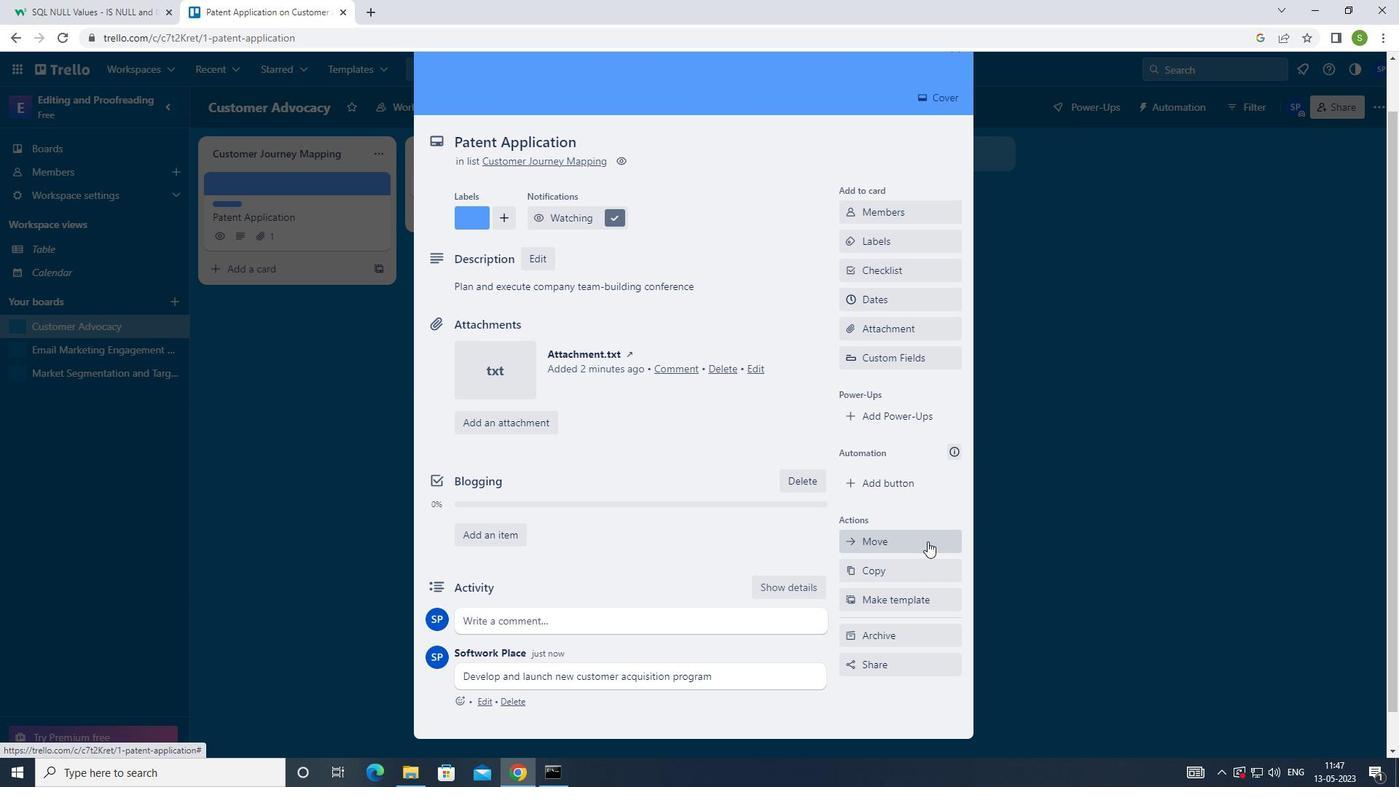 
Action: Key pressed <Key.f8>
Screenshot: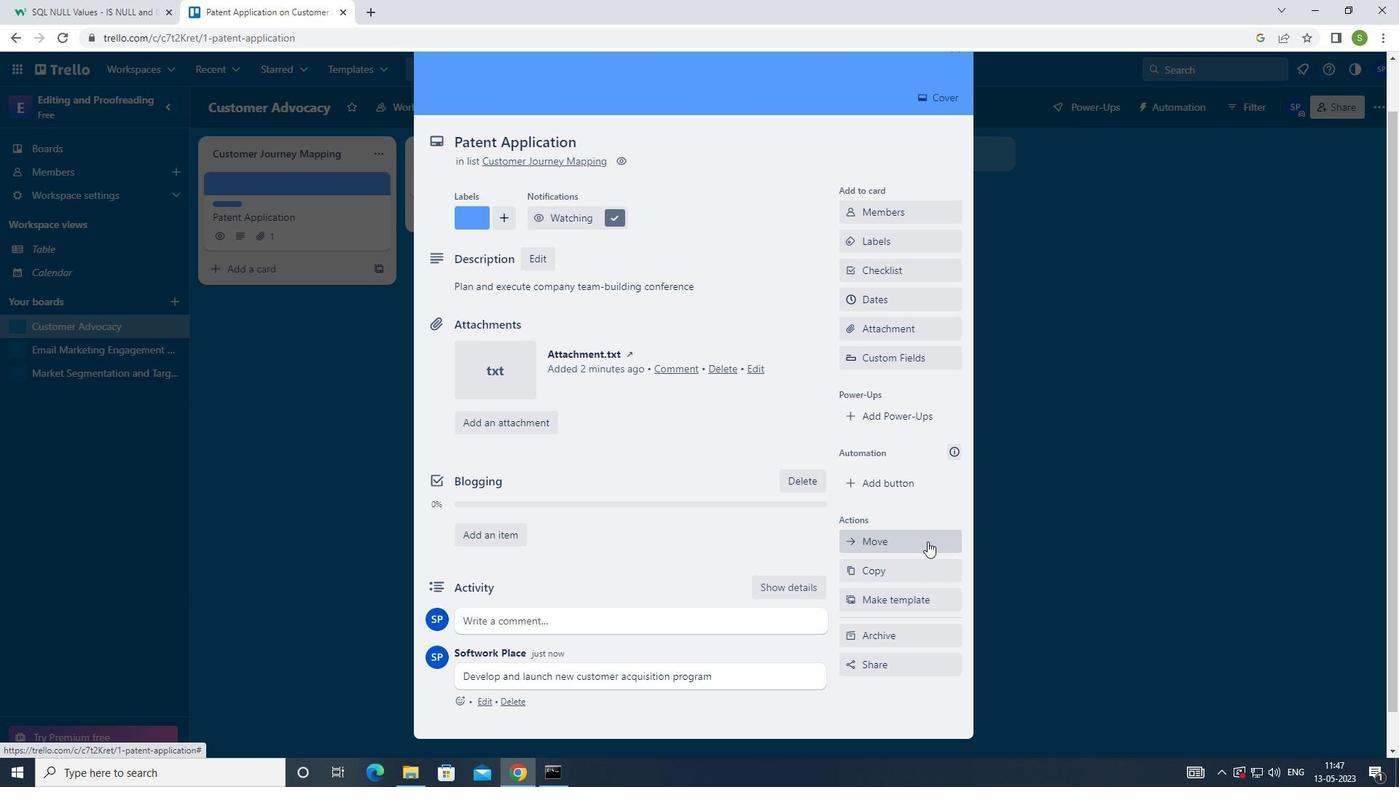 
